 Task: Explore and compare electronic products on Flipkart, focusing on Apple iPads, Samsung phones, and smartwatches.
Action: Mouse moved to (194, 85)
Screenshot: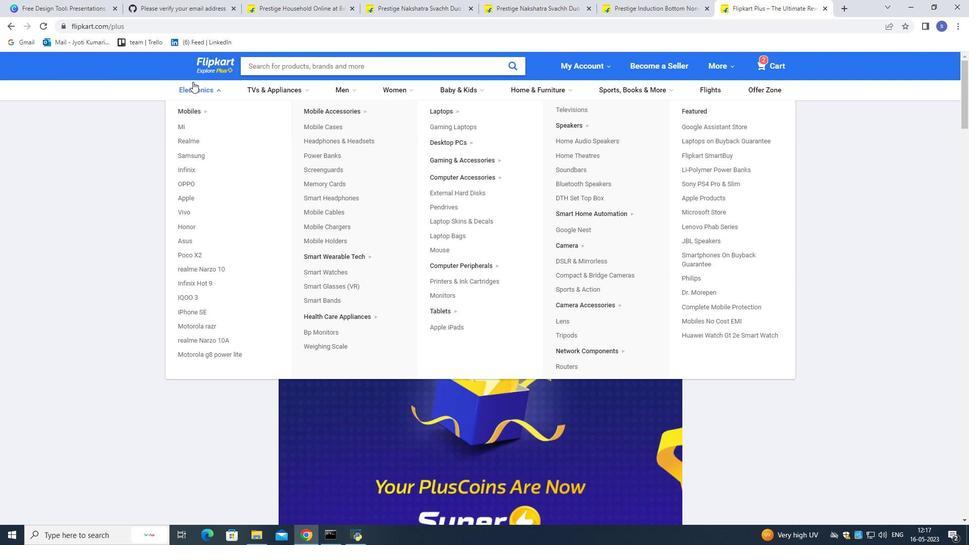 
Action: Mouse pressed left at (194, 85)
Screenshot: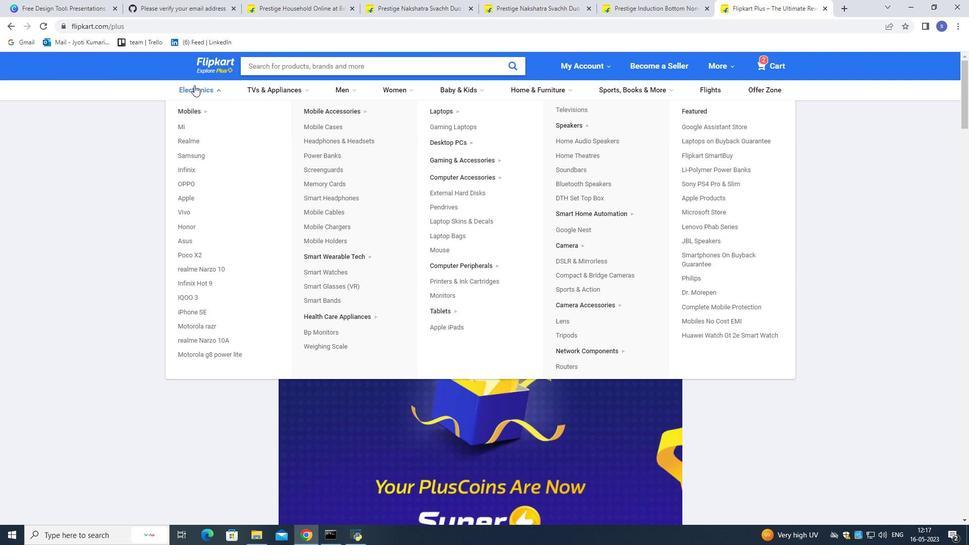 
Action: Mouse moved to (187, 196)
Screenshot: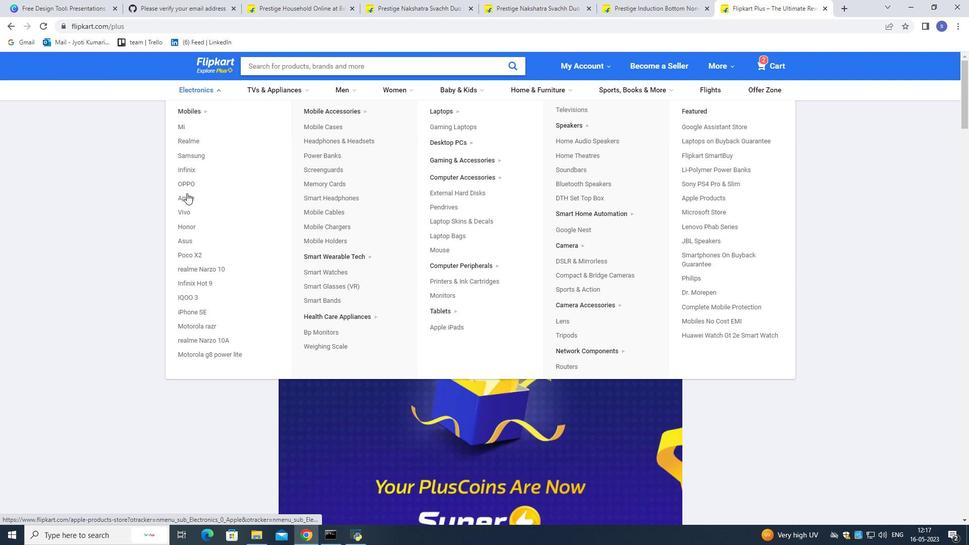 
Action: Mouse pressed left at (187, 196)
Screenshot: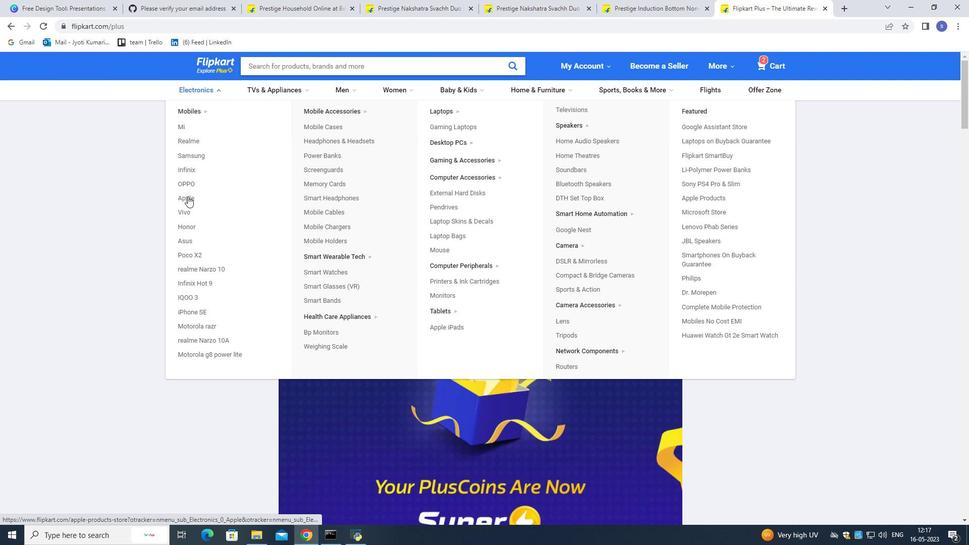 
Action: Mouse moved to (469, 337)
Screenshot: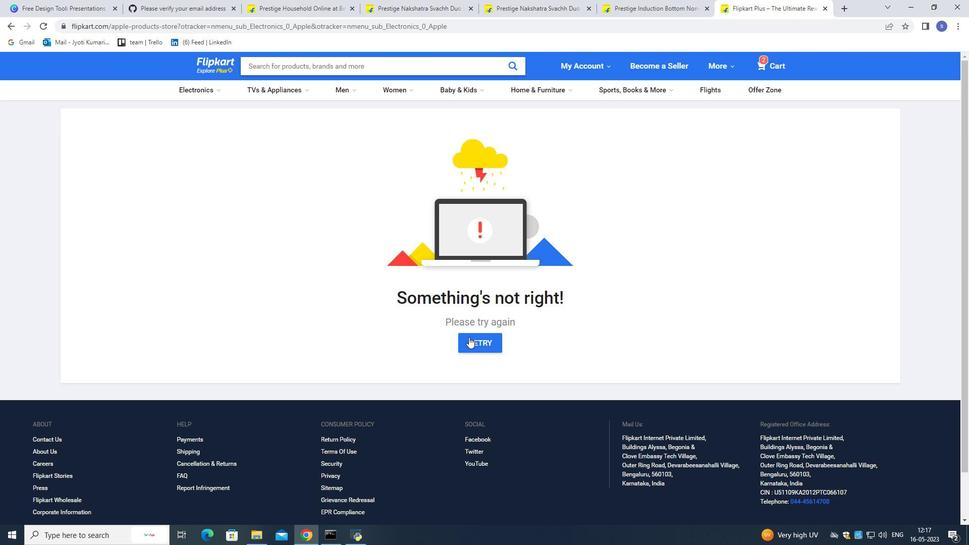 
Action: Mouse pressed left at (469, 337)
Screenshot: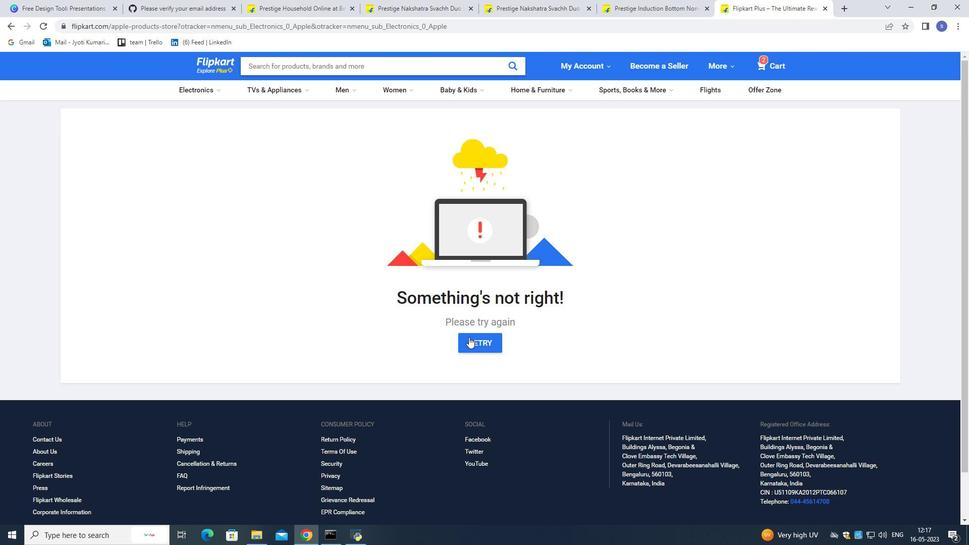 
Action: Mouse moved to (208, 84)
Screenshot: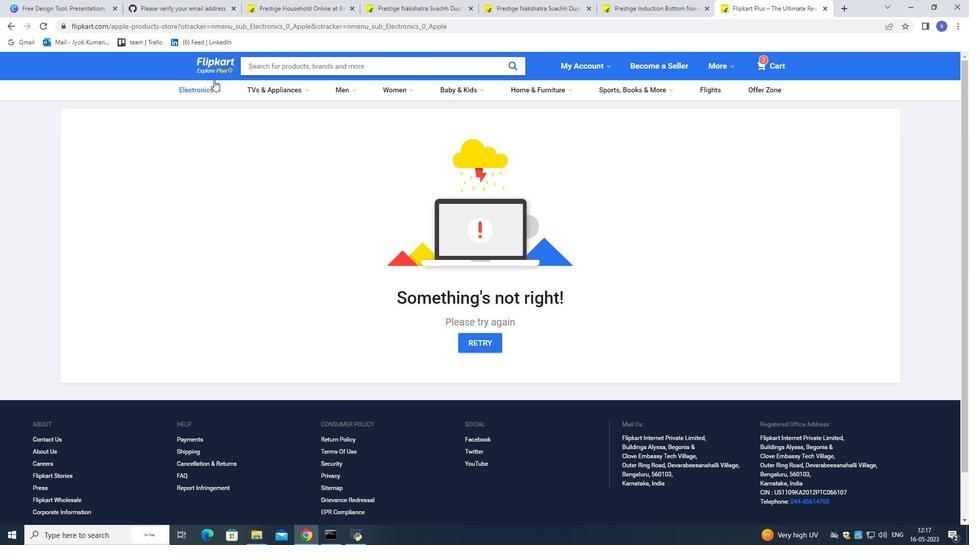 
Action: Mouse pressed left at (208, 84)
Screenshot: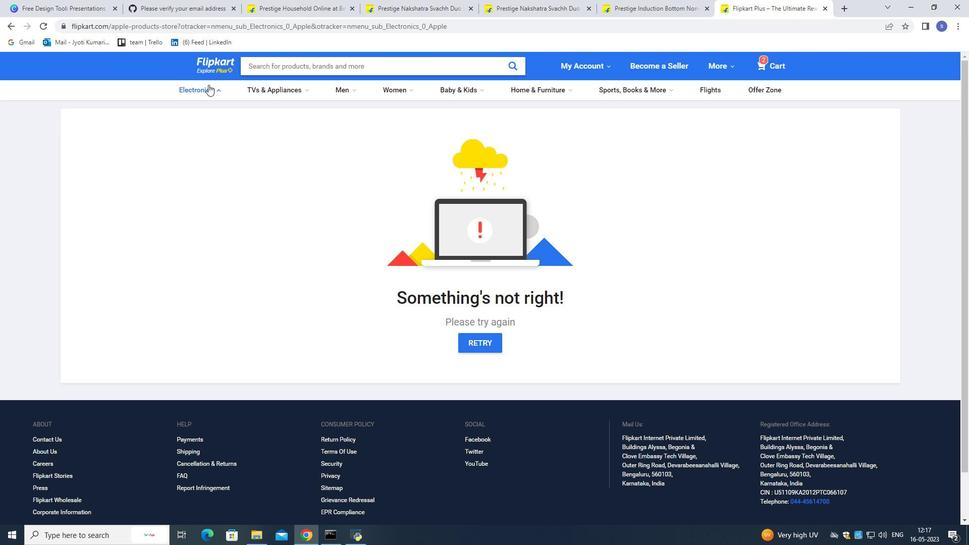 
Action: Mouse moved to (180, 127)
Screenshot: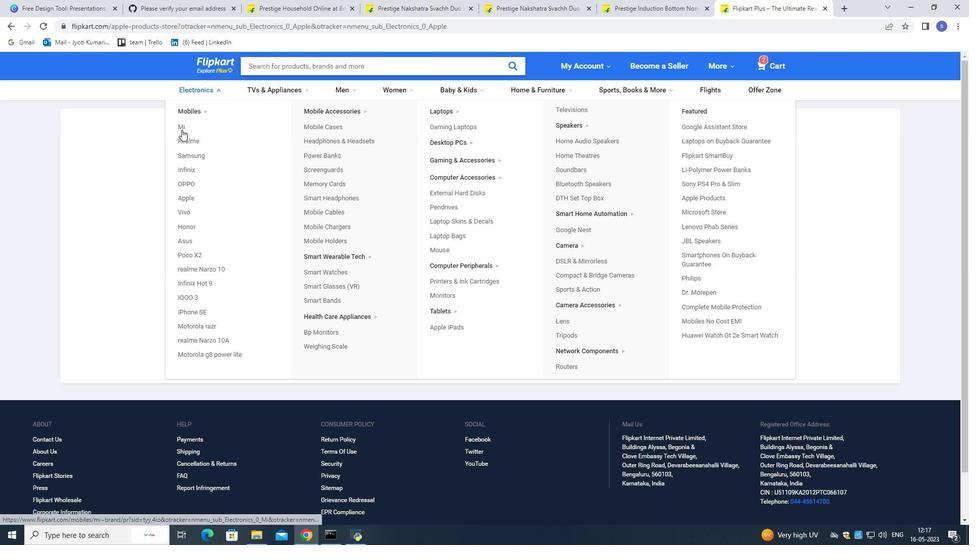 
Action: Mouse pressed left at (180, 127)
Screenshot: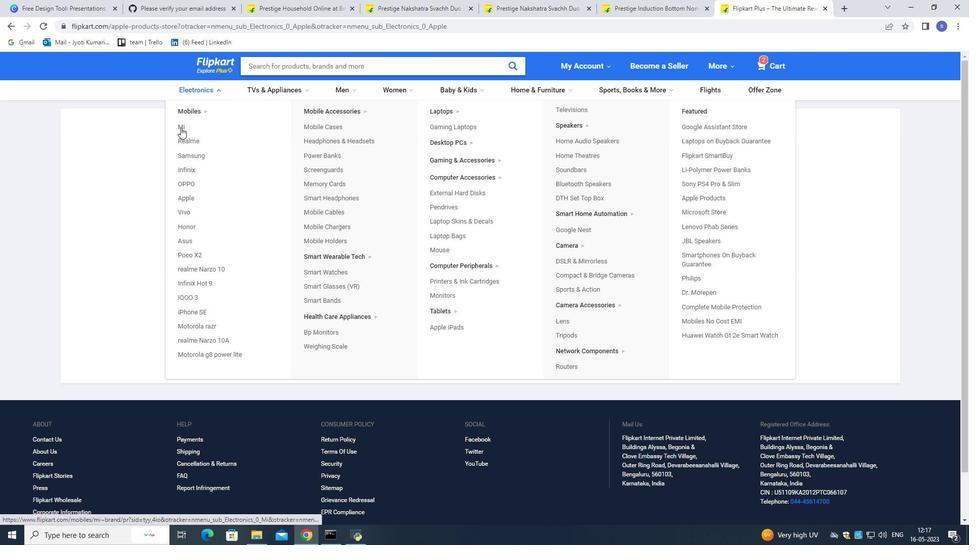 
Action: Mouse moved to (261, 225)
Screenshot: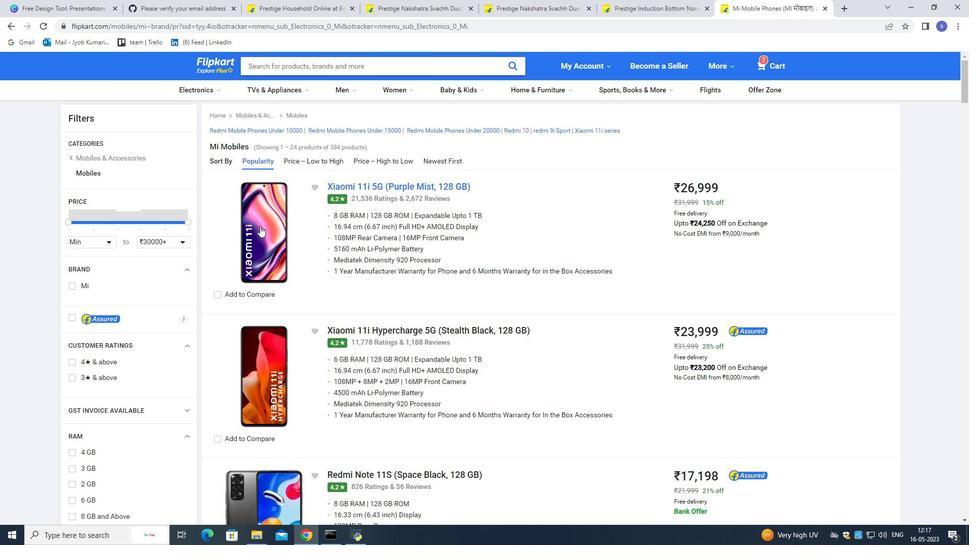 
Action: Mouse pressed left at (261, 225)
Screenshot: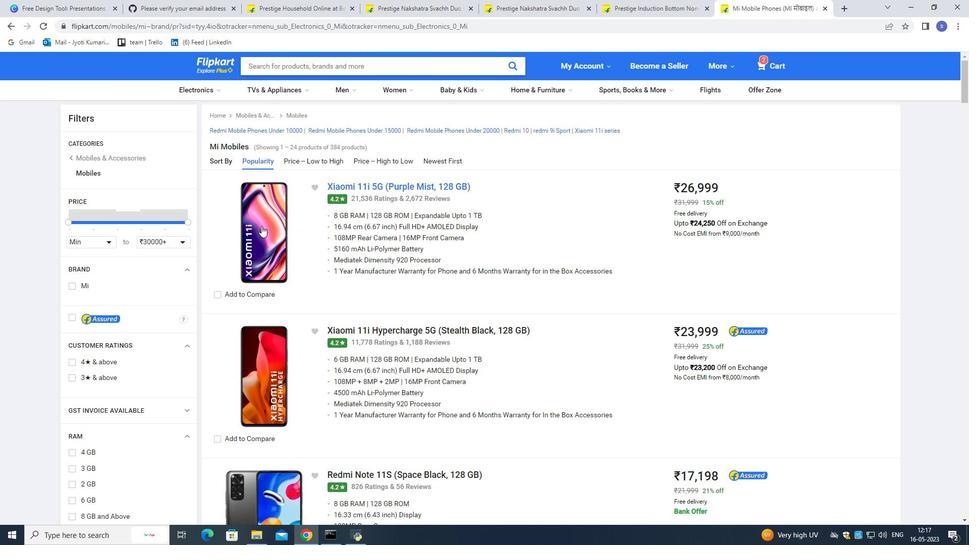 
Action: Mouse moved to (382, 126)
Screenshot: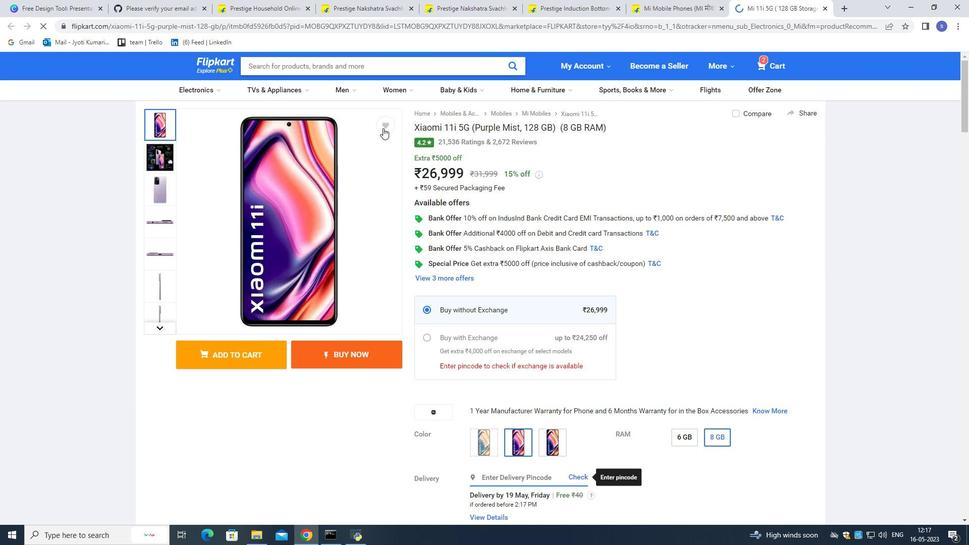 
Action: Mouse pressed left at (382, 126)
Screenshot: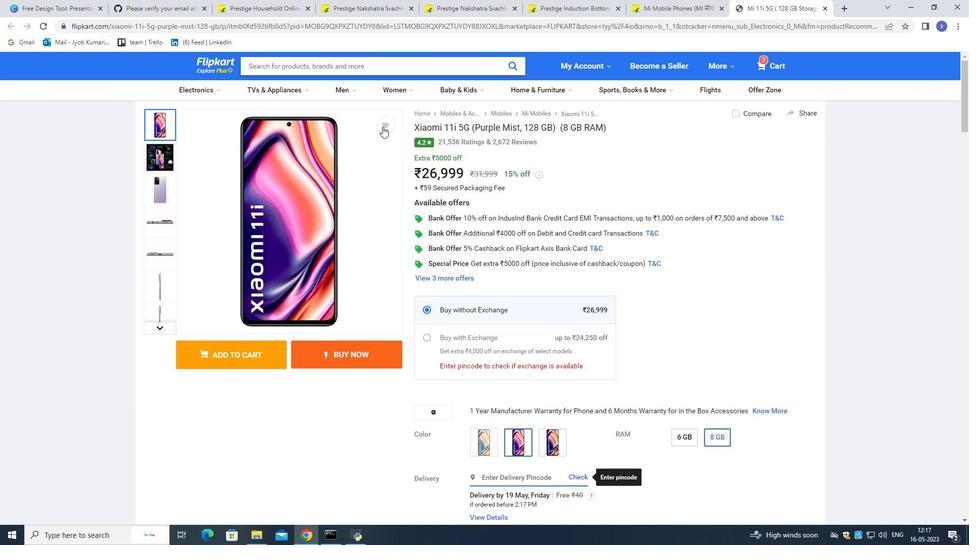 
Action: Mouse moved to (462, 339)
Screenshot: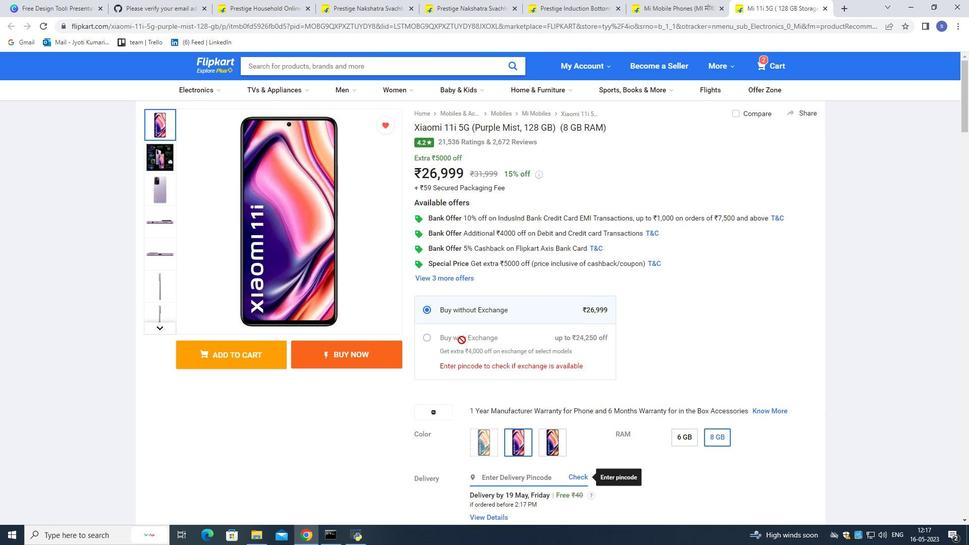 
Action: Mouse scrolled (462, 339) with delta (0, 0)
Screenshot: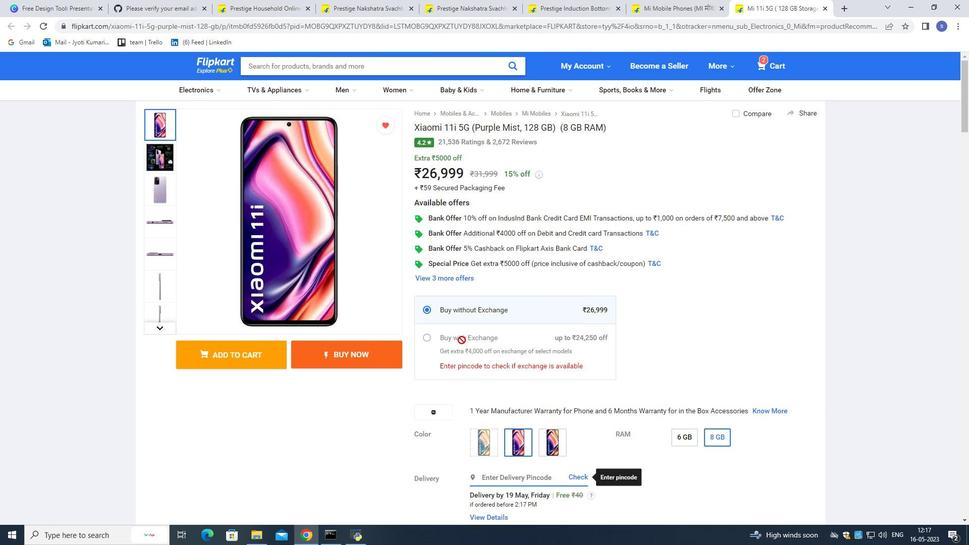 
Action: Mouse moved to (462, 339)
Screenshot: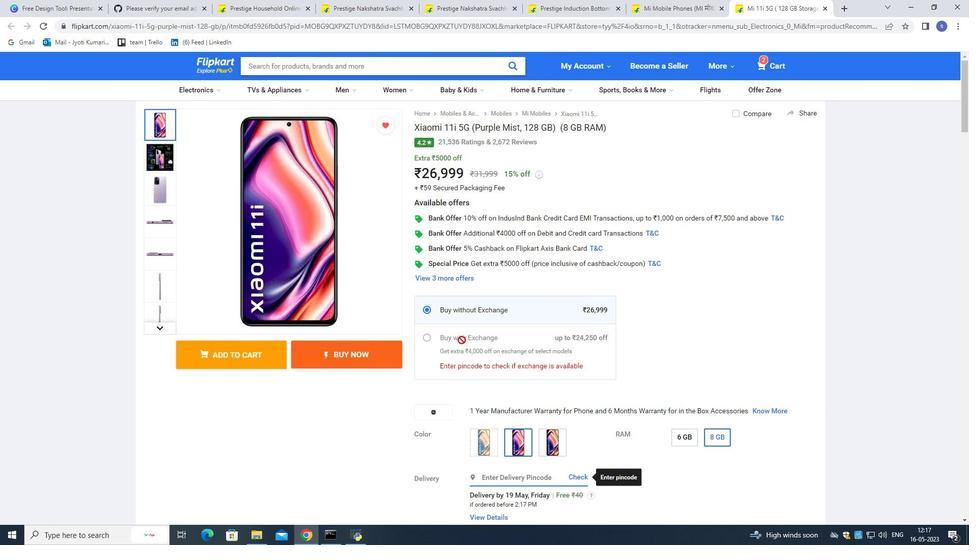 
Action: Mouse scrolled (462, 339) with delta (0, 0)
Screenshot: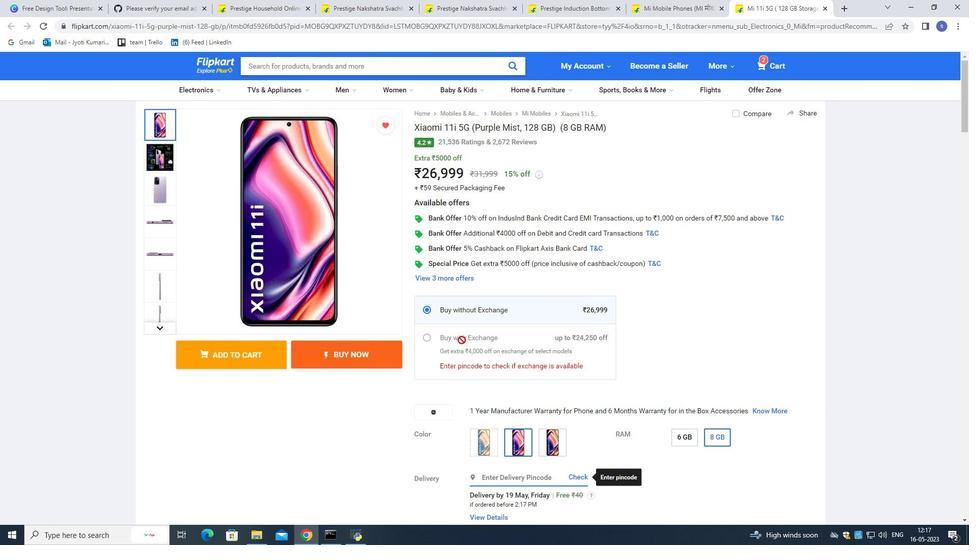 
Action: Mouse scrolled (462, 339) with delta (0, 0)
Screenshot: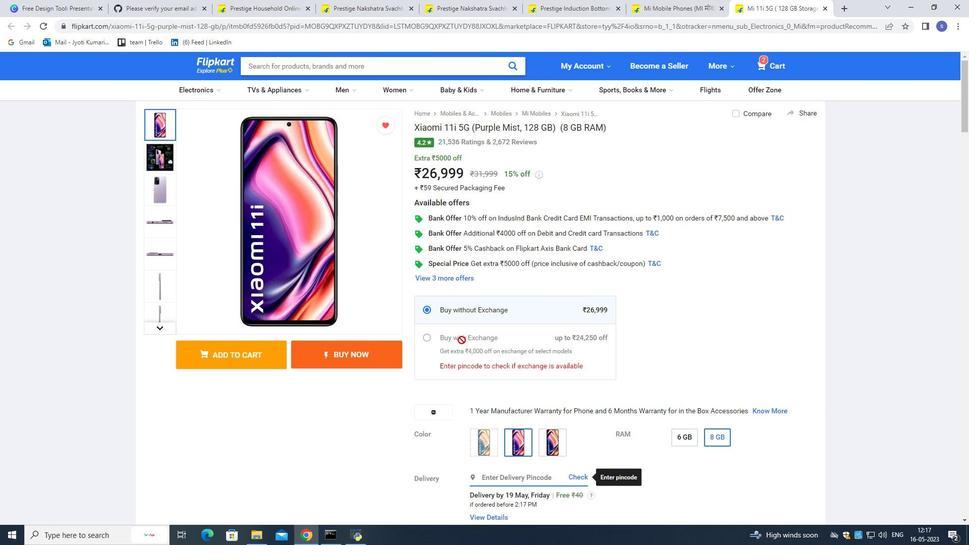 
Action: Mouse scrolled (462, 339) with delta (0, 0)
Screenshot: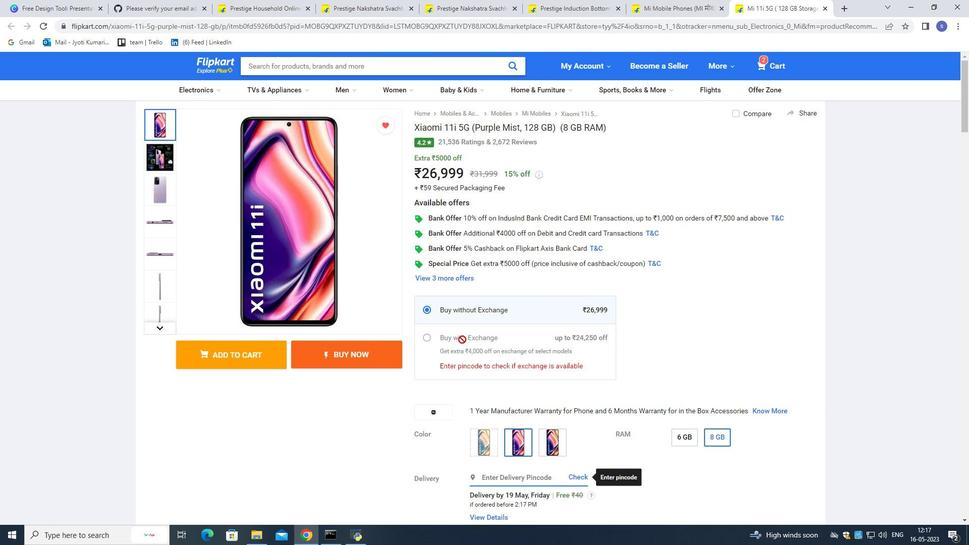 
Action: Mouse scrolled (462, 339) with delta (0, 0)
Screenshot: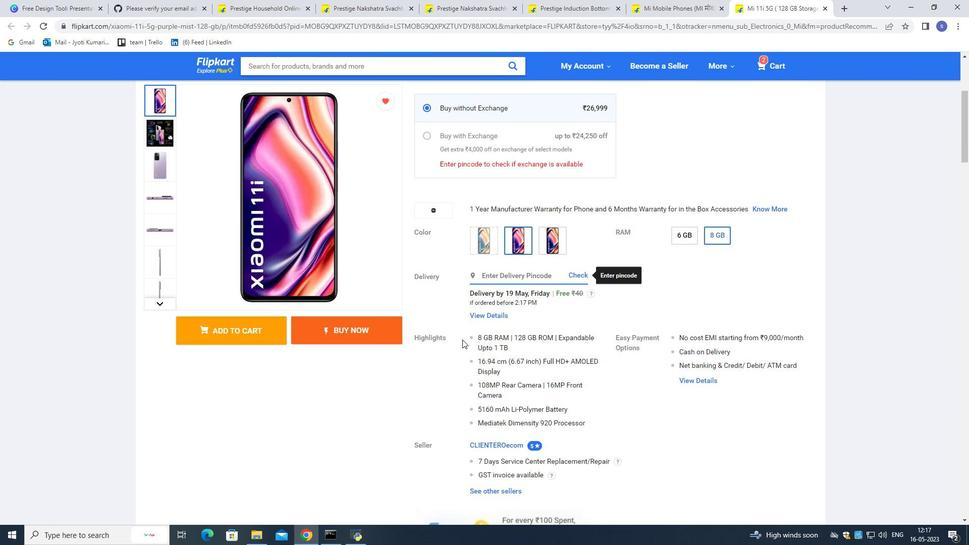 
Action: Mouse scrolled (462, 339) with delta (0, 0)
Screenshot: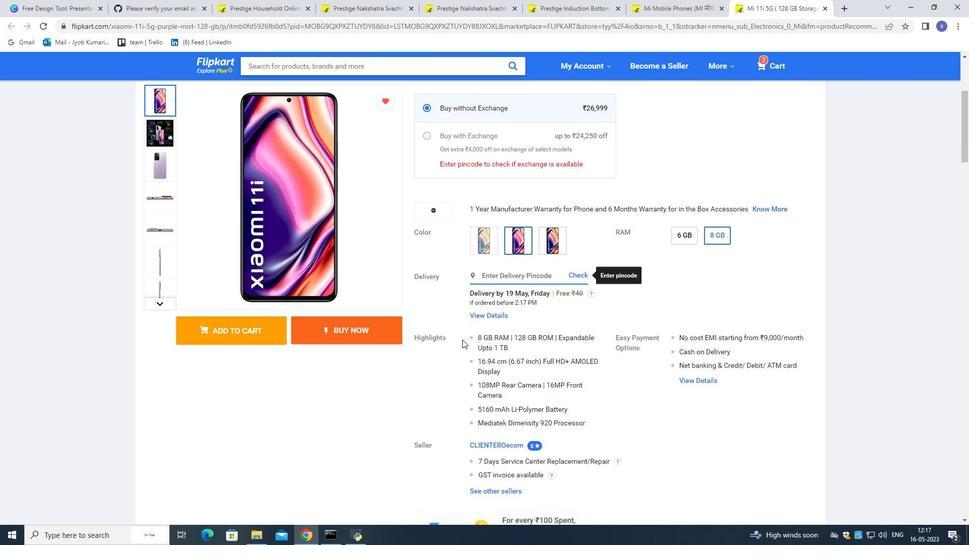 
Action: Mouse scrolled (462, 339) with delta (0, 0)
Screenshot: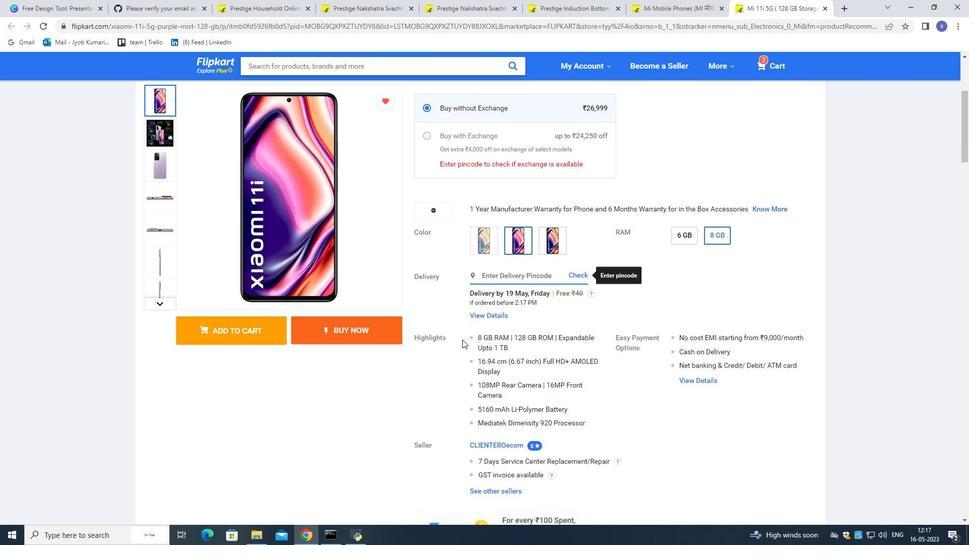 
Action: Mouse scrolled (462, 339) with delta (0, 0)
Screenshot: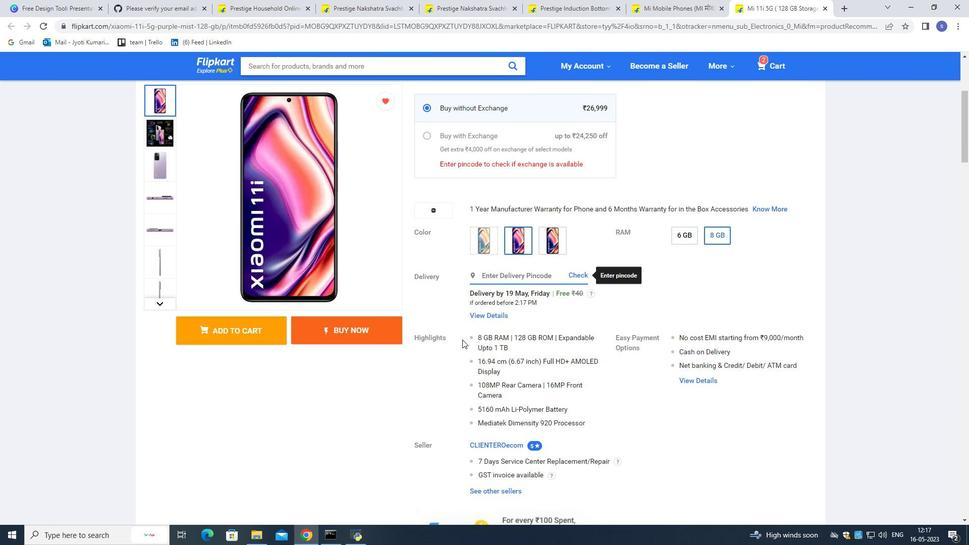 
Action: Mouse scrolled (462, 339) with delta (0, 0)
Screenshot: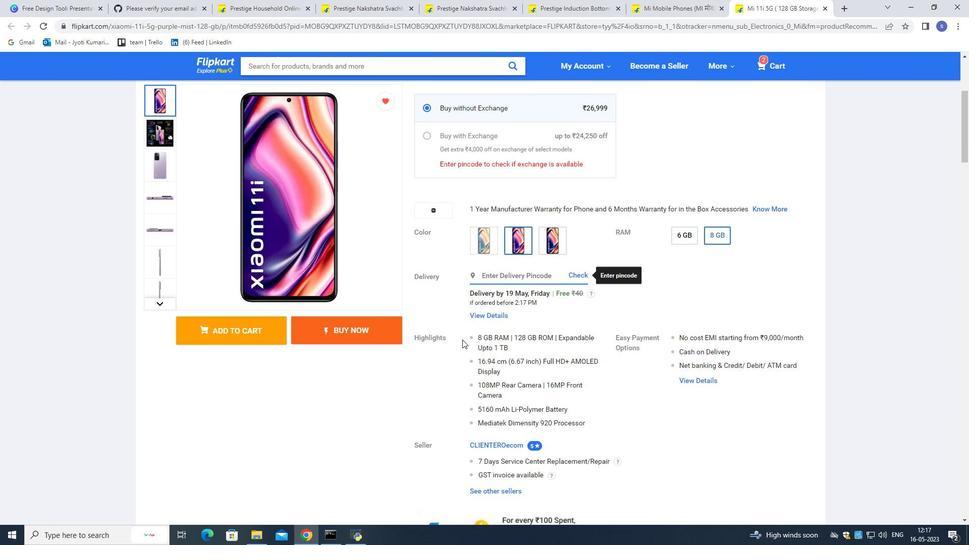 
Action: Mouse scrolled (462, 339) with delta (0, 0)
Screenshot: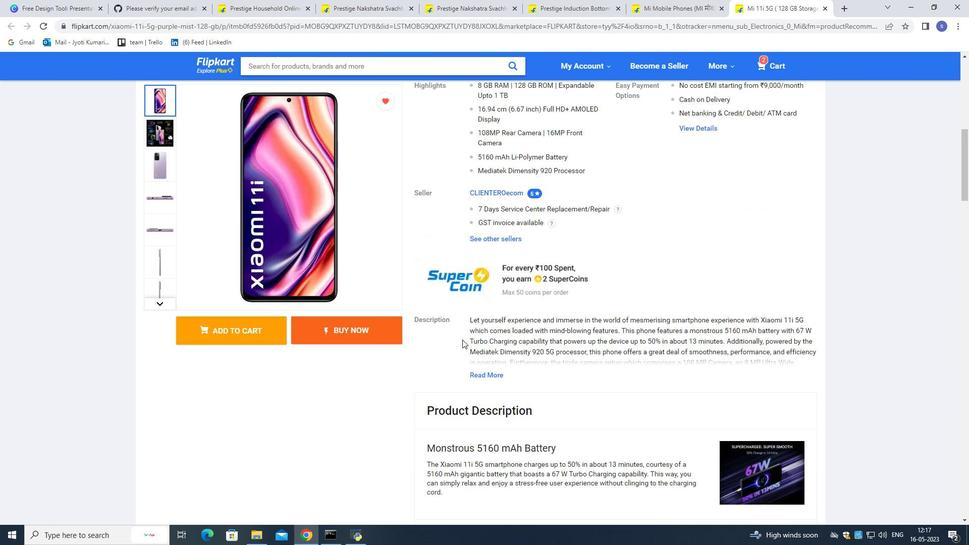 
Action: Mouse scrolled (462, 339) with delta (0, 0)
Screenshot: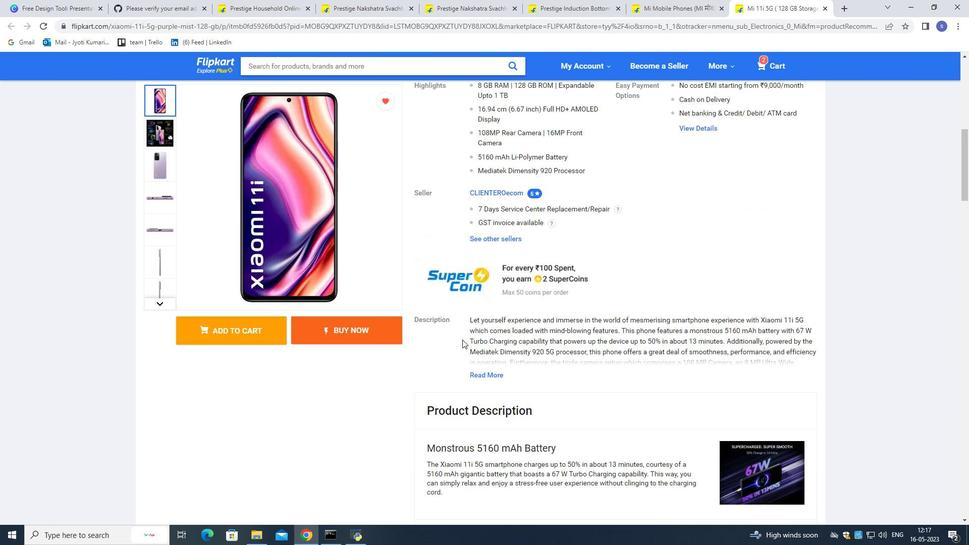 
Action: Mouse scrolled (462, 339) with delta (0, 0)
Screenshot: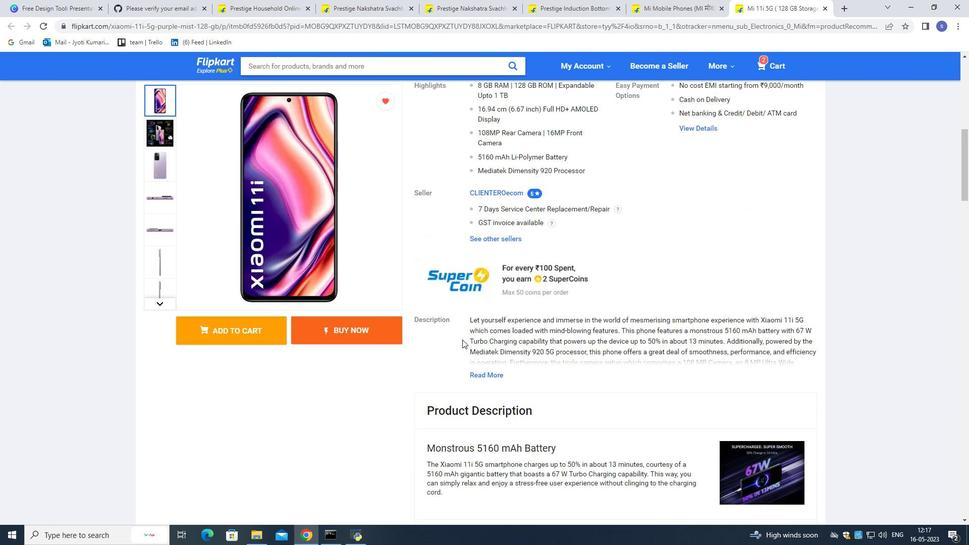 
Action: Mouse scrolled (462, 339) with delta (0, 0)
Screenshot: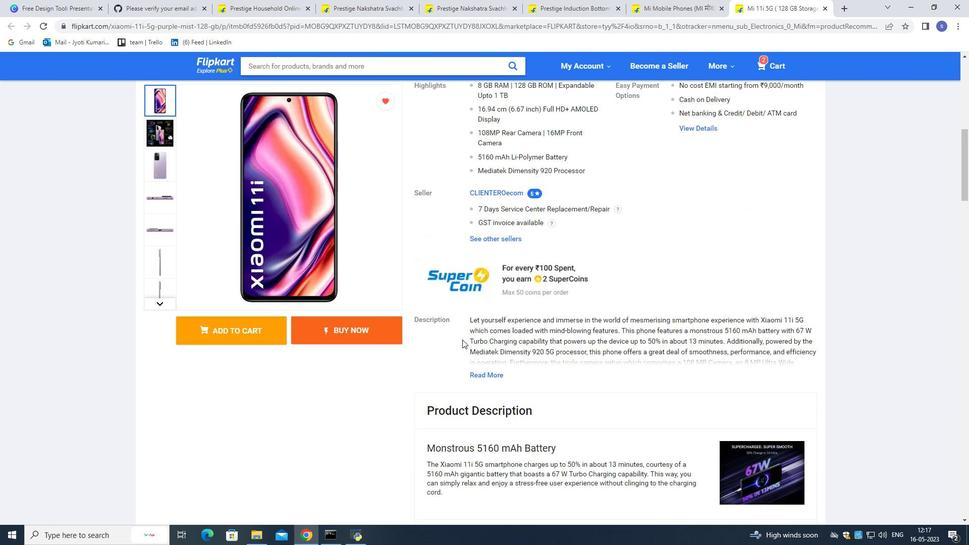 
Action: Mouse scrolled (462, 339) with delta (0, 0)
Screenshot: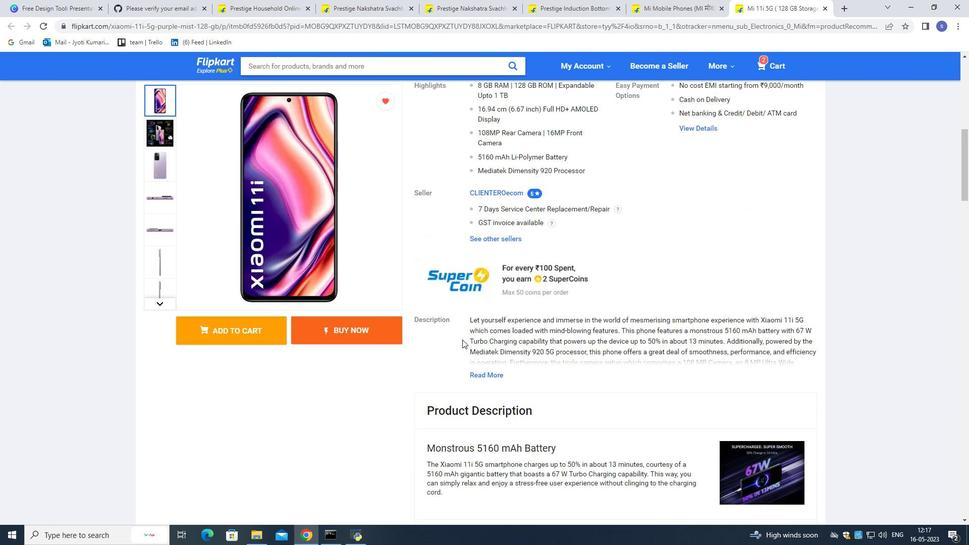 
Action: Mouse scrolled (462, 339) with delta (0, 0)
Screenshot: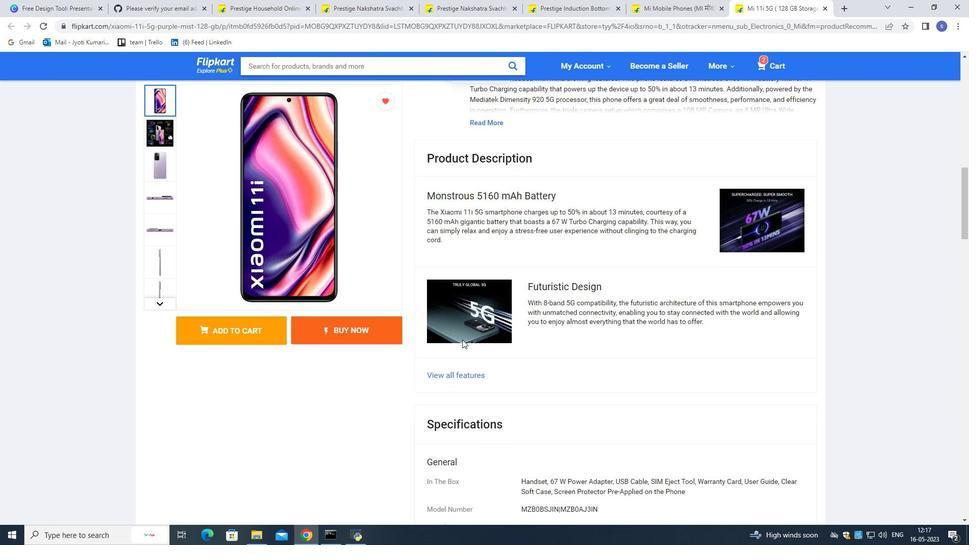 
Action: Mouse scrolled (462, 339) with delta (0, 0)
Screenshot: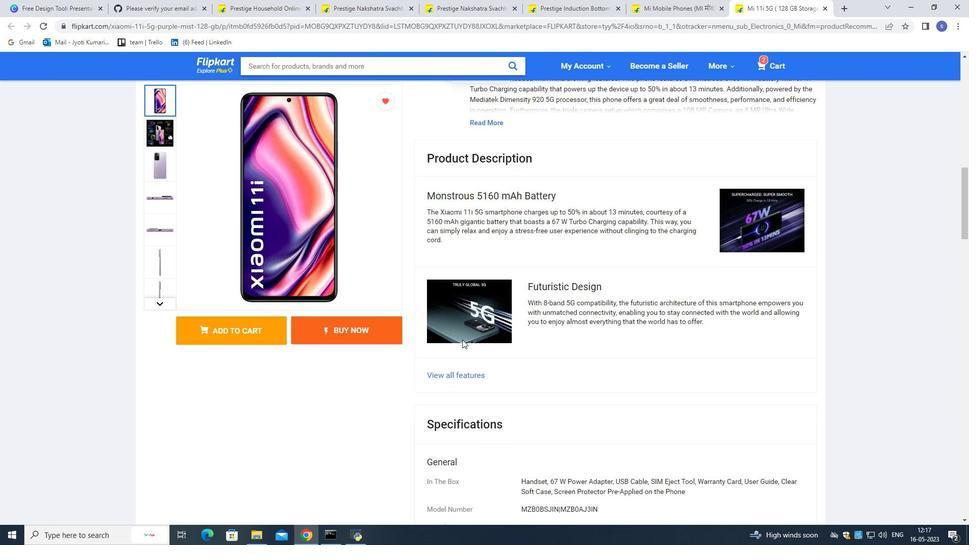 
Action: Mouse scrolled (462, 339) with delta (0, 0)
Screenshot: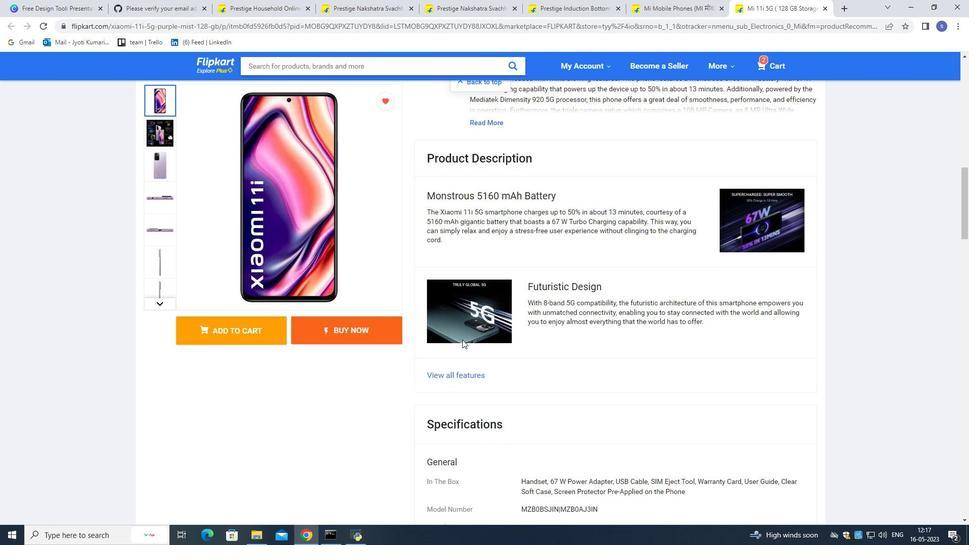 
Action: Mouse scrolled (462, 339) with delta (0, 0)
Screenshot: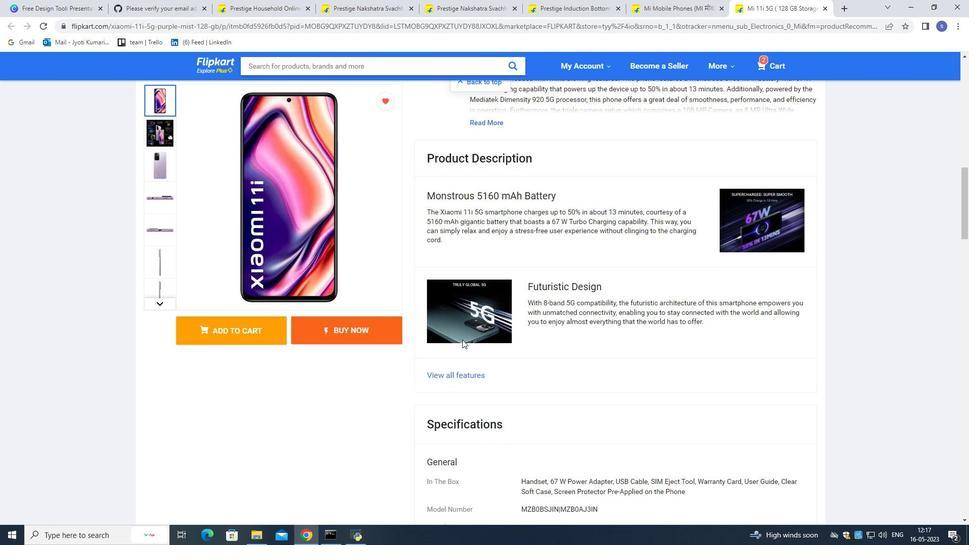 
Action: Mouse scrolled (462, 339) with delta (0, 0)
Screenshot: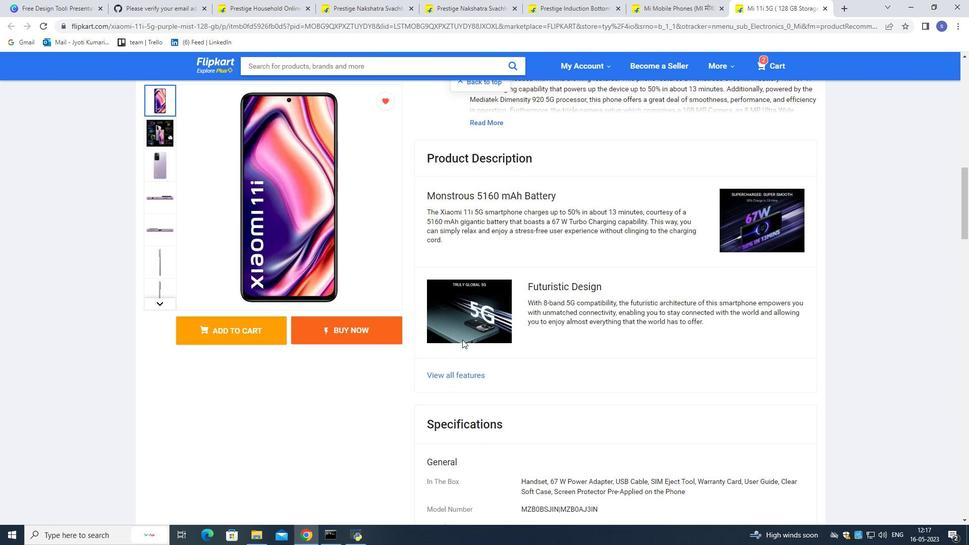 
Action: Mouse moved to (462, 339)
Screenshot: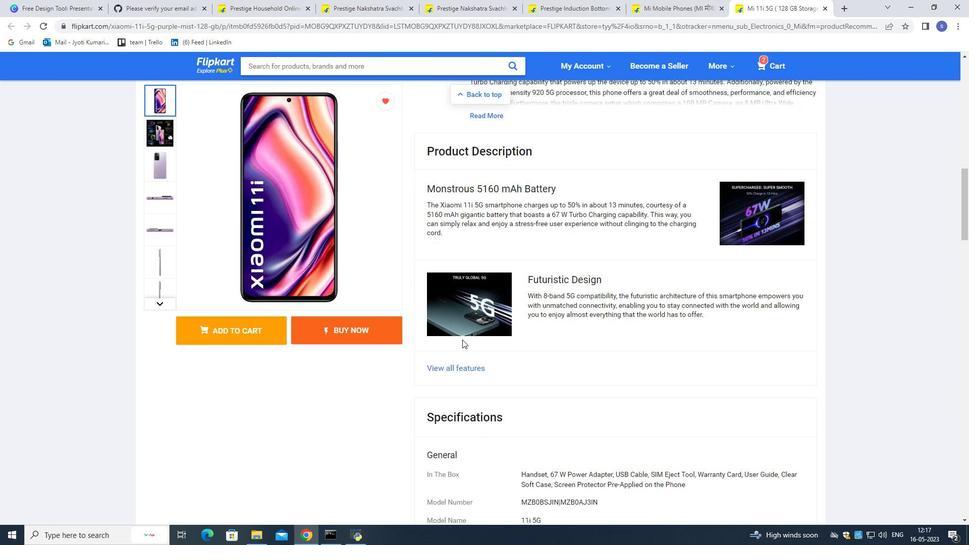 
Action: Mouse scrolled (462, 339) with delta (0, 0)
Screenshot: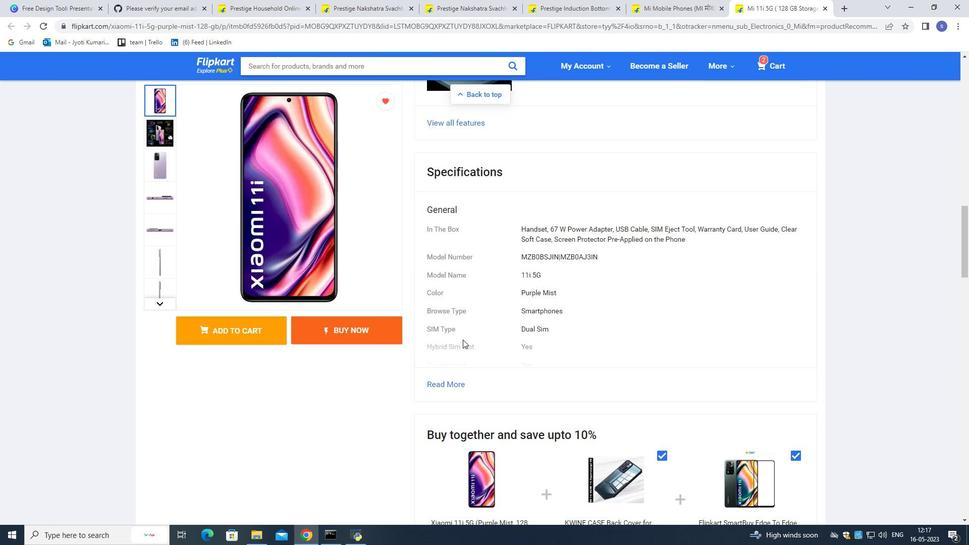 
Action: Mouse scrolled (462, 339) with delta (0, 0)
Screenshot: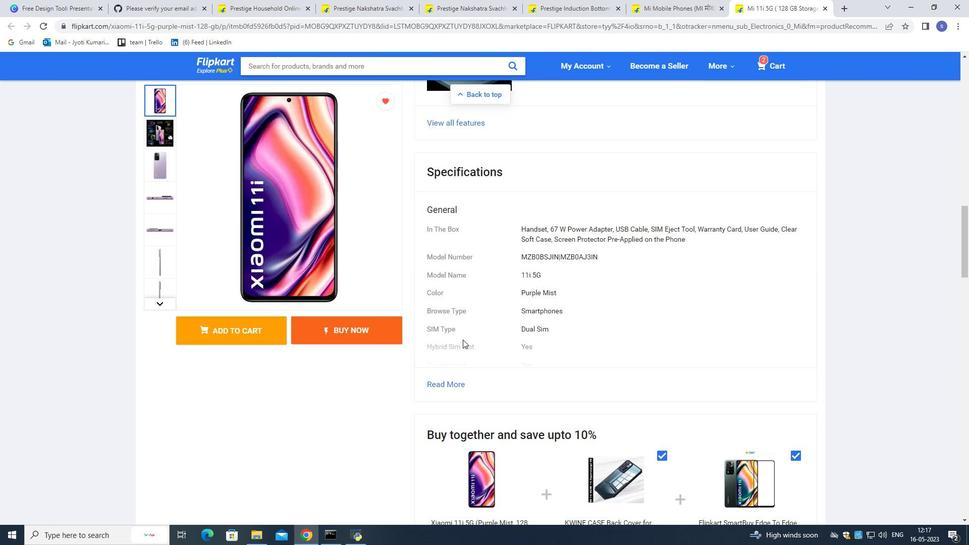 
Action: Mouse scrolled (462, 339) with delta (0, 0)
Screenshot: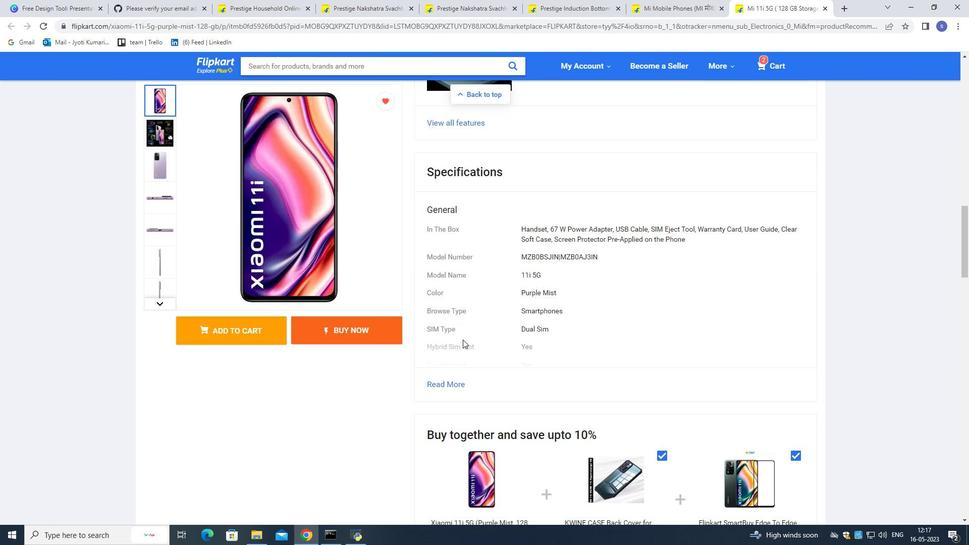 
Action: Mouse scrolled (462, 339) with delta (0, 0)
Screenshot: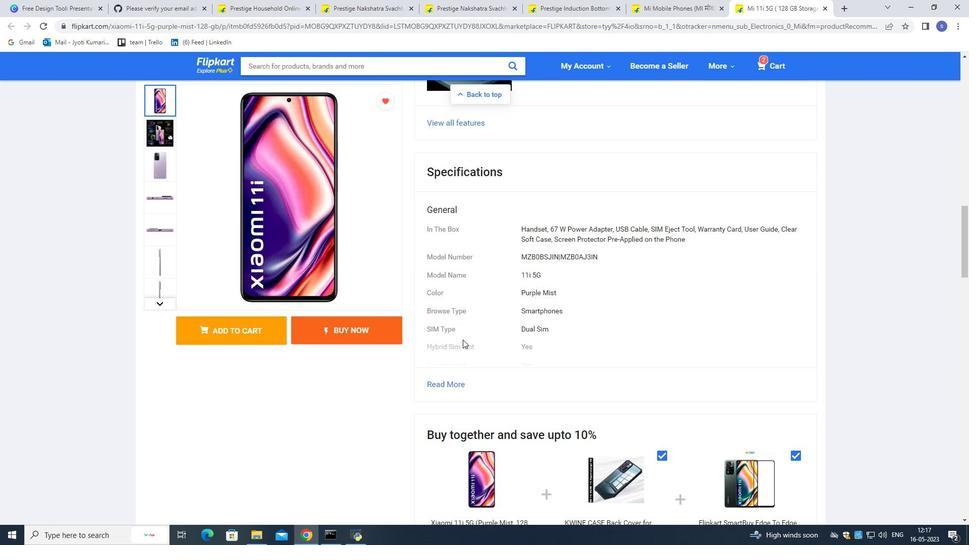 
Action: Mouse scrolled (462, 339) with delta (0, 0)
Screenshot: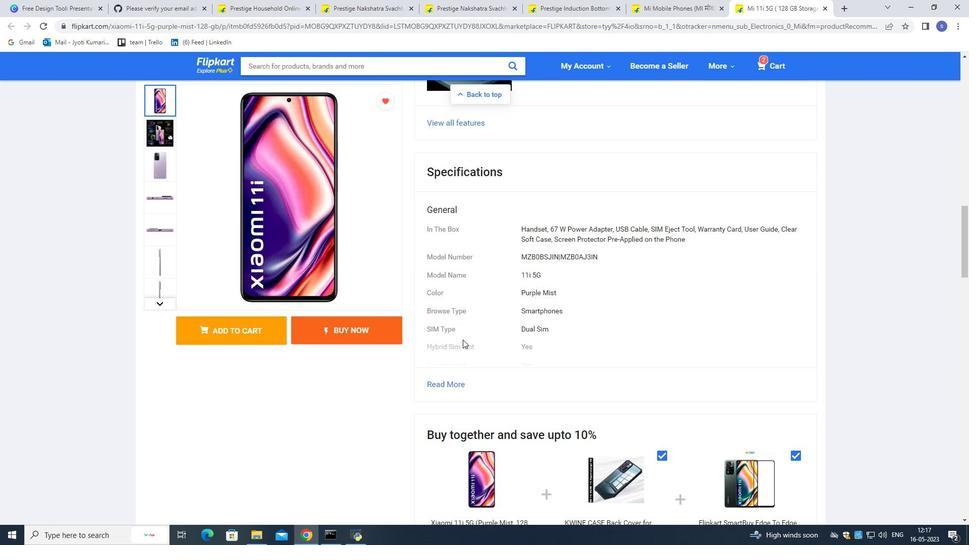 
Action: Mouse moved to (598, 285)
Screenshot: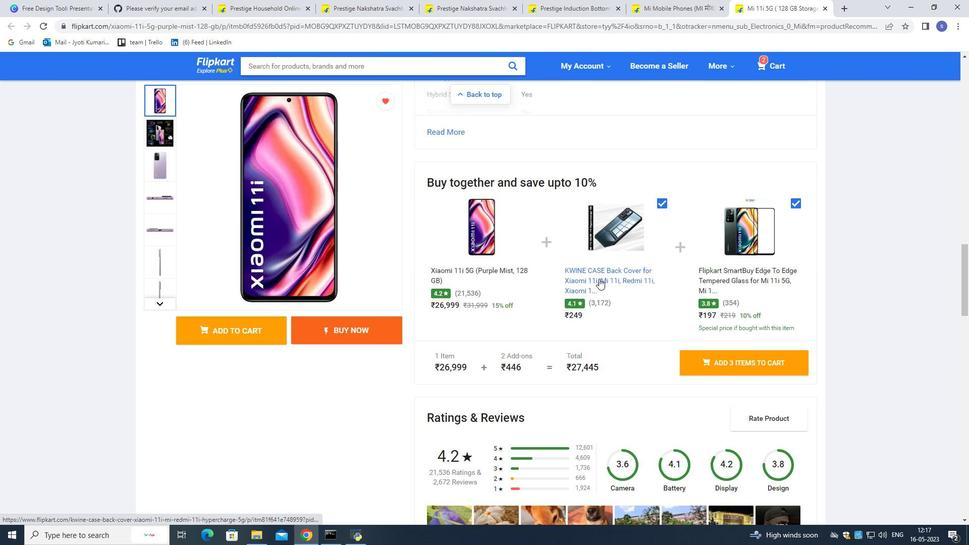 
Action: Mouse scrolled (598, 285) with delta (0, 0)
Screenshot: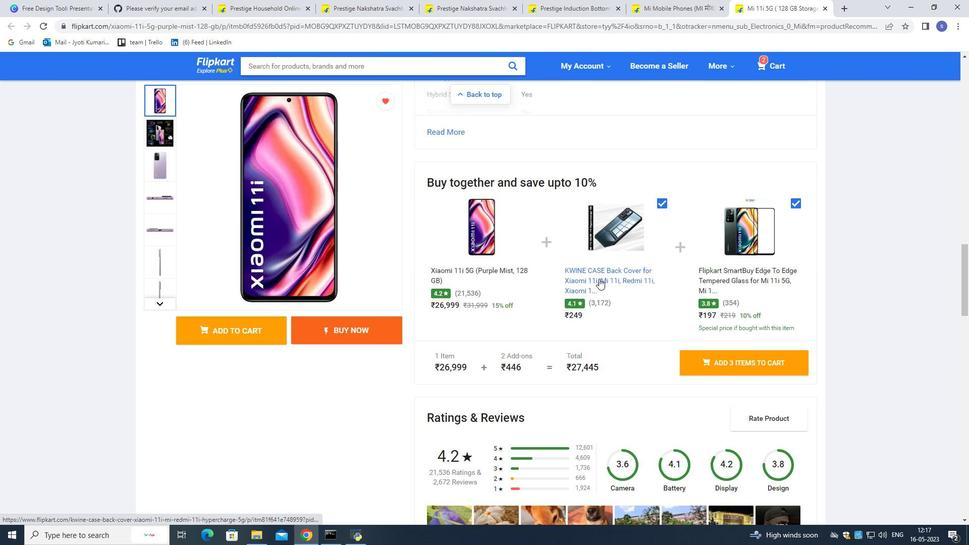 
Action: Mouse moved to (598, 287)
Screenshot: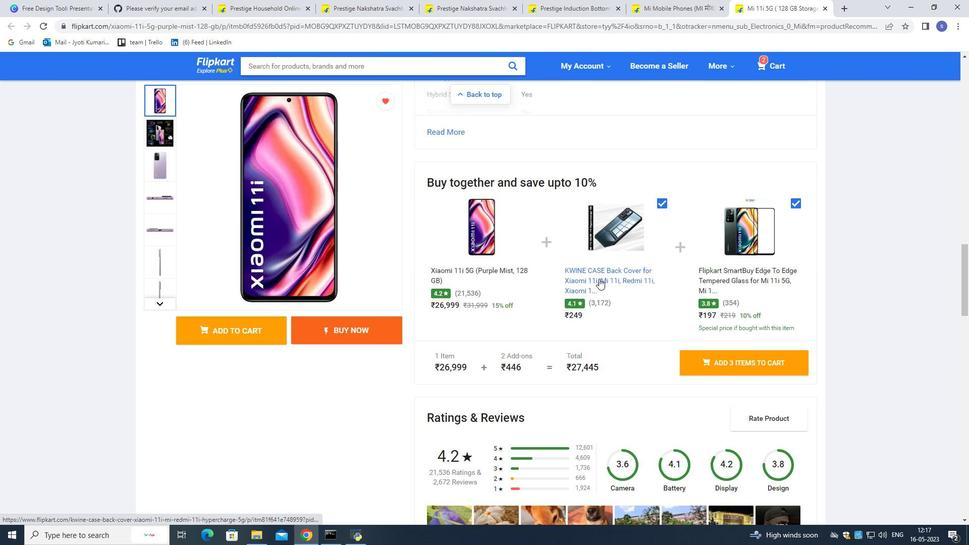 
Action: Mouse scrolled (598, 286) with delta (0, 0)
Screenshot: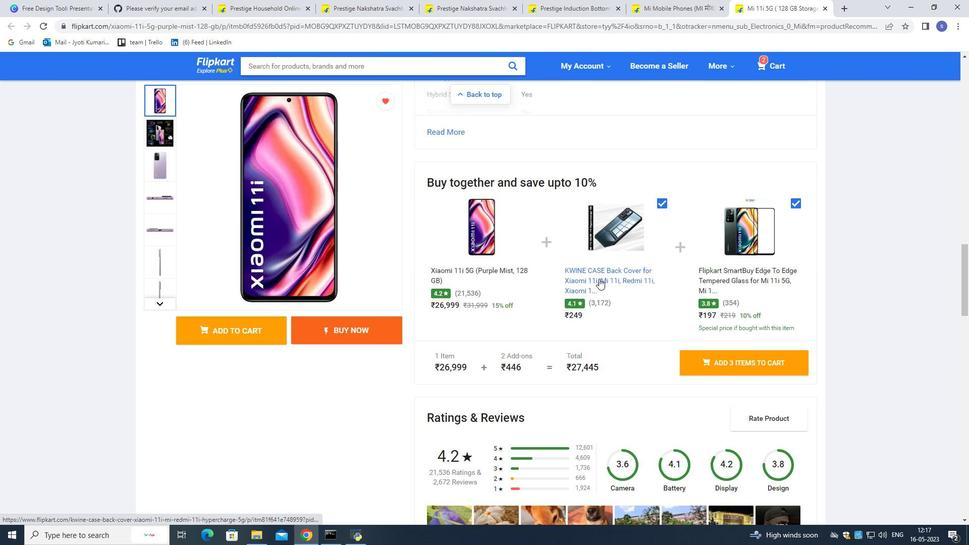 
Action: Mouse moved to (597, 288)
Screenshot: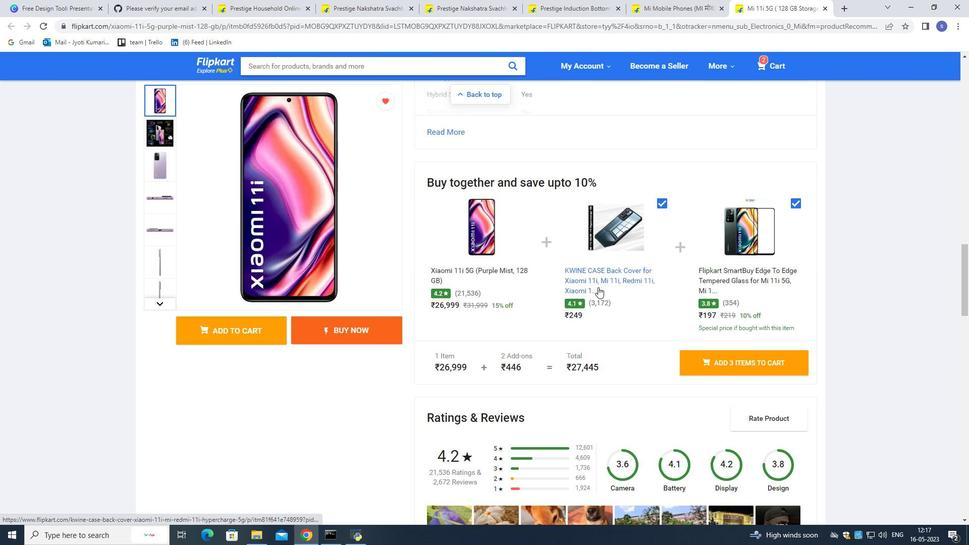 
Action: Mouse scrolled (597, 287) with delta (0, 0)
Screenshot: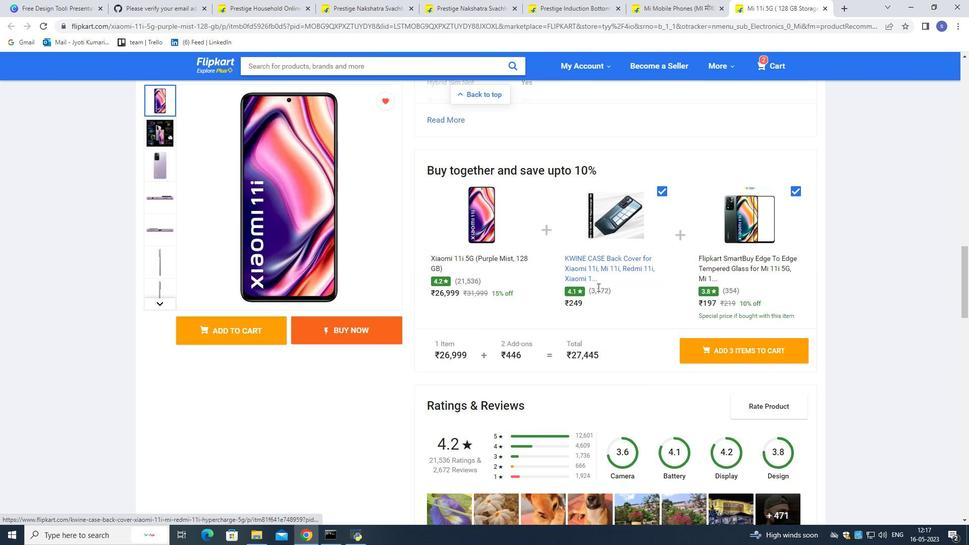 
Action: Mouse moved to (597, 288)
Screenshot: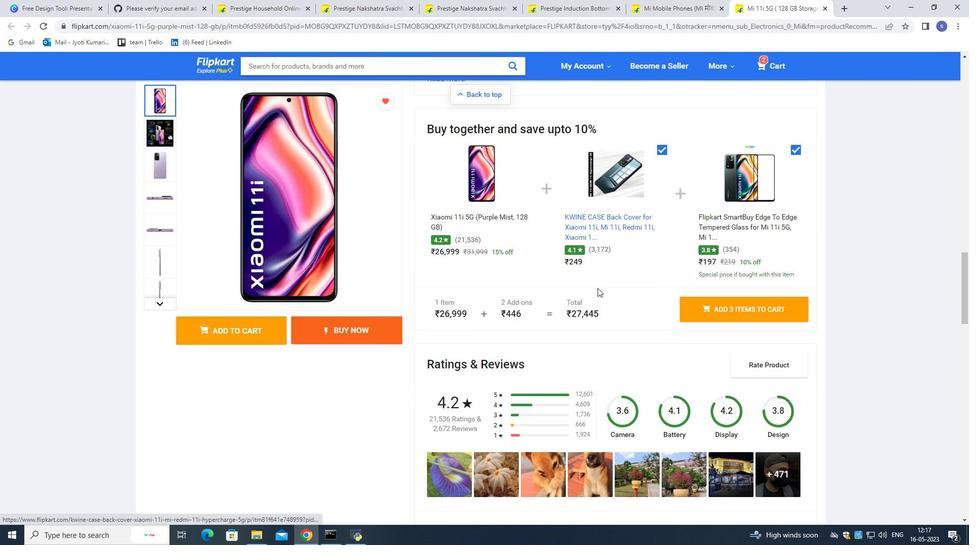 
Action: Mouse scrolled (597, 288) with delta (0, 0)
Screenshot: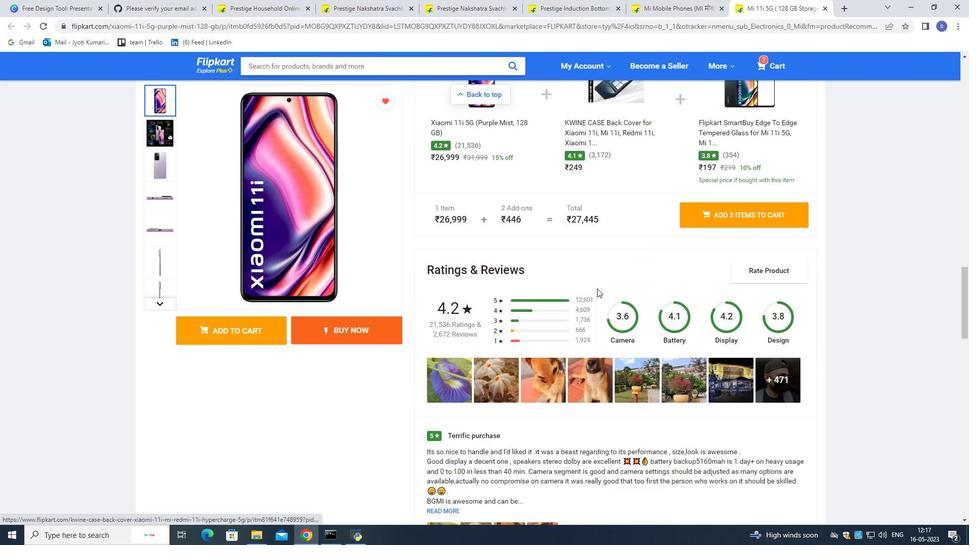 
Action: Mouse scrolled (597, 288) with delta (0, 0)
Screenshot: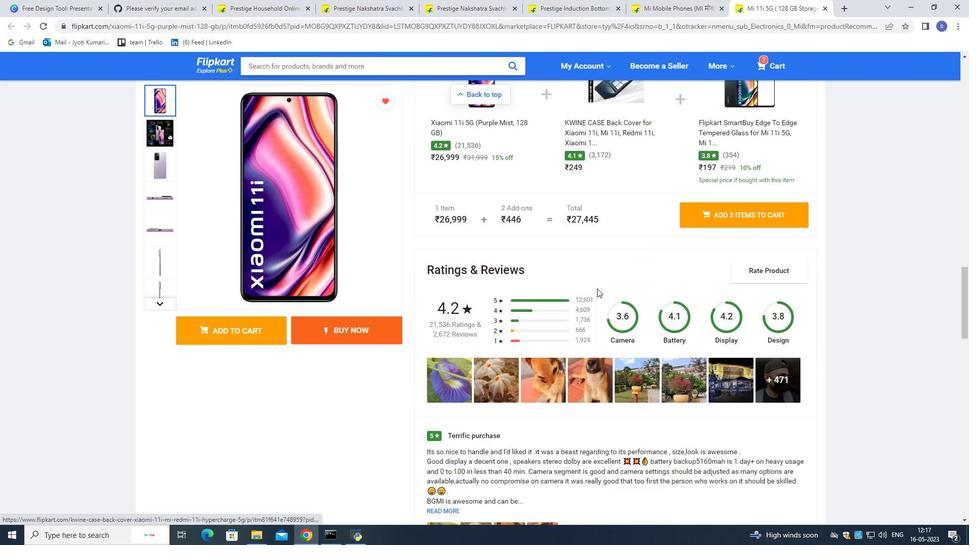 
Action: Mouse scrolled (597, 288) with delta (0, 0)
Screenshot: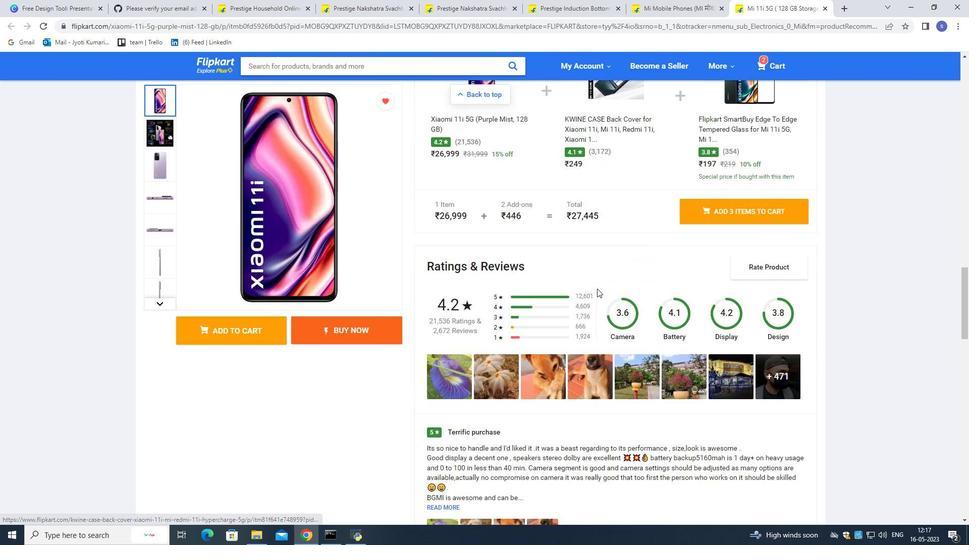 
Action: Mouse scrolled (597, 288) with delta (0, 0)
Screenshot: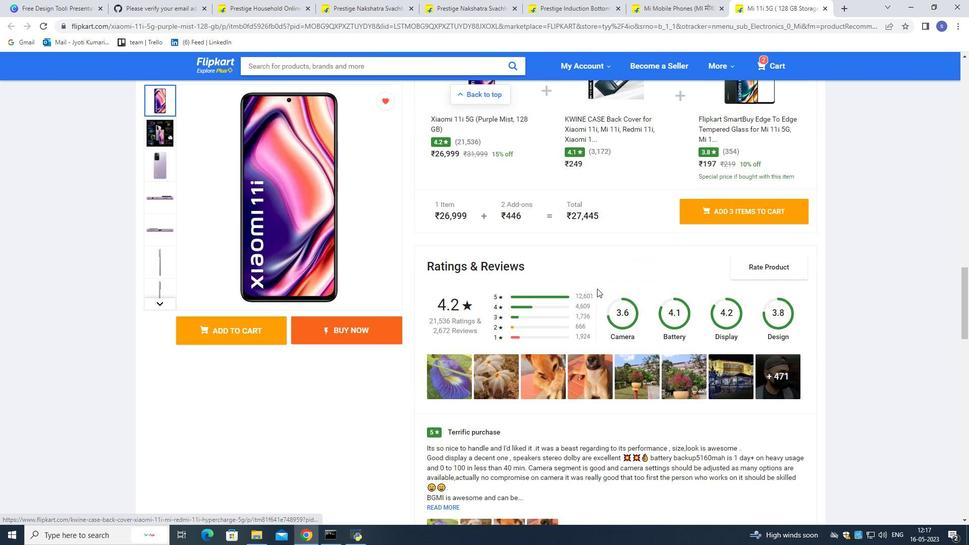 
Action: Mouse scrolled (597, 288) with delta (0, 0)
Screenshot: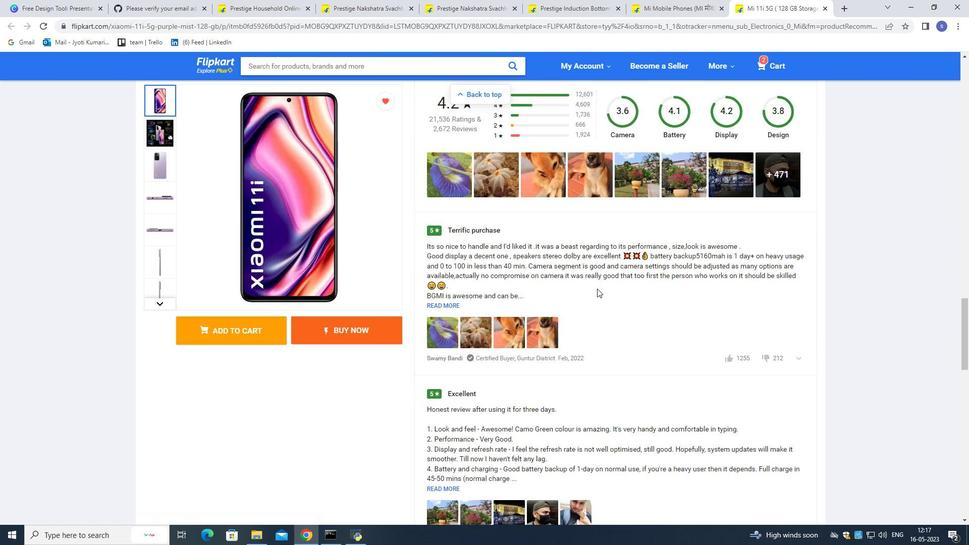 
Action: Mouse scrolled (597, 288) with delta (0, 0)
Screenshot: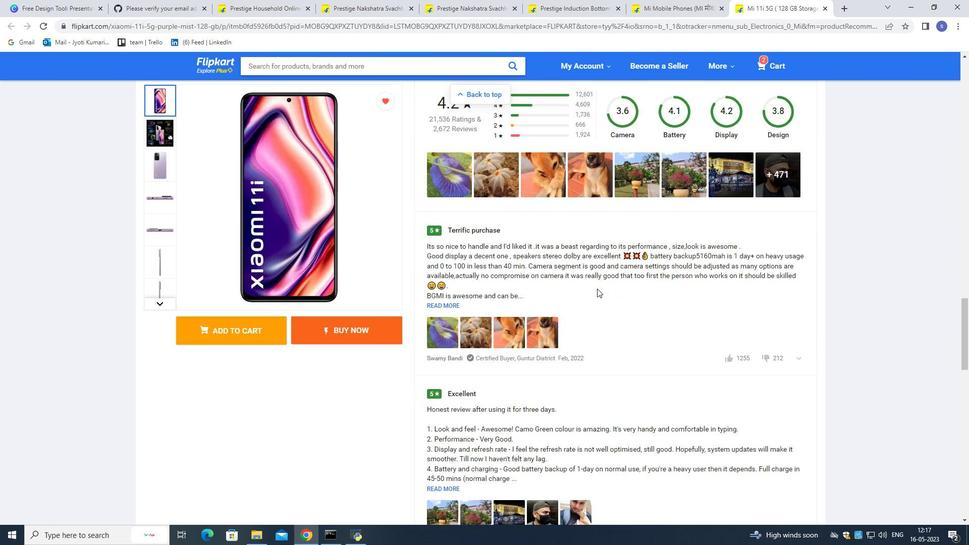 
Action: Mouse scrolled (597, 288) with delta (0, 0)
Screenshot: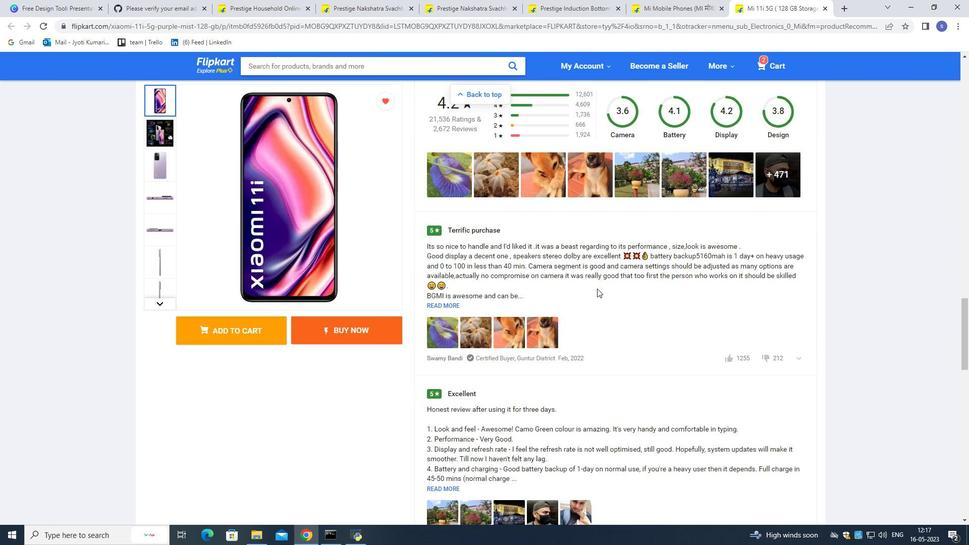 
Action: Mouse scrolled (597, 288) with delta (0, 0)
Screenshot: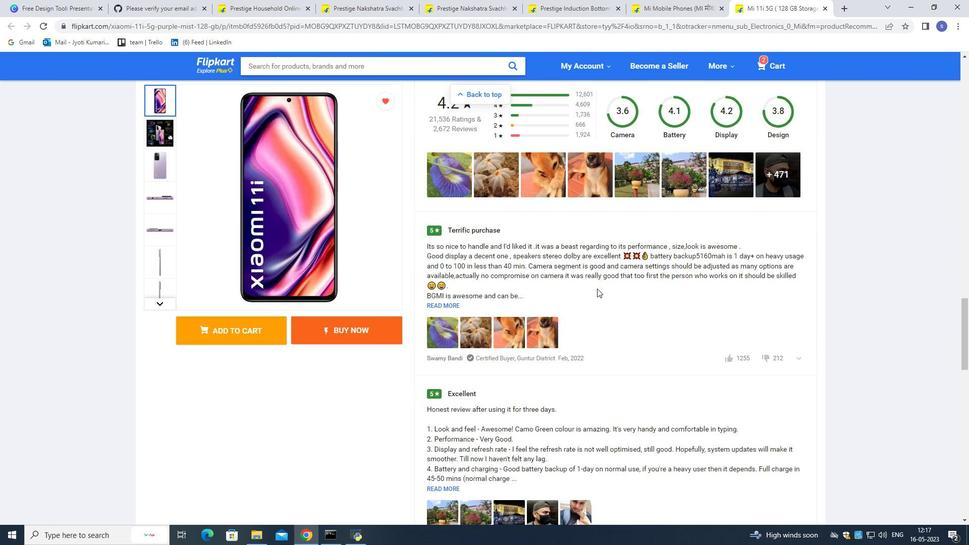 
Action: Mouse scrolled (597, 288) with delta (0, 0)
Screenshot: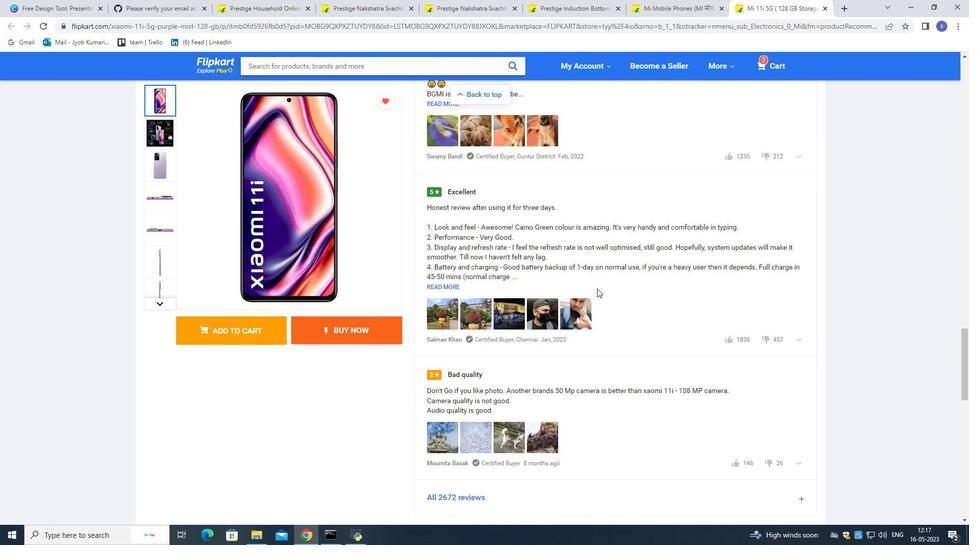 
Action: Mouse scrolled (597, 288) with delta (0, 0)
Screenshot: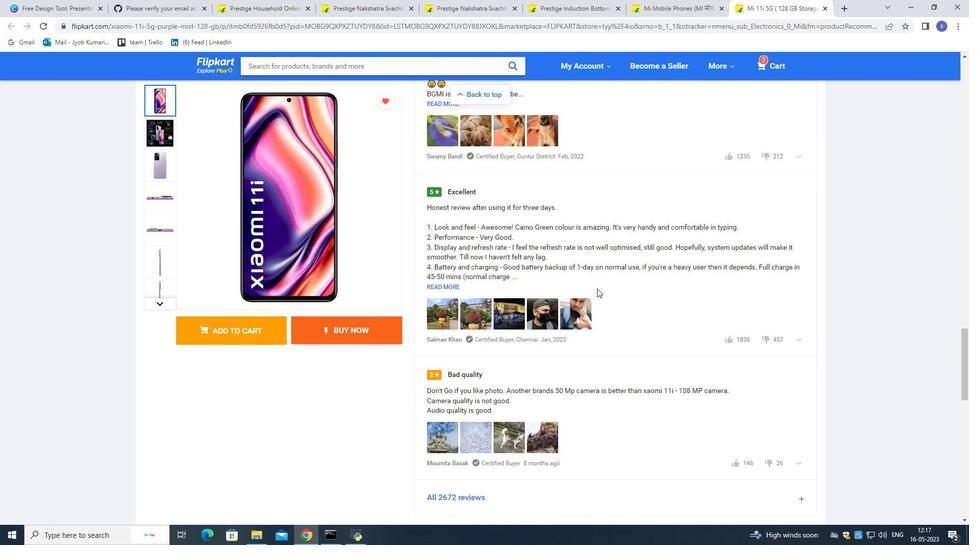 
Action: Mouse scrolled (597, 288) with delta (0, 0)
Screenshot: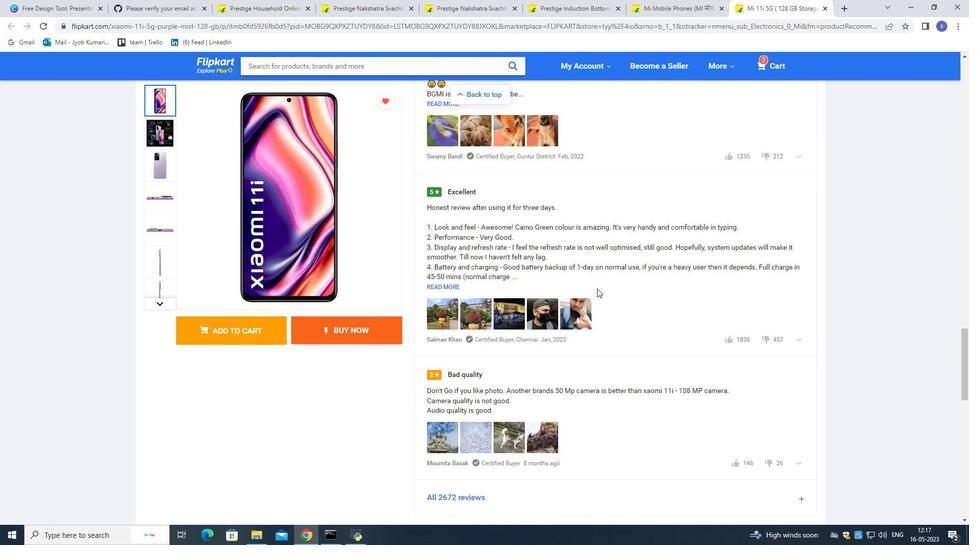 
Action: Mouse scrolled (597, 288) with delta (0, 0)
Screenshot: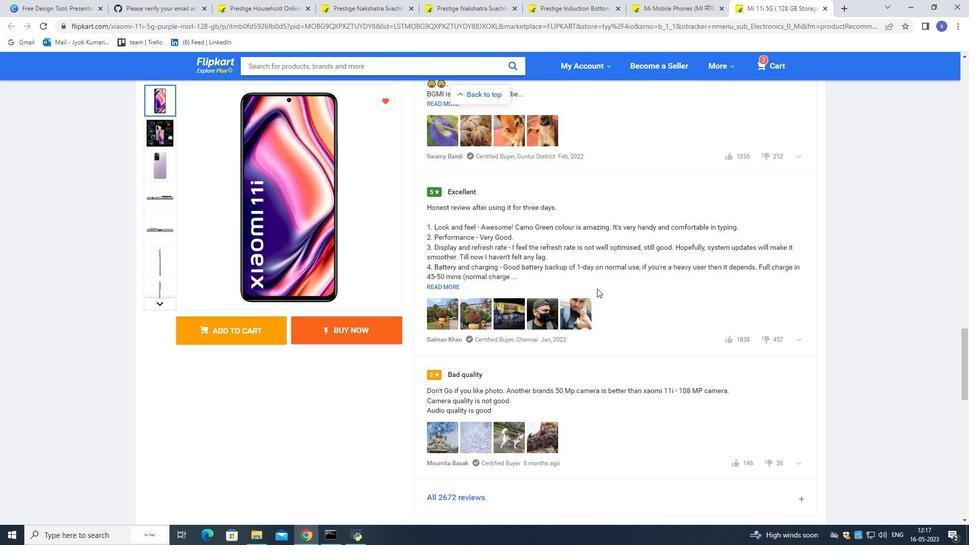 
Action: Mouse scrolled (597, 288) with delta (0, 0)
Screenshot: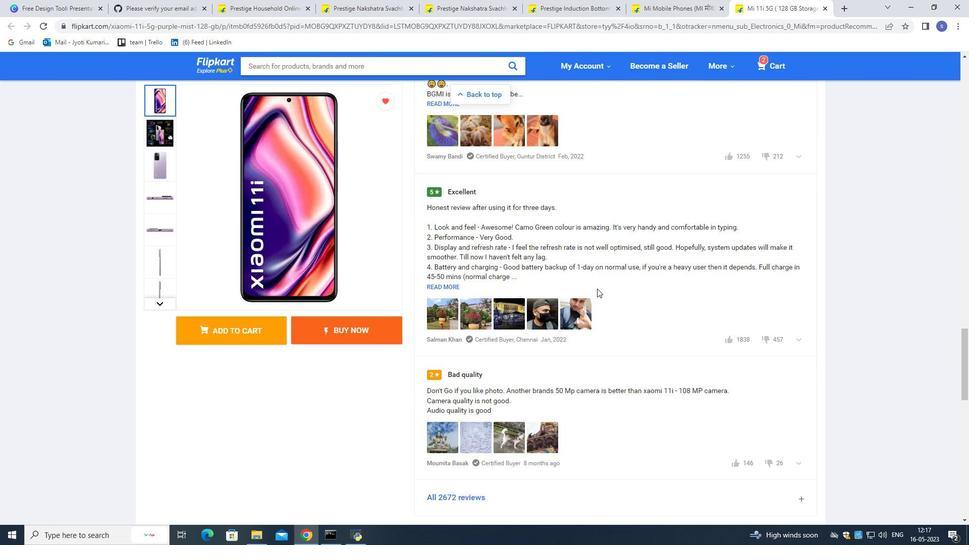 
Action: Mouse scrolled (597, 288) with delta (0, 0)
Screenshot: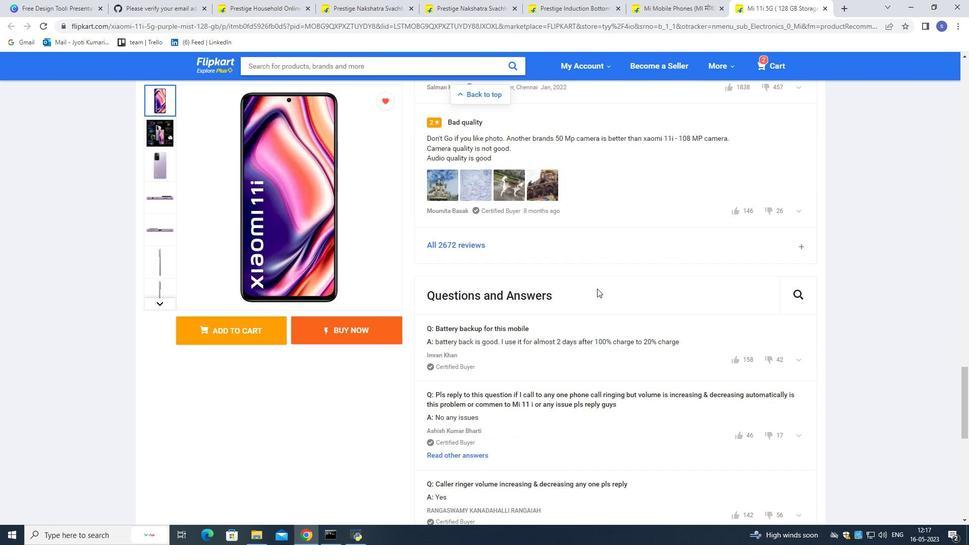 
Action: Mouse scrolled (597, 288) with delta (0, 0)
Screenshot: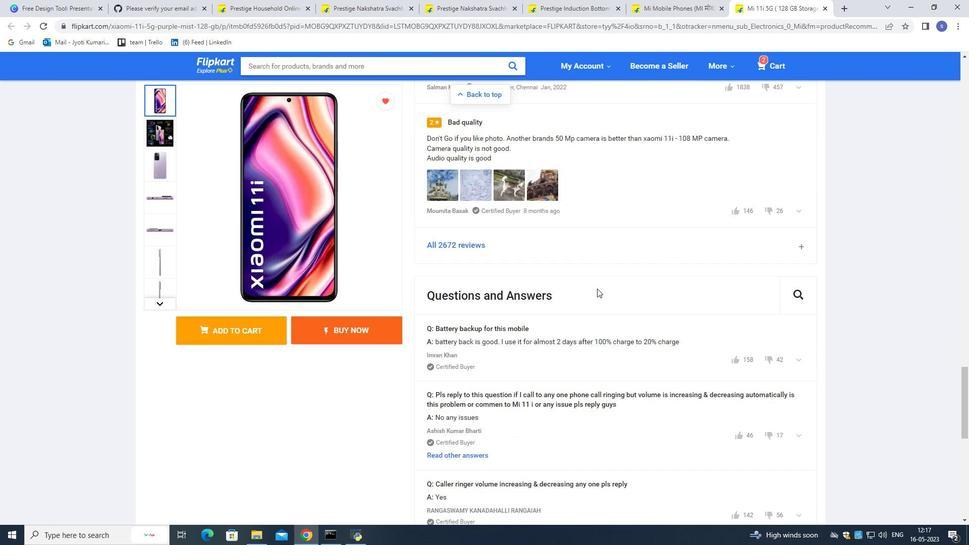 
Action: Mouse scrolled (597, 288) with delta (0, 0)
Screenshot: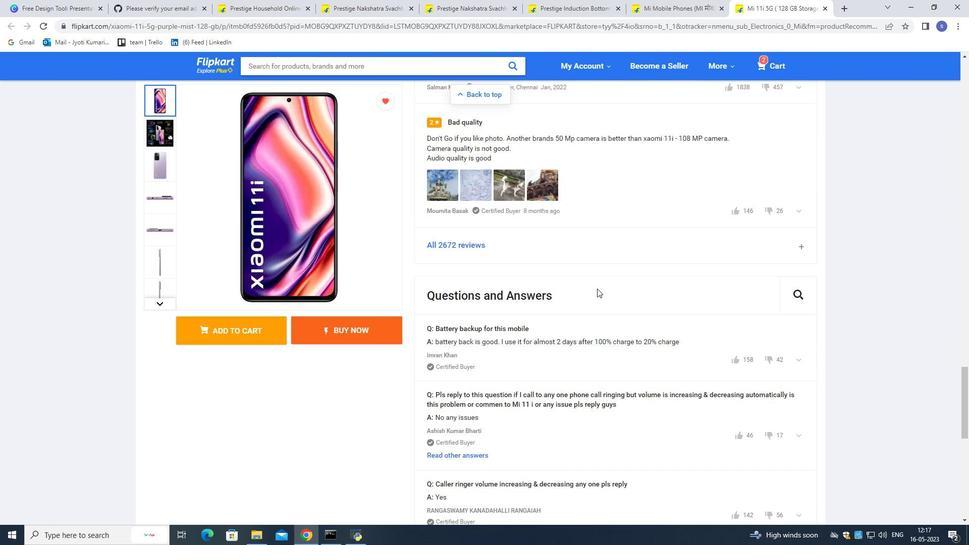 
Action: Mouse scrolled (597, 288) with delta (0, 0)
Screenshot: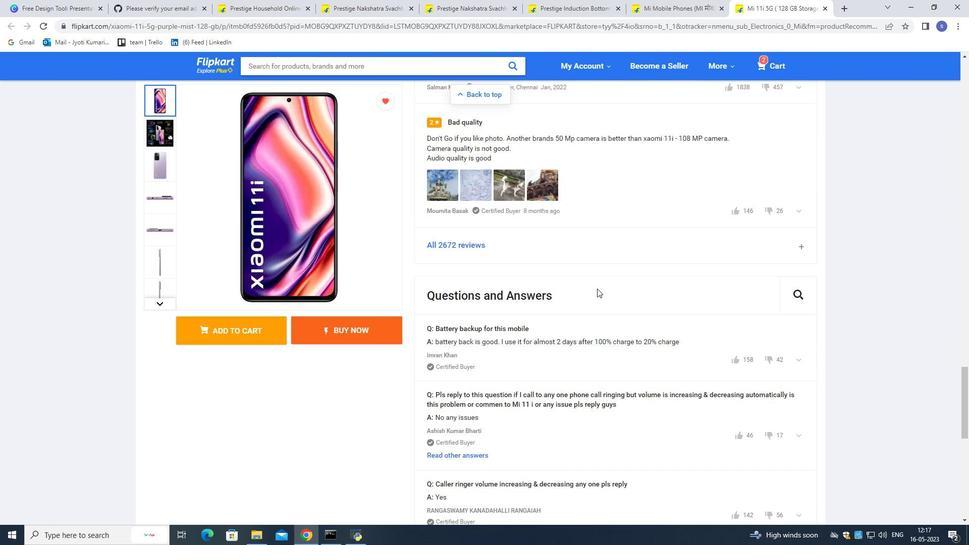 
Action: Mouse scrolled (597, 288) with delta (0, 0)
Screenshot: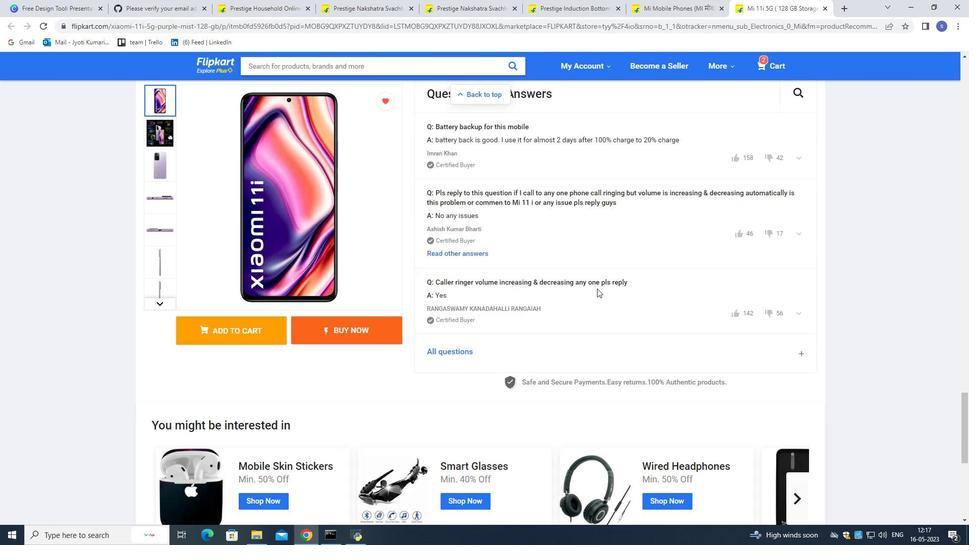 
Action: Mouse scrolled (597, 288) with delta (0, 0)
Screenshot: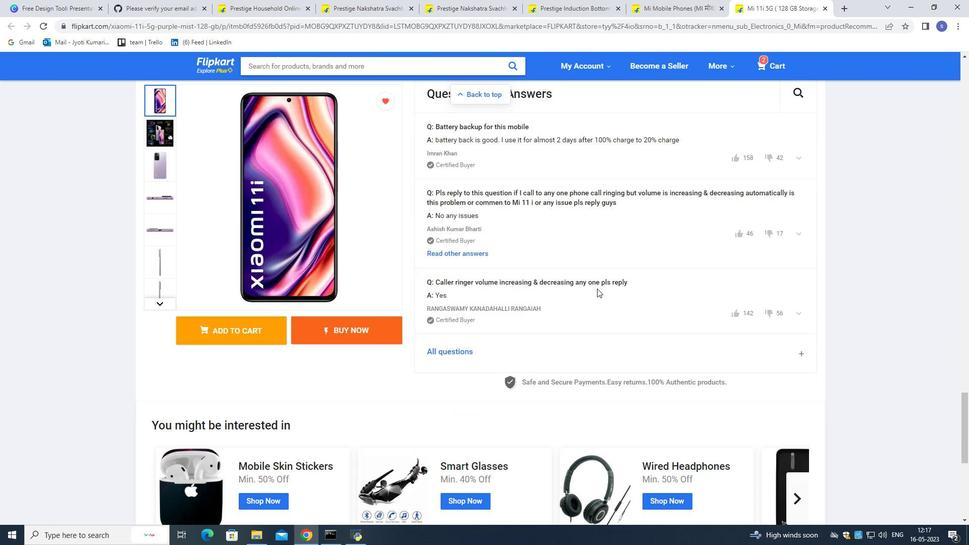 
Action: Mouse scrolled (597, 288) with delta (0, 0)
Screenshot: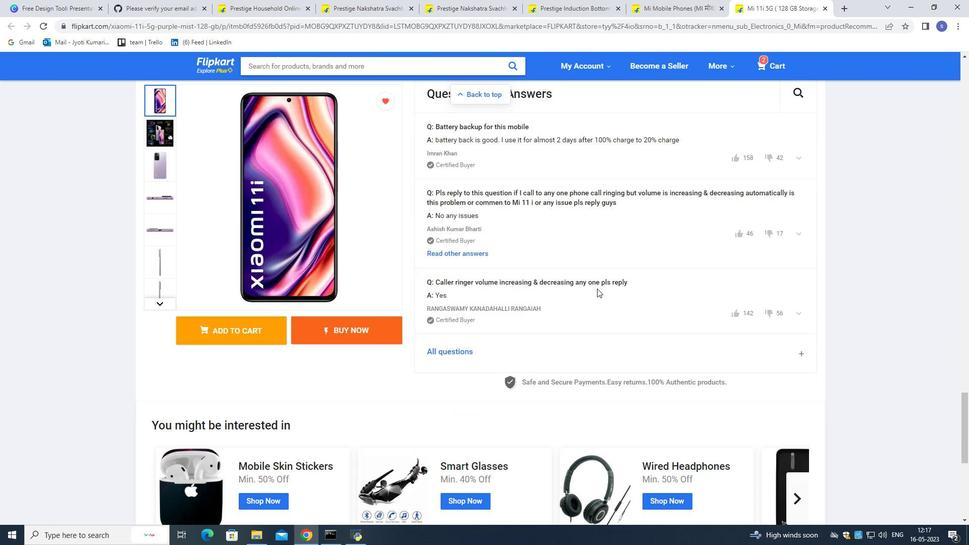 
Action: Mouse scrolled (597, 288) with delta (0, 0)
Screenshot: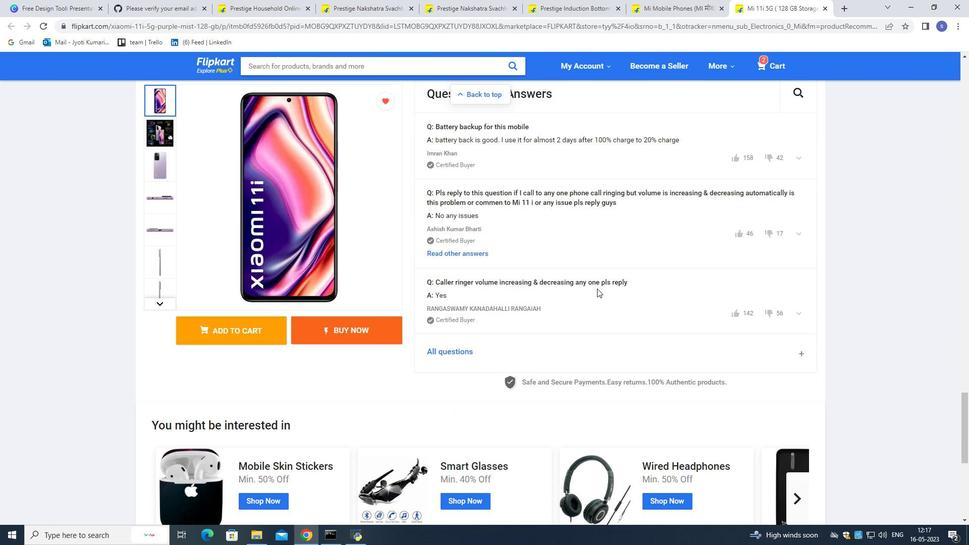 
Action: Mouse scrolled (597, 288) with delta (0, 0)
Screenshot: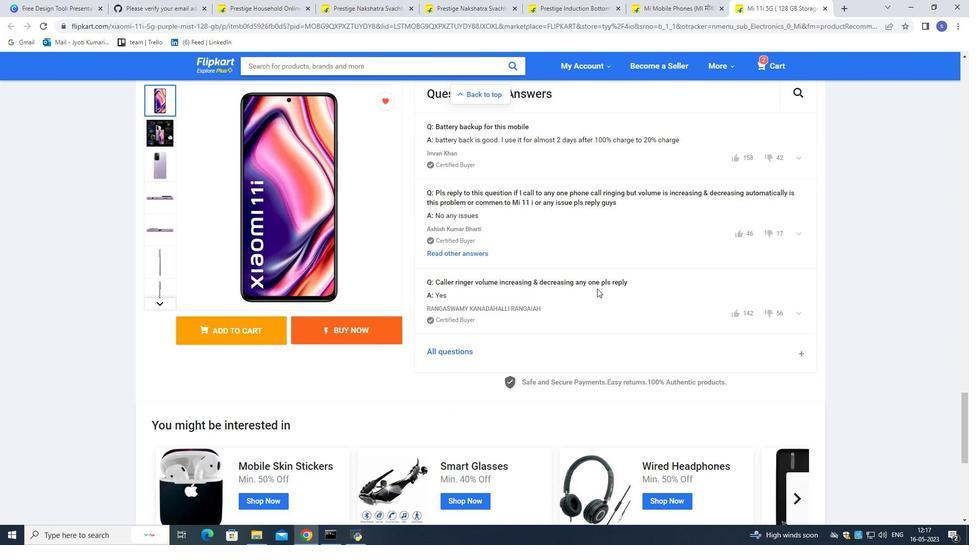 
Action: Mouse moved to (816, 426)
Screenshot: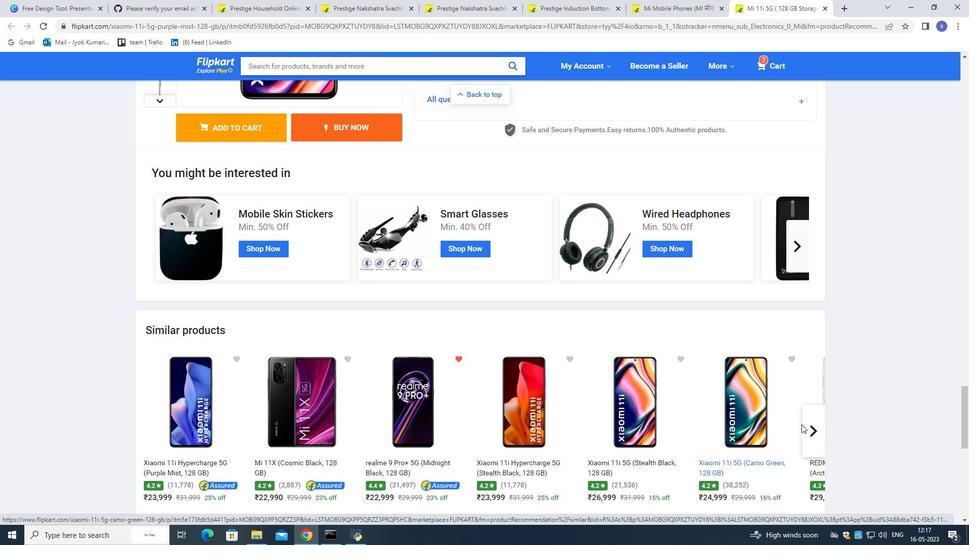 
Action: Mouse pressed left at (816, 426)
Screenshot: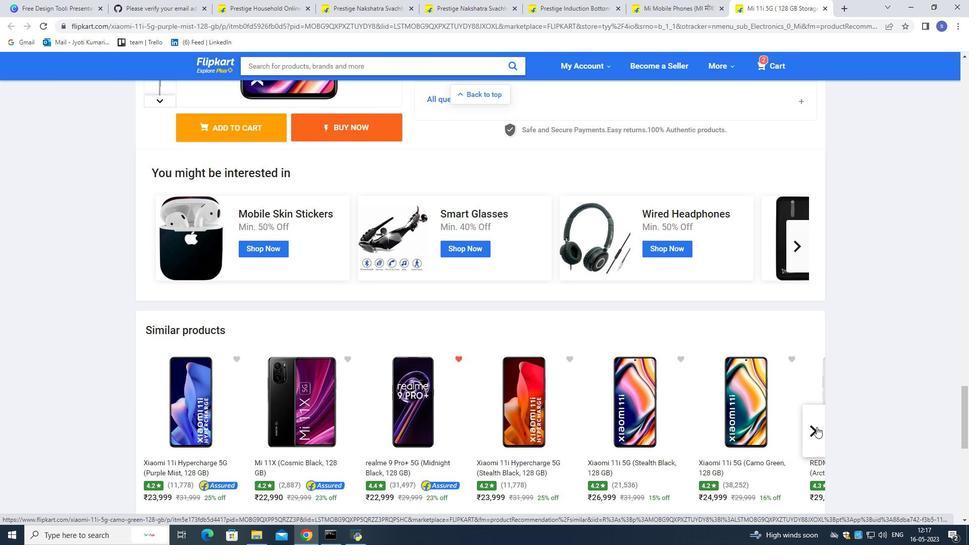 
Action: Mouse moved to (816, 429)
Screenshot: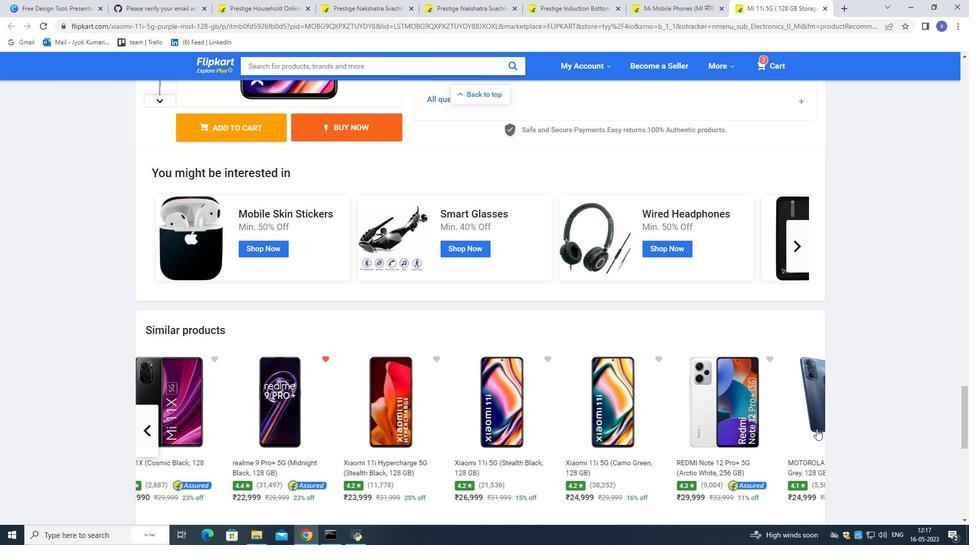 
Action: Mouse pressed left at (816, 429)
Screenshot: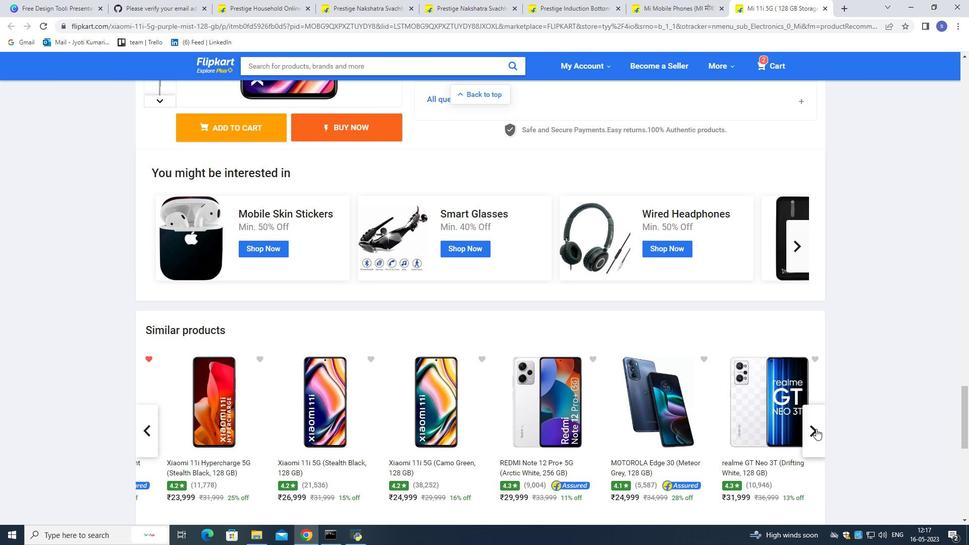 
Action: Mouse moved to (423, 392)
Screenshot: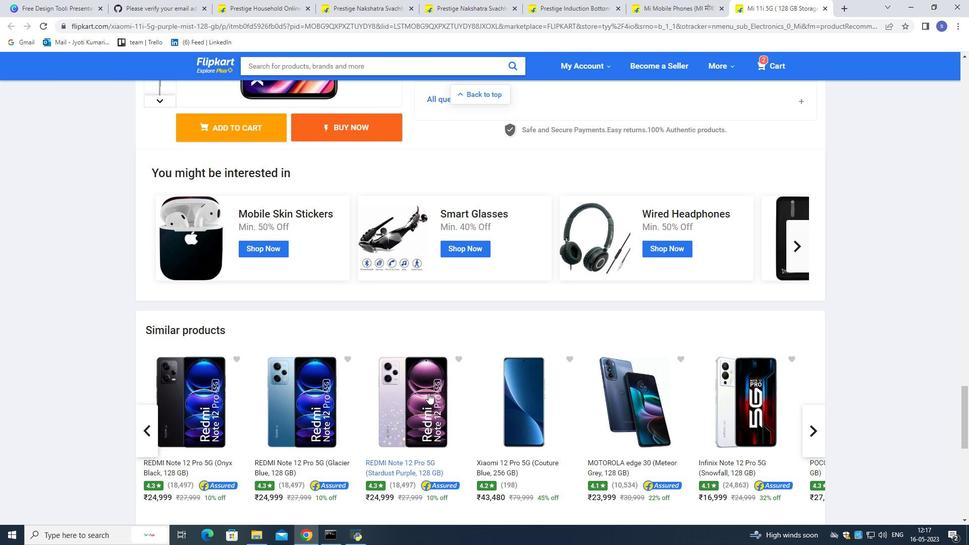 
Action: Mouse pressed left at (423, 392)
Screenshot: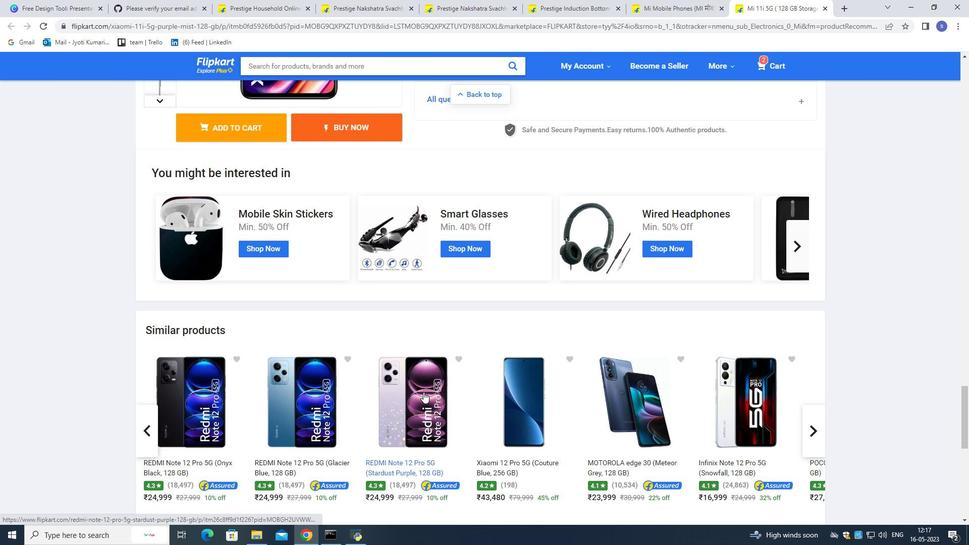 
Action: Mouse moved to (257, 355)
Screenshot: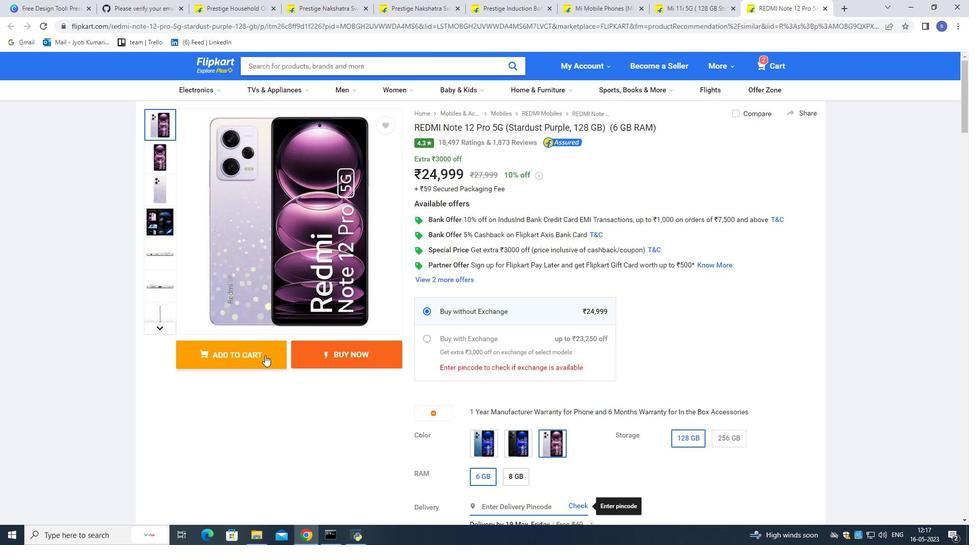 
Action: Mouse pressed left at (257, 355)
Screenshot: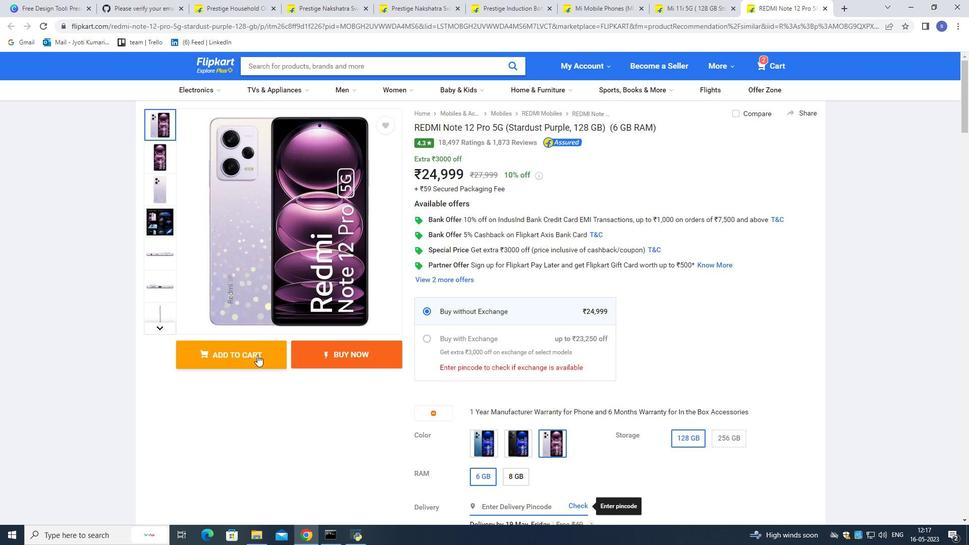 
Action: Mouse moved to (386, 126)
Screenshot: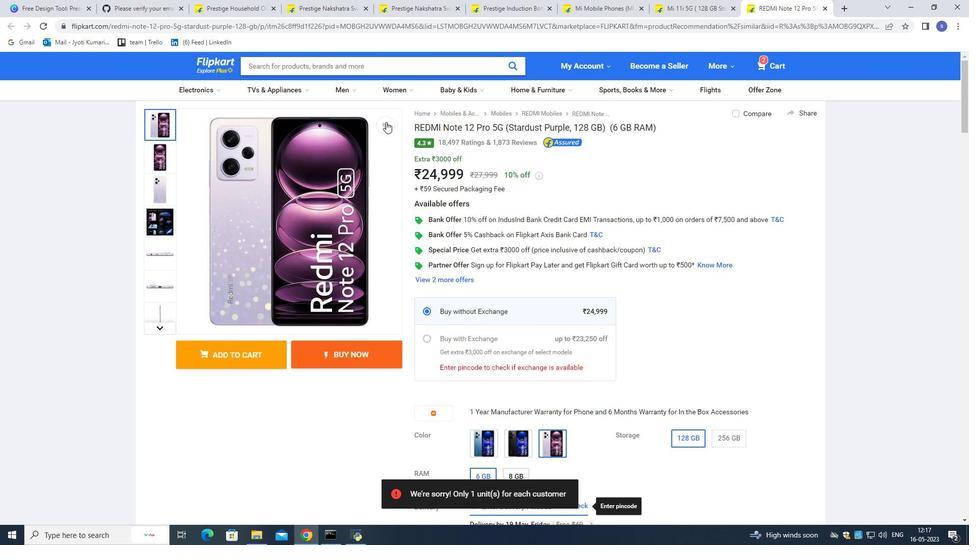 
Action: Mouse pressed left at (386, 126)
Screenshot: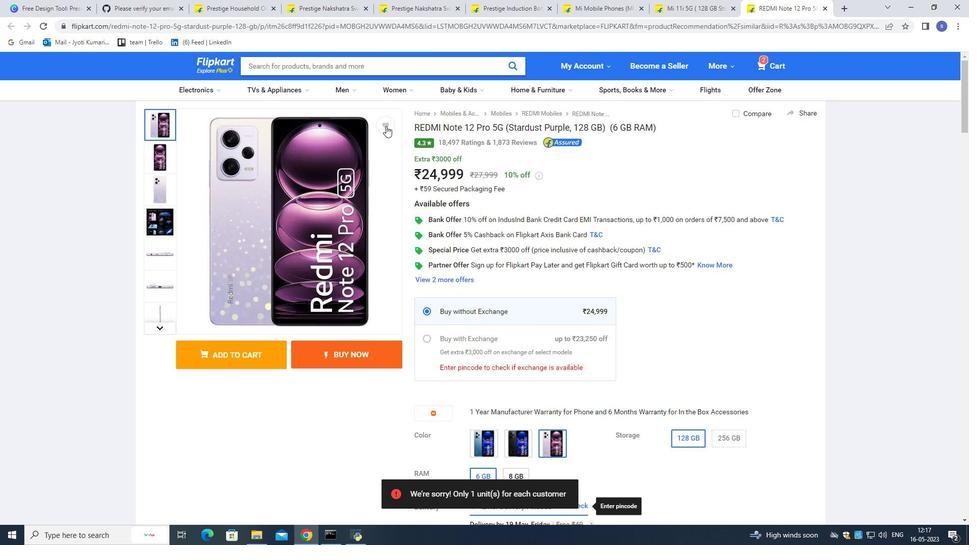 
Action: Mouse moved to (468, 250)
Screenshot: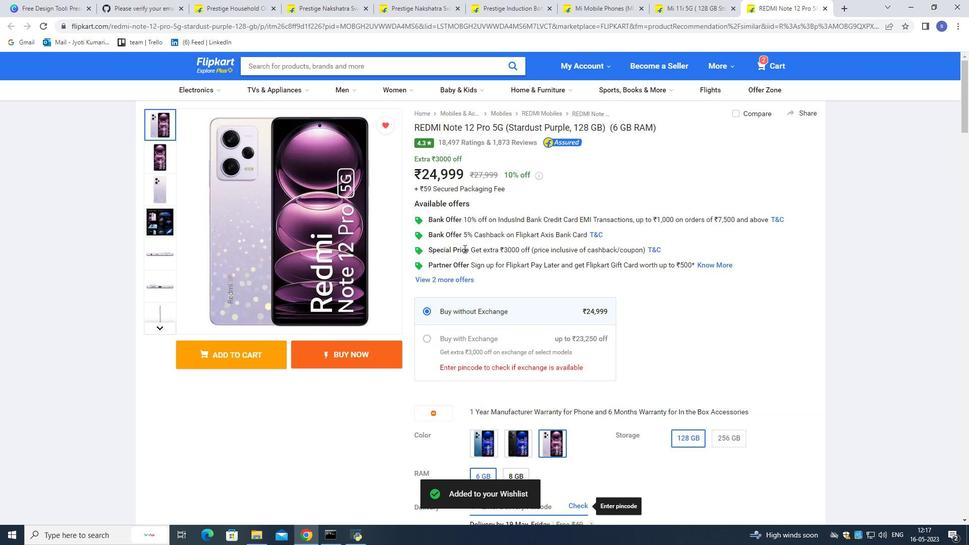 
Action: Mouse scrolled (468, 249) with delta (0, 0)
Screenshot: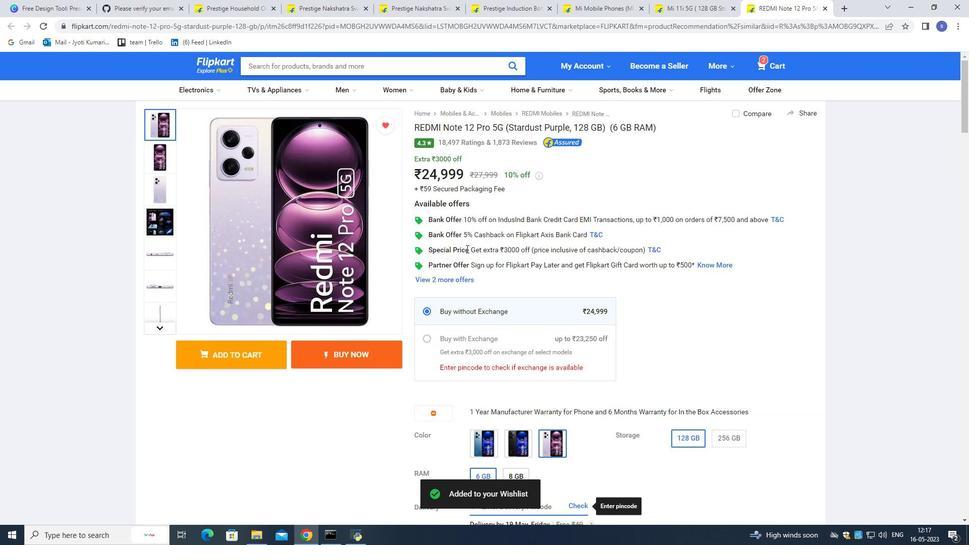 
Action: Mouse moved to (468, 251)
Screenshot: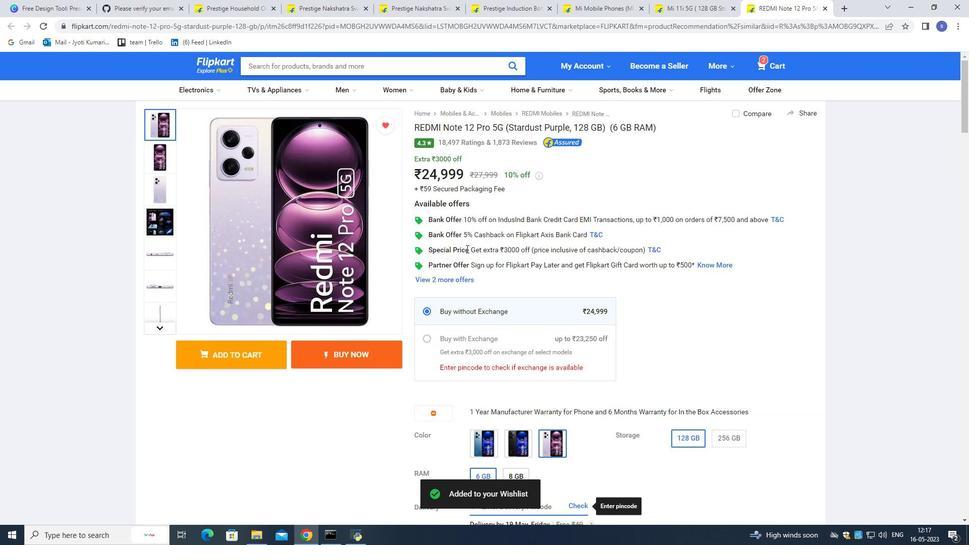 
Action: Mouse scrolled (468, 250) with delta (0, 0)
Screenshot: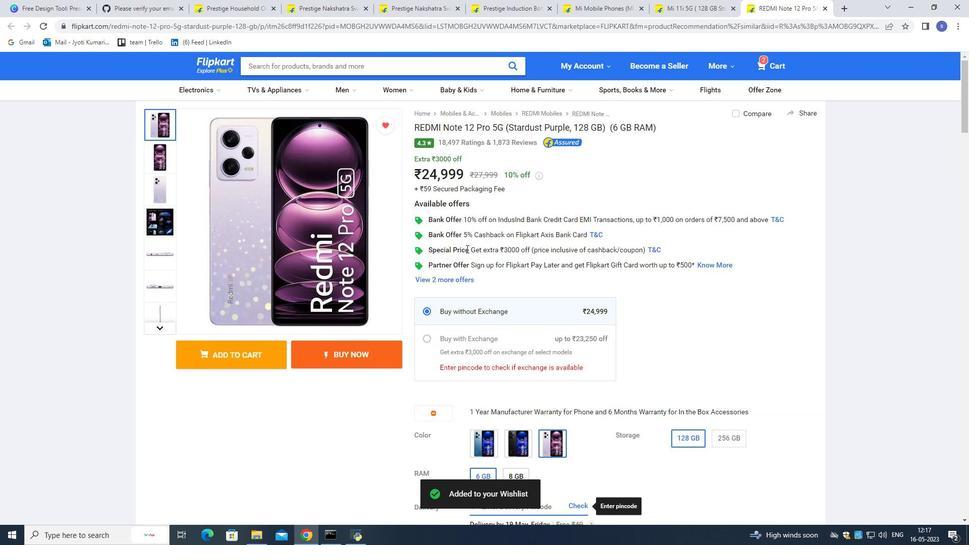 
Action: Mouse moved to (471, 255)
Screenshot: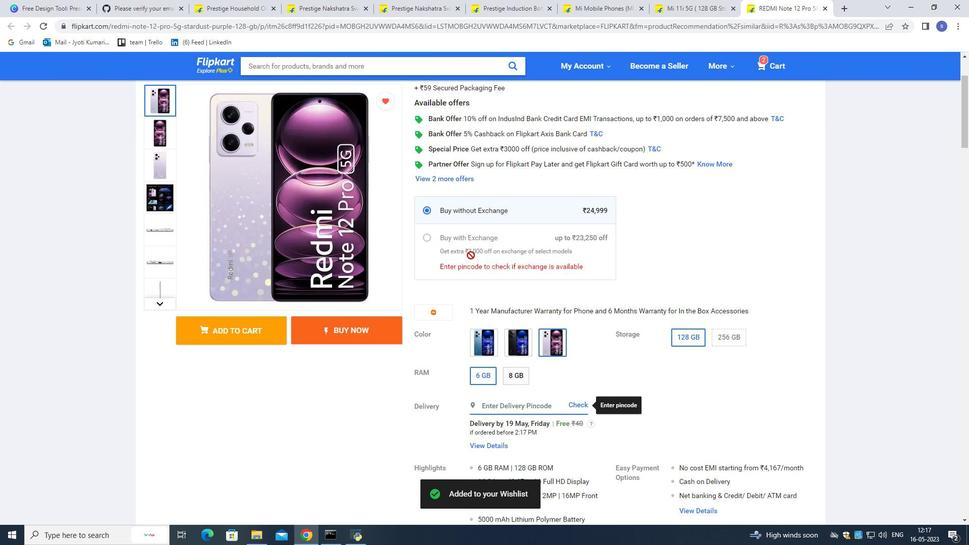 
Action: Mouse scrolled (471, 255) with delta (0, 0)
Screenshot: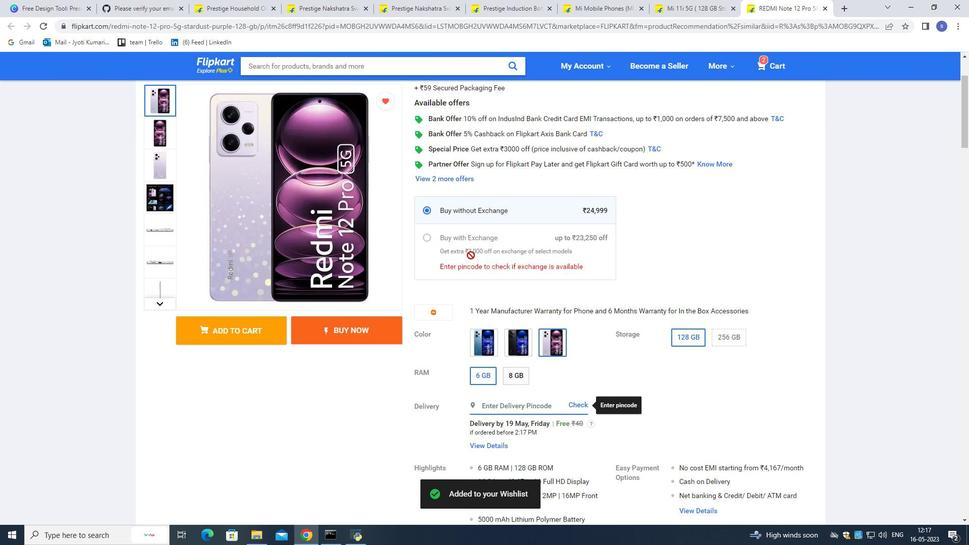 
Action: Mouse moved to (471, 255)
Screenshot: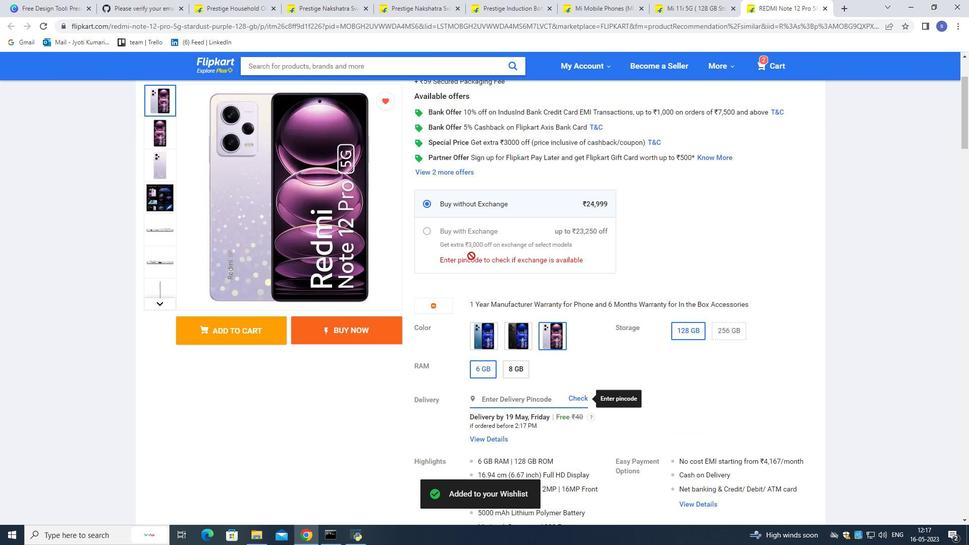 
Action: Mouse scrolled (471, 255) with delta (0, 0)
Screenshot: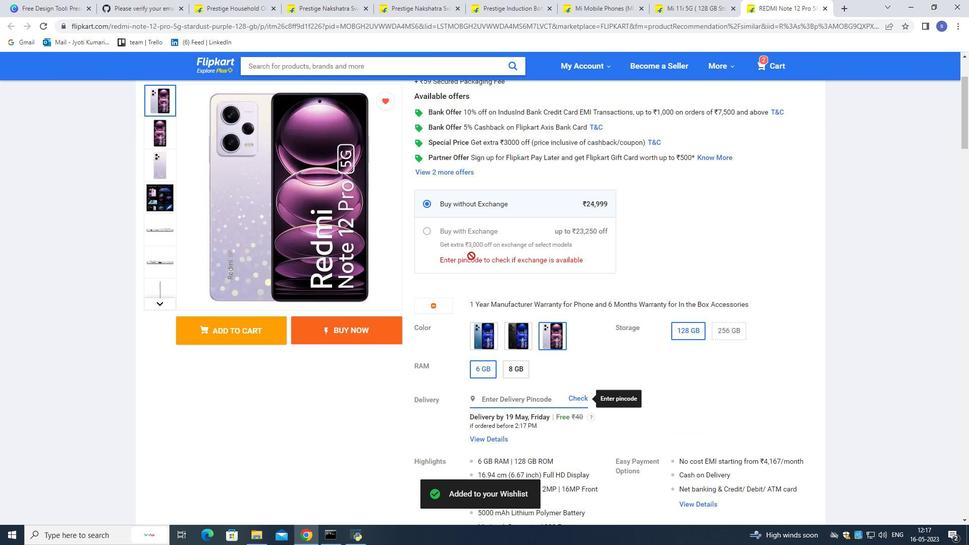 
Action: Mouse moved to (471, 256)
Screenshot: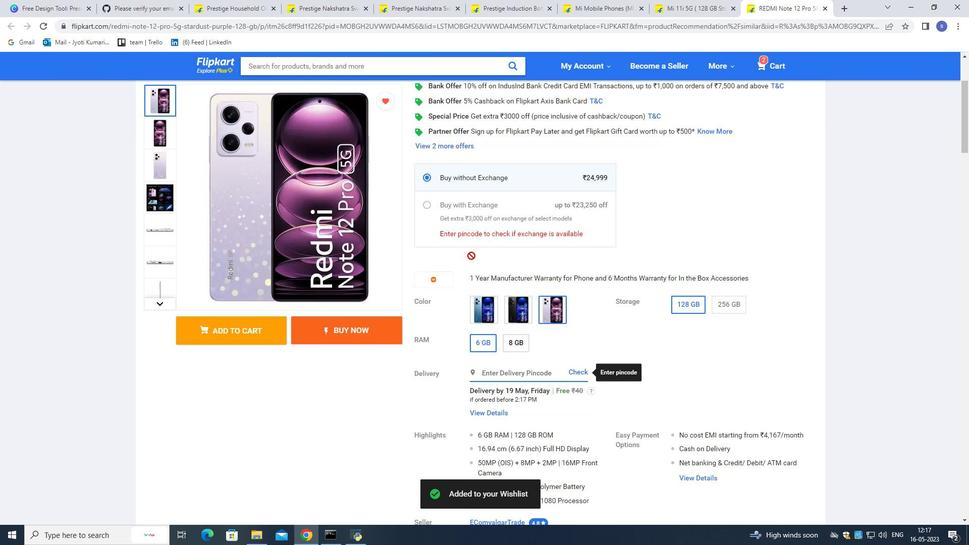 
Action: Mouse scrolled (471, 255) with delta (0, 0)
Screenshot: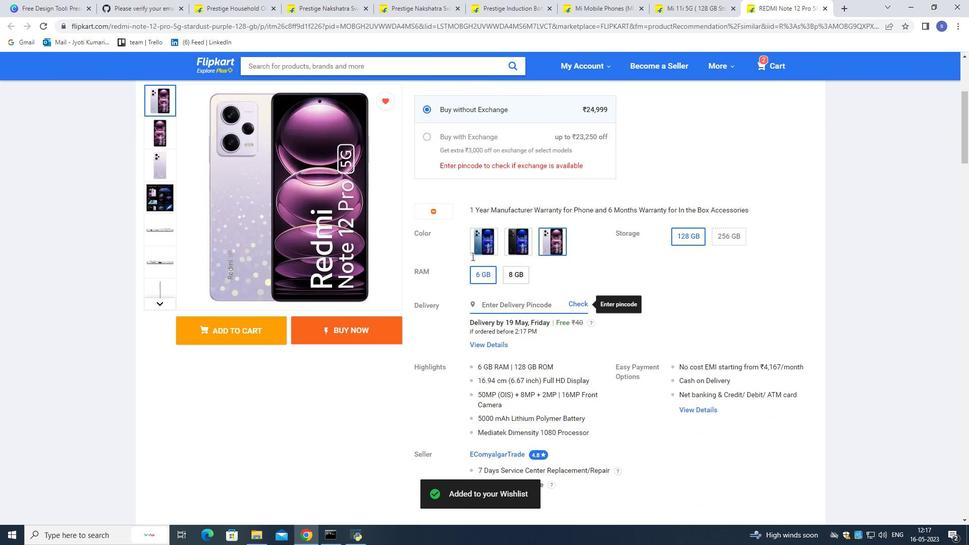 
Action: Mouse scrolled (471, 255) with delta (0, 0)
Screenshot: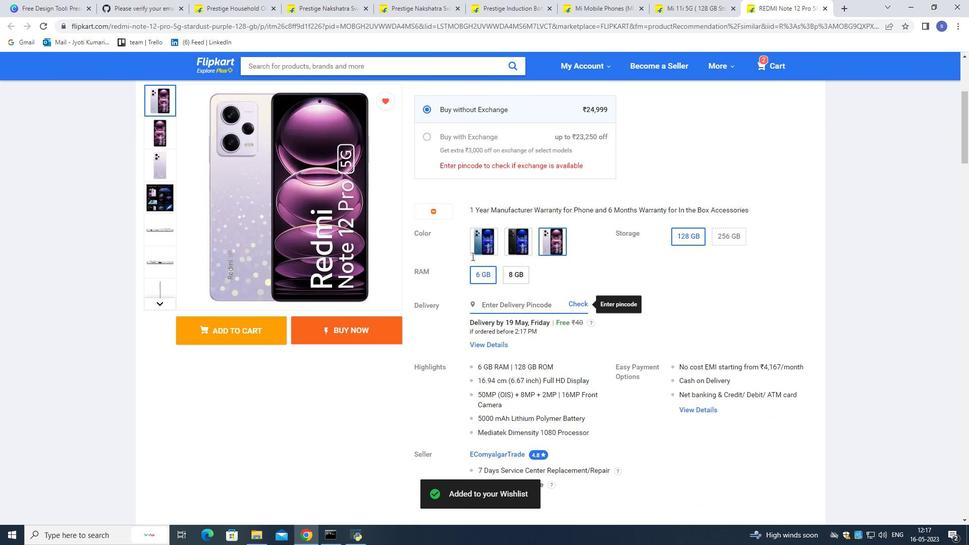 
Action: Mouse scrolled (471, 255) with delta (0, 0)
Screenshot: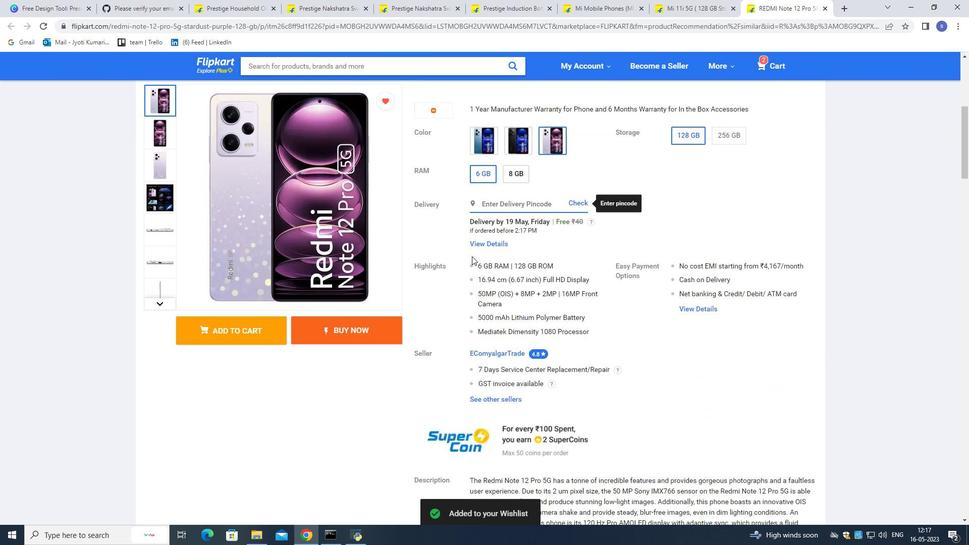 
Action: Mouse moved to (472, 256)
Screenshot: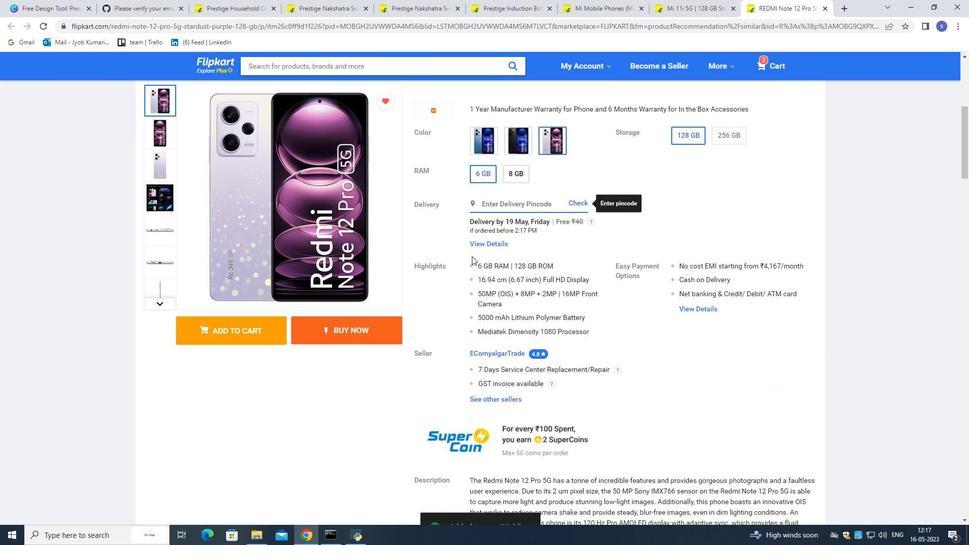 
Action: Mouse scrolled (472, 255) with delta (0, 0)
Screenshot: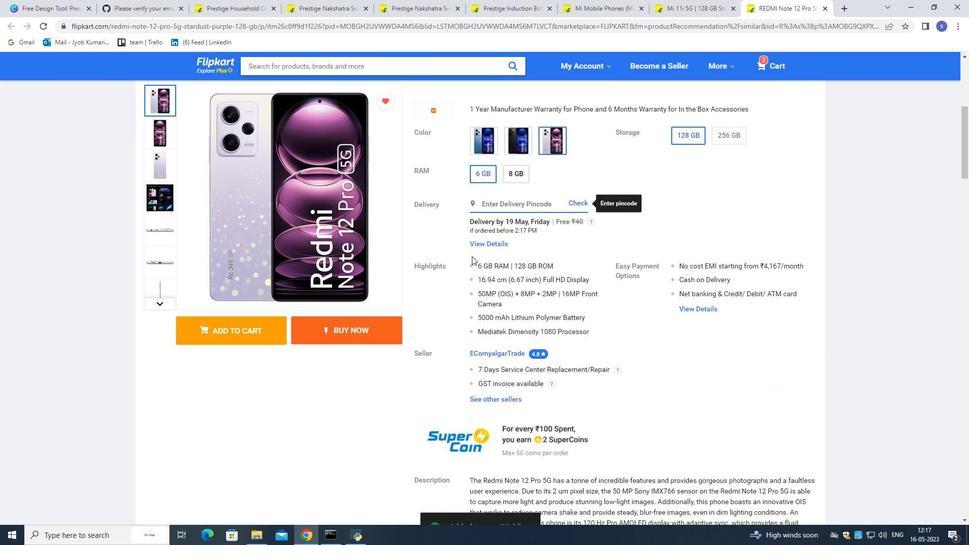 
Action: Mouse scrolled (472, 255) with delta (0, 0)
Screenshot: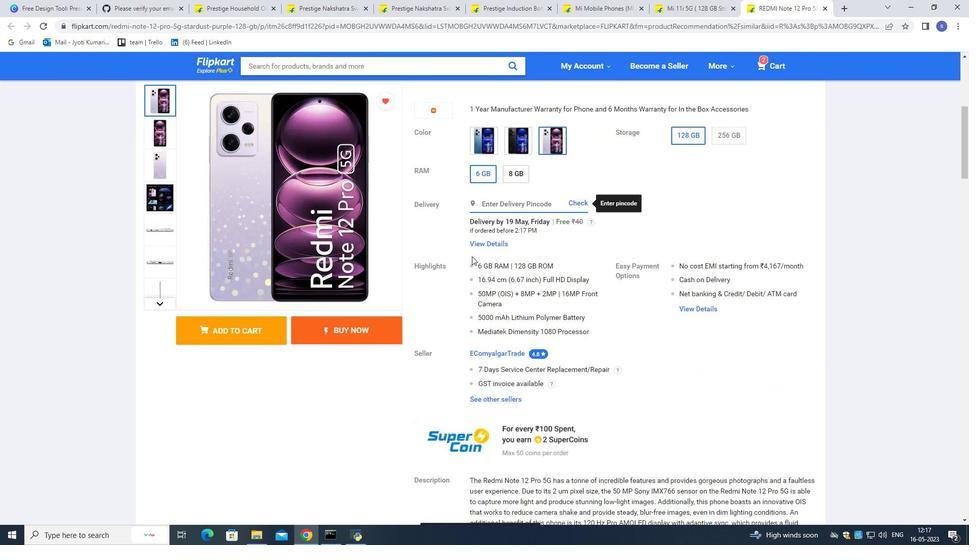 
Action: Mouse scrolled (472, 255) with delta (0, 0)
Screenshot: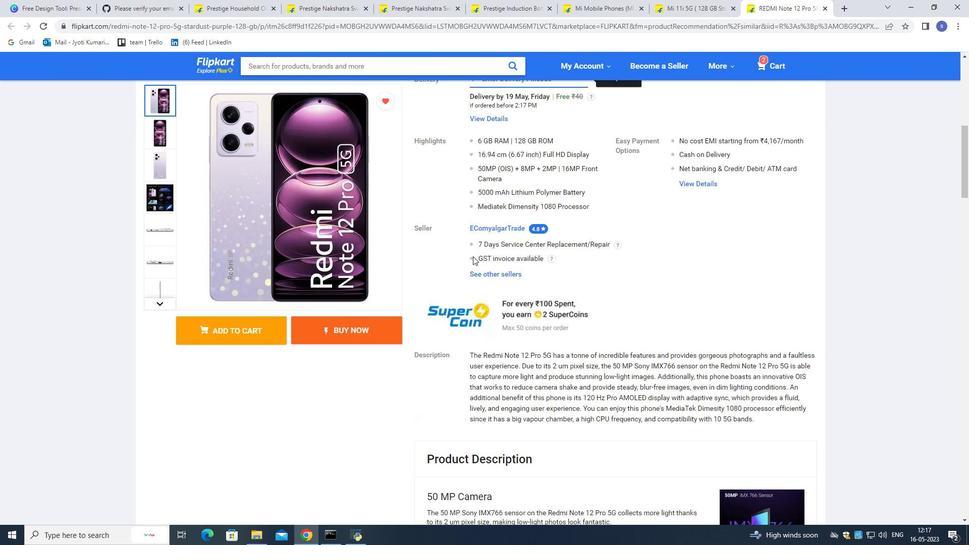 
Action: Mouse scrolled (472, 255) with delta (0, 0)
Screenshot: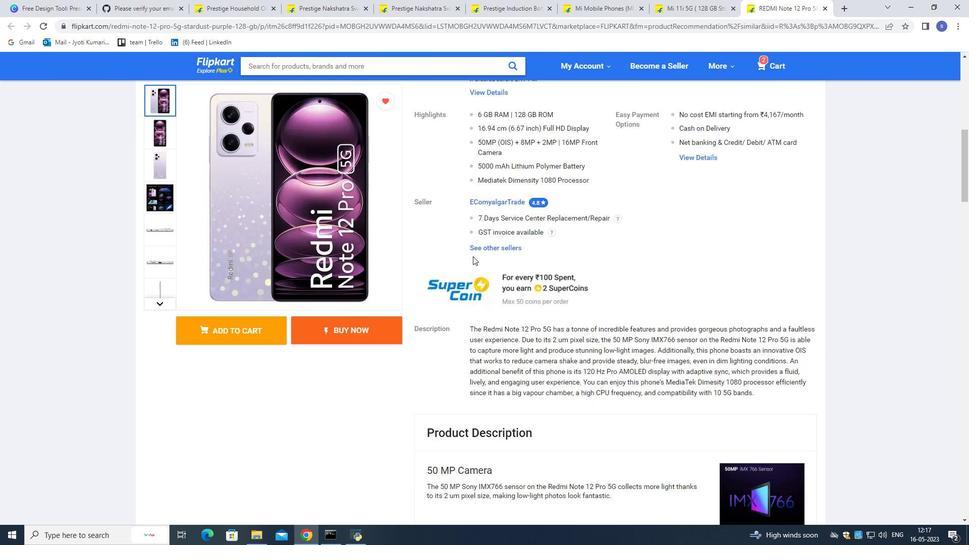 
Action: Mouse scrolled (472, 255) with delta (0, 0)
Screenshot: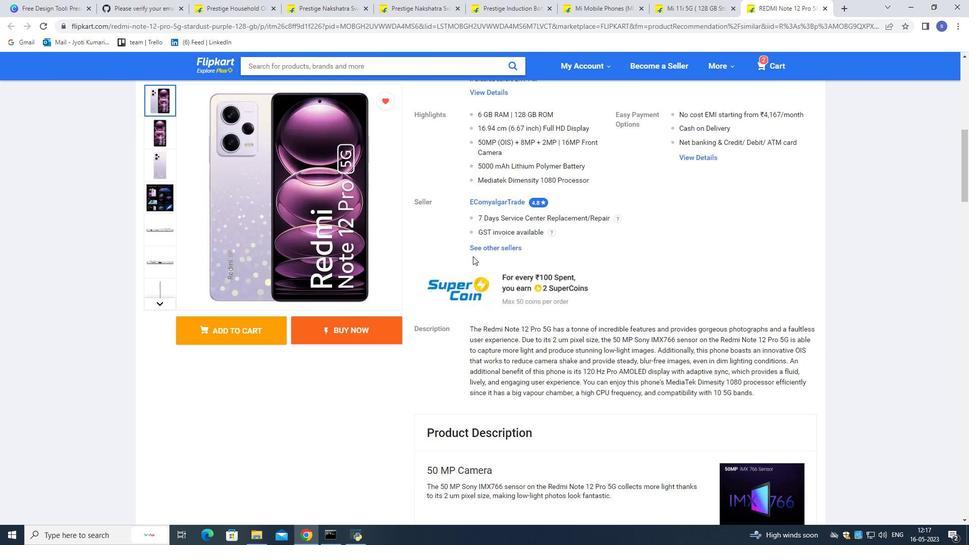 
Action: Mouse scrolled (472, 255) with delta (0, 0)
Screenshot: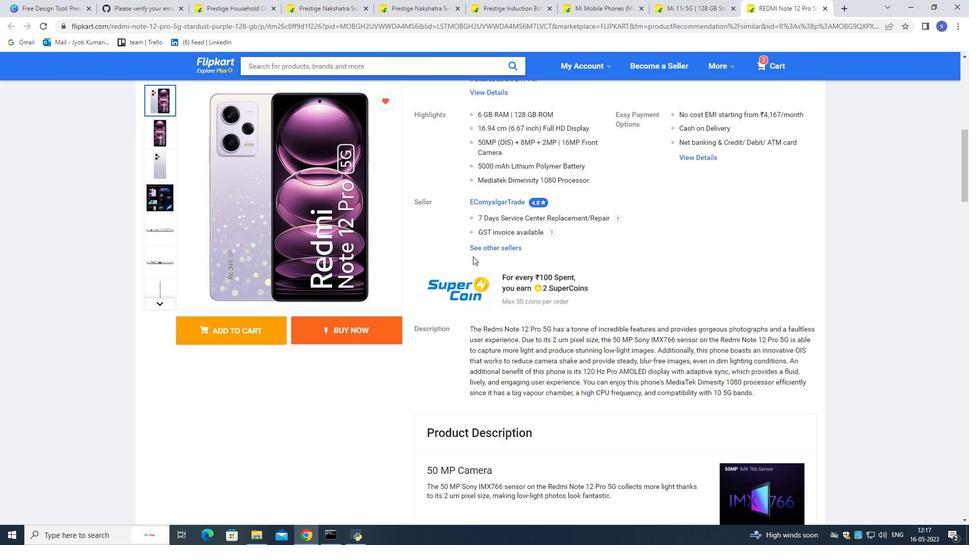 
Action: Mouse scrolled (472, 255) with delta (0, 0)
Screenshot: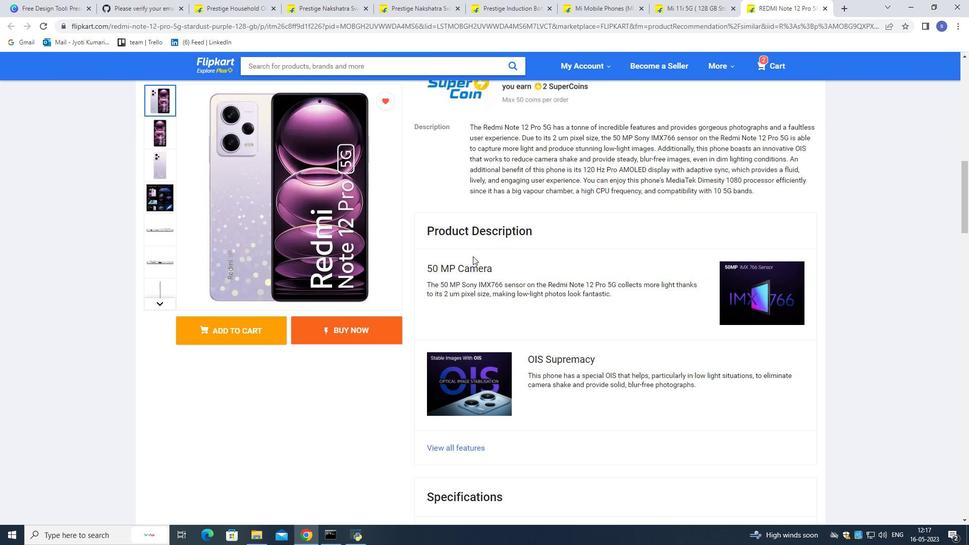 
Action: Mouse scrolled (472, 255) with delta (0, 0)
Screenshot: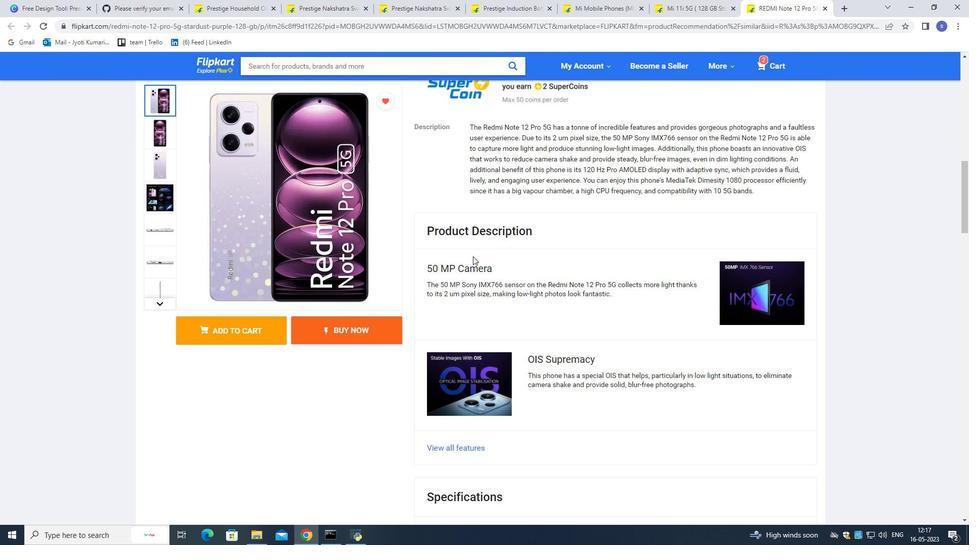 
Action: Mouse scrolled (472, 255) with delta (0, 0)
Screenshot: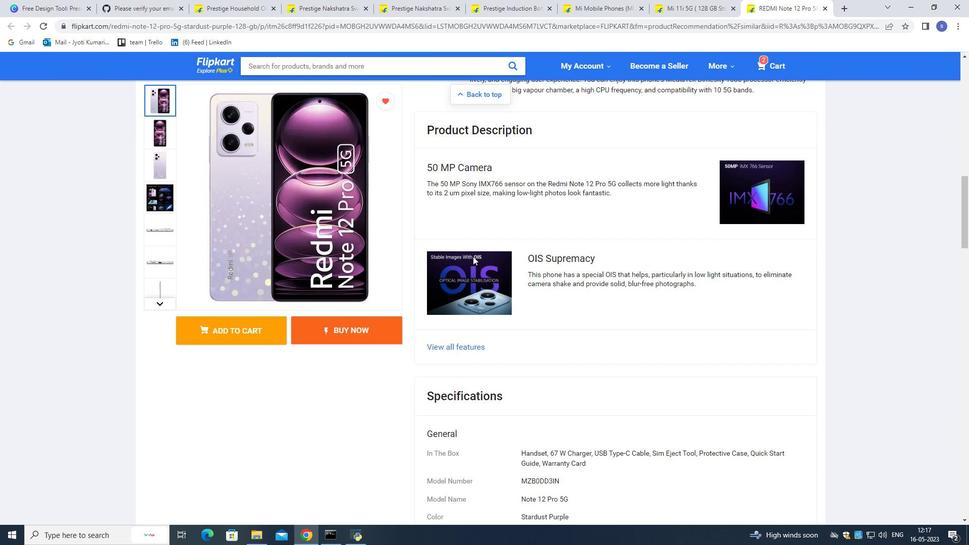 
Action: Mouse scrolled (472, 255) with delta (0, 0)
Screenshot: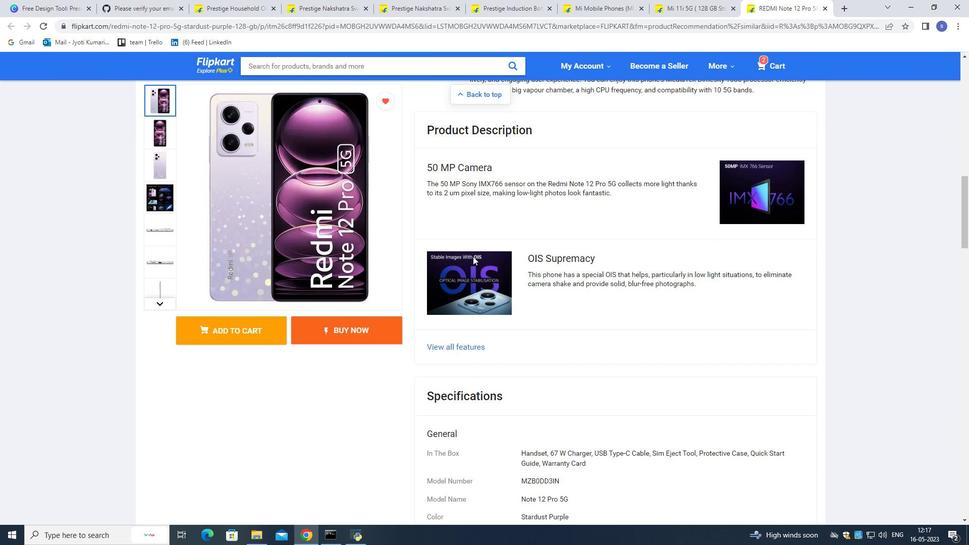 
Action: Mouse scrolled (472, 255) with delta (0, 0)
Screenshot: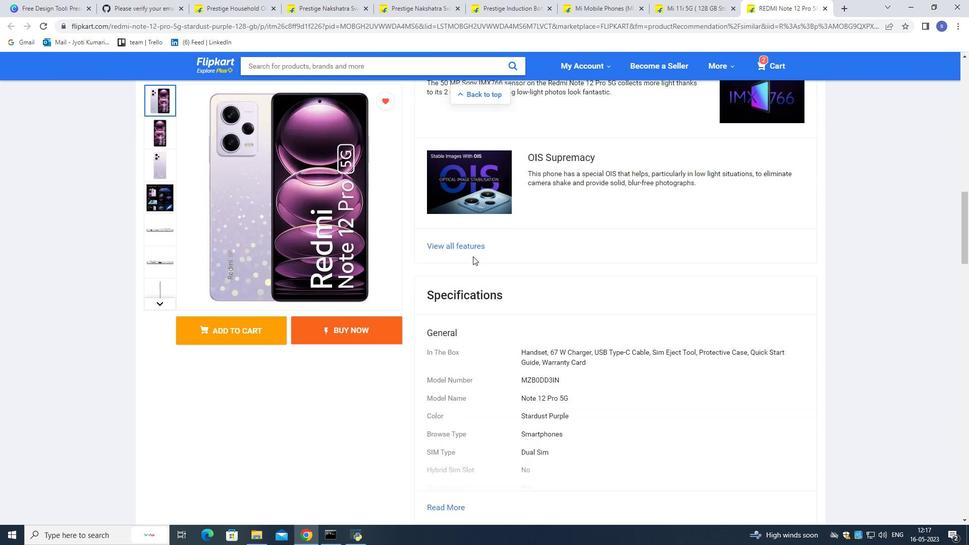 
Action: Mouse moved to (472, 256)
Screenshot: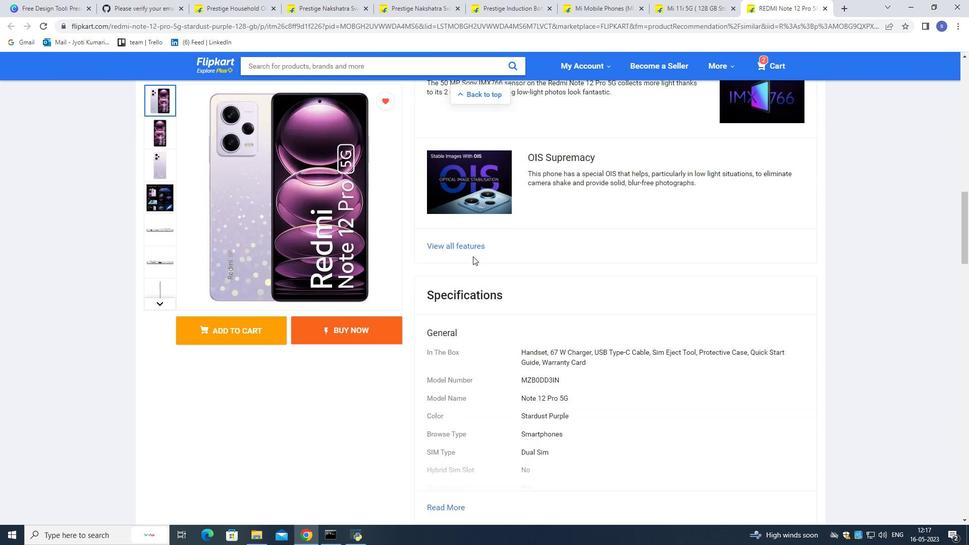 
Action: Mouse scrolled (472, 256) with delta (0, 0)
Screenshot: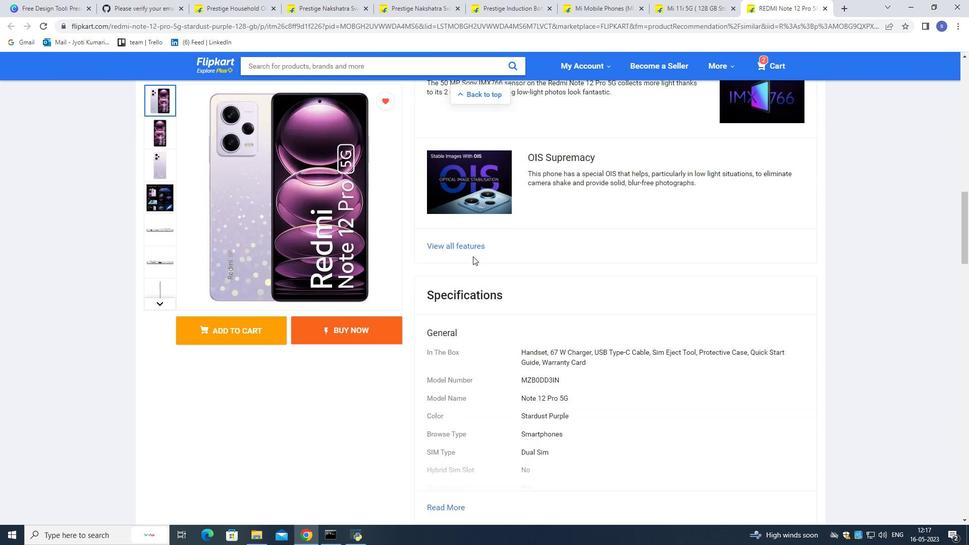 
Action: Mouse scrolled (472, 256) with delta (0, 0)
Screenshot: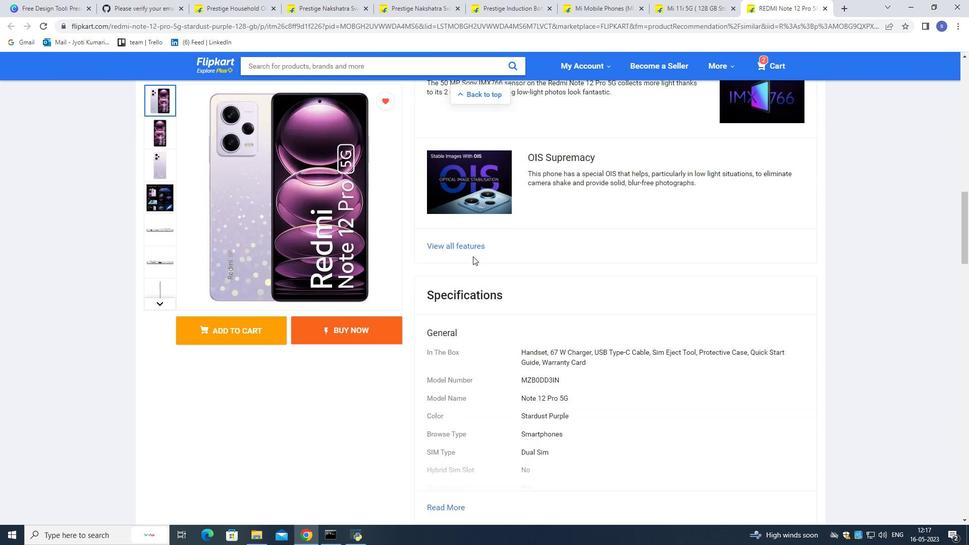 
Action: Mouse scrolled (472, 256) with delta (0, 0)
Screenshot: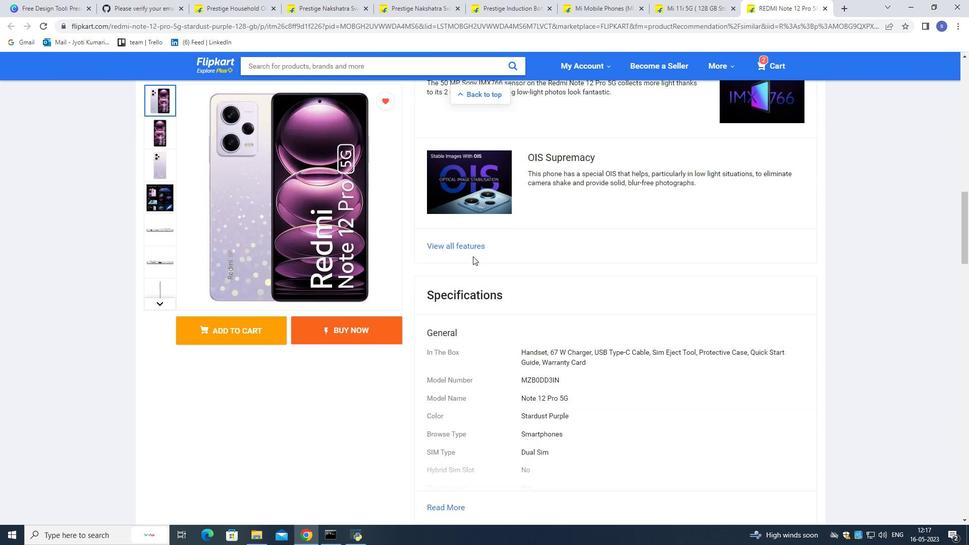 
Action: Mouse scrolled (472, 256) with delta (0, 0)
Screenshot: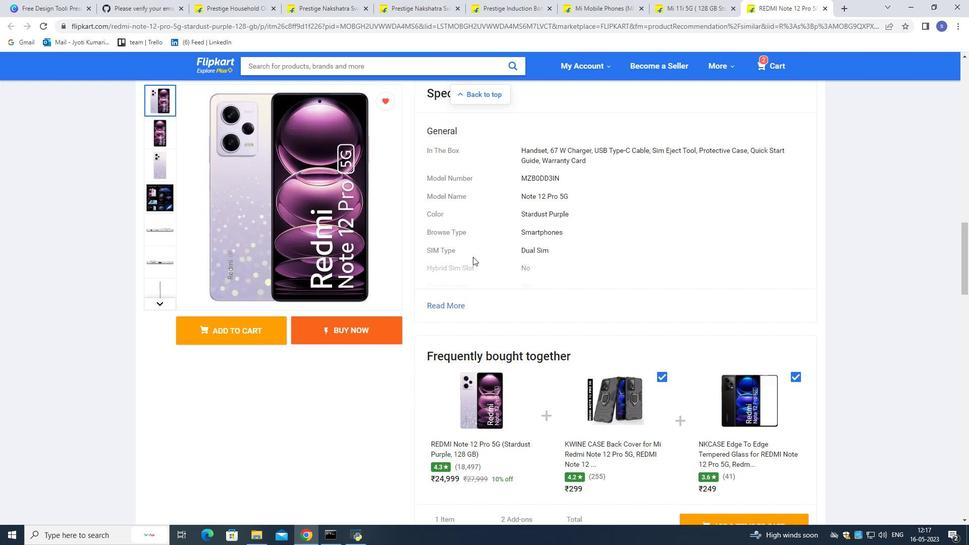 
Action: Mouse scrolled (472, 256) with delta (0, 0)
Screenshot: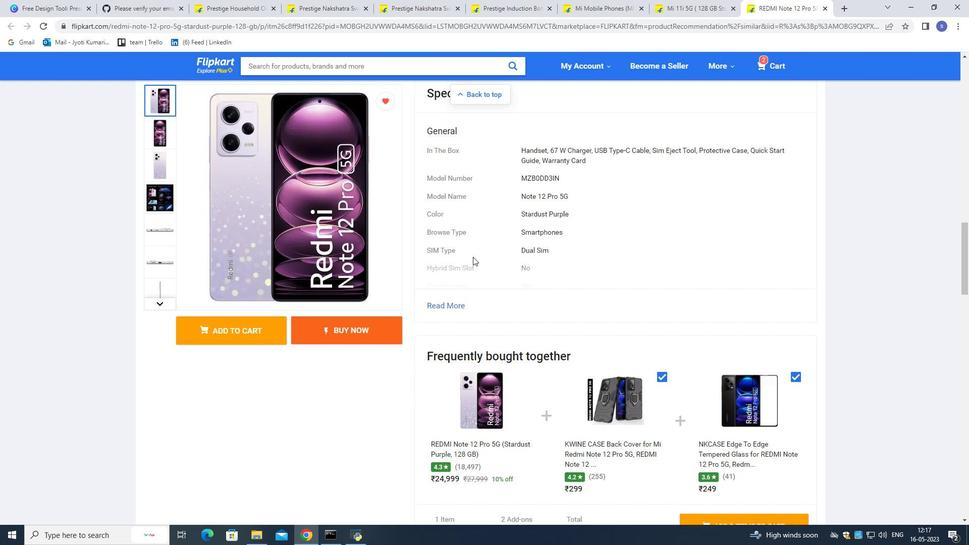 
Action: Mouse scrolled (472, 256) with delta (0, 0)
Screenshot: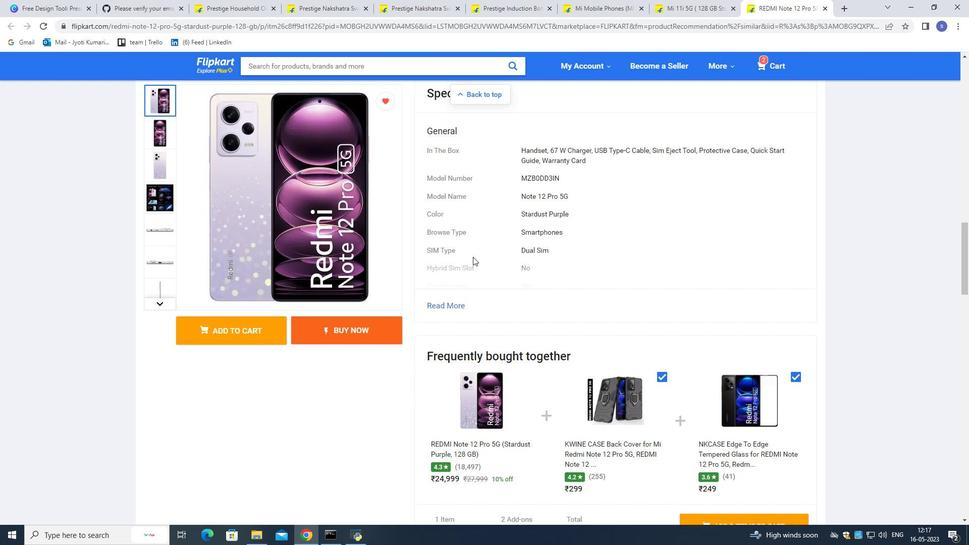 
Action: Mouse scrolled (472, 256) with delta (0, 0)
Screenshot: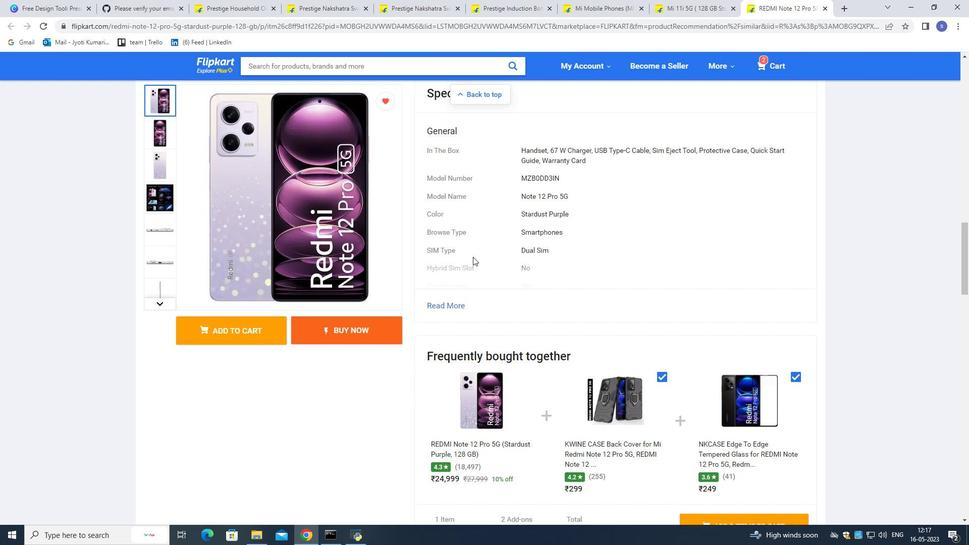 
Action: Mouse scrolled (472, 256) with delta (0, 0)
Screenshot: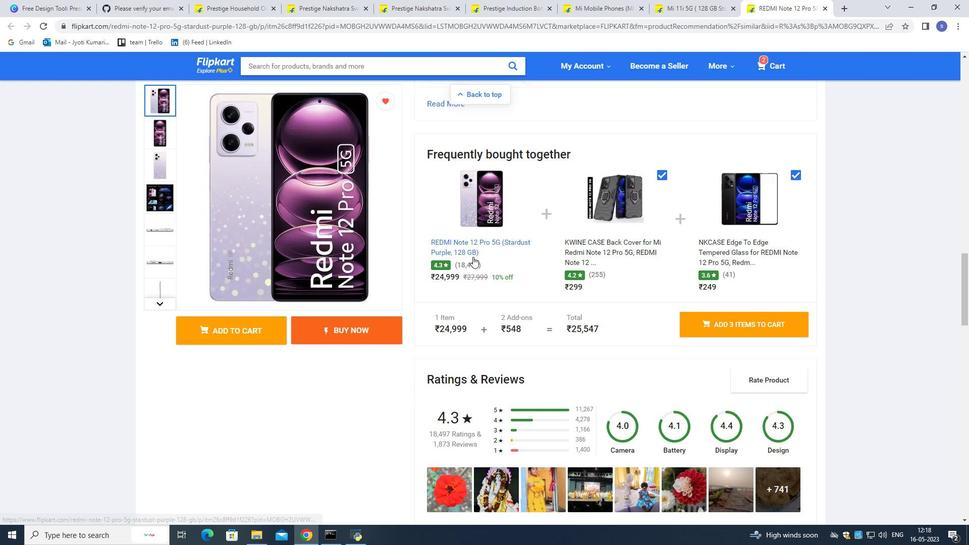 
Action: Mouse scrolled (472, 256) with delta (0, 0)
Screenshot: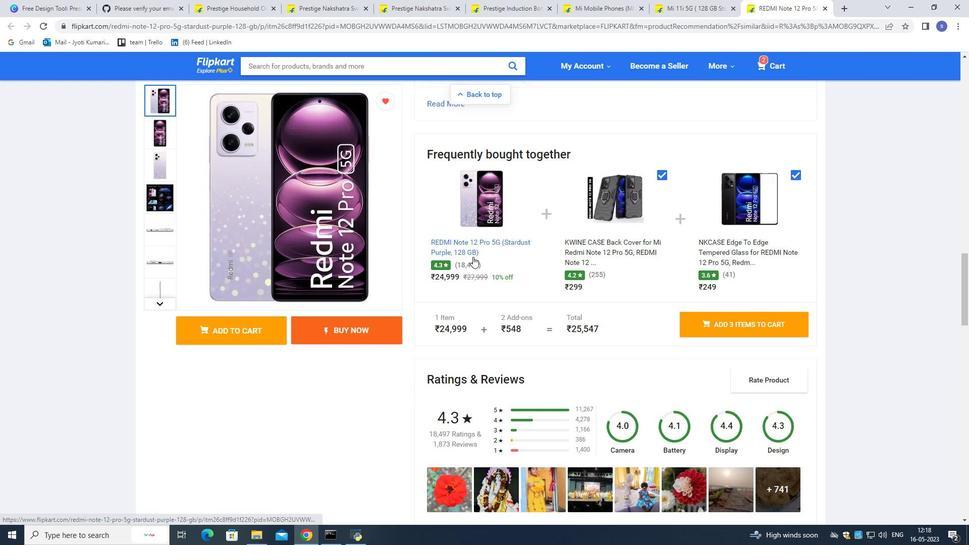 
Action: Mouse scrolled (472, 256) with delta (0, 0)
Screenshot: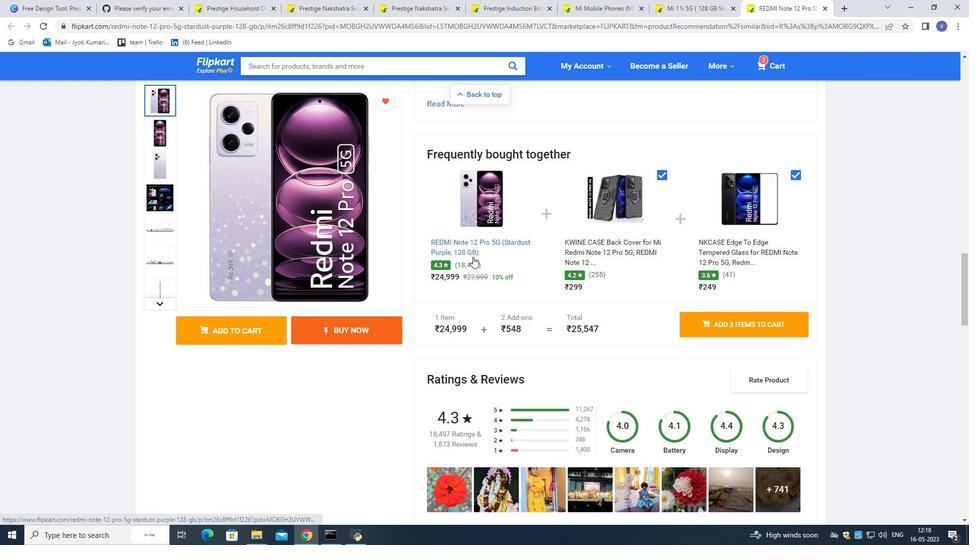 
Action: Mouse scrolled (472, 256) with delta (0, 0)
Screenshot: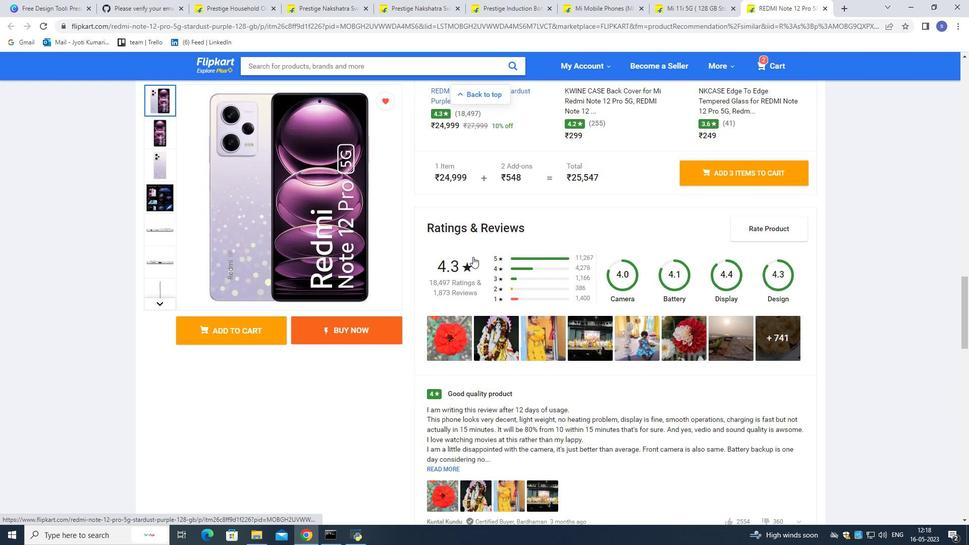 
Action: Mouse scrolled (472, 256) with delta (0, 0)
Screenshot: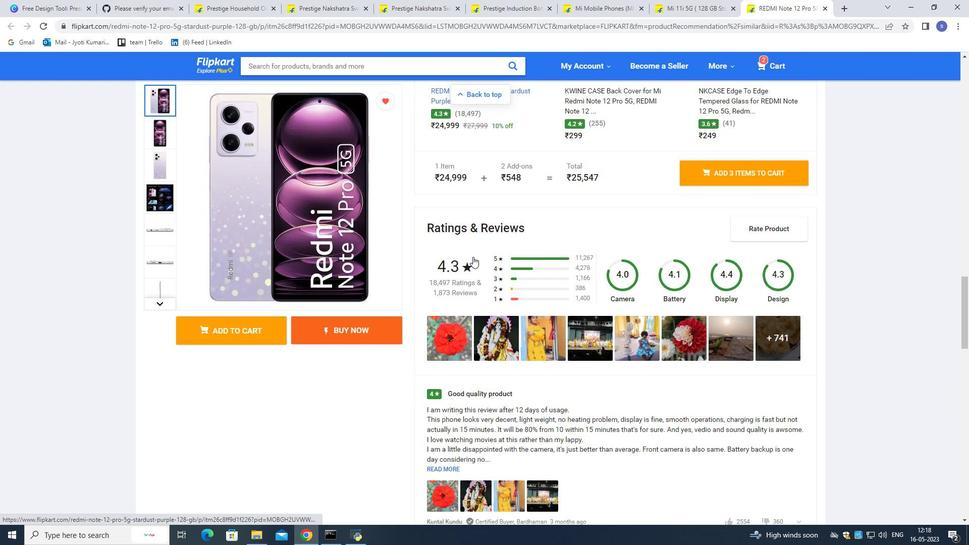 
Action: Mouse scrolled (472, 256) with delta (0, 0)
Screenshot: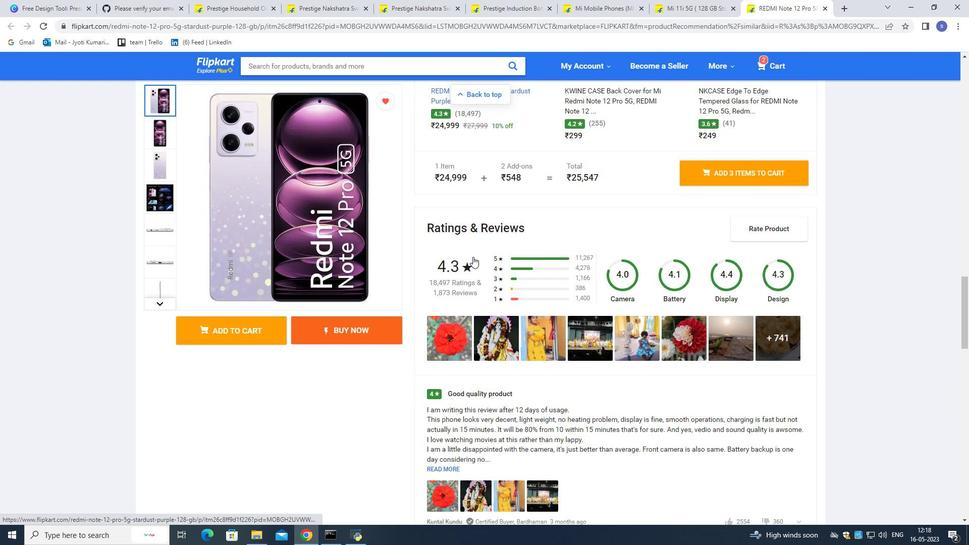 
Action: Mouse scrolled (472, 256) with delta (0, 0)
Screenshot: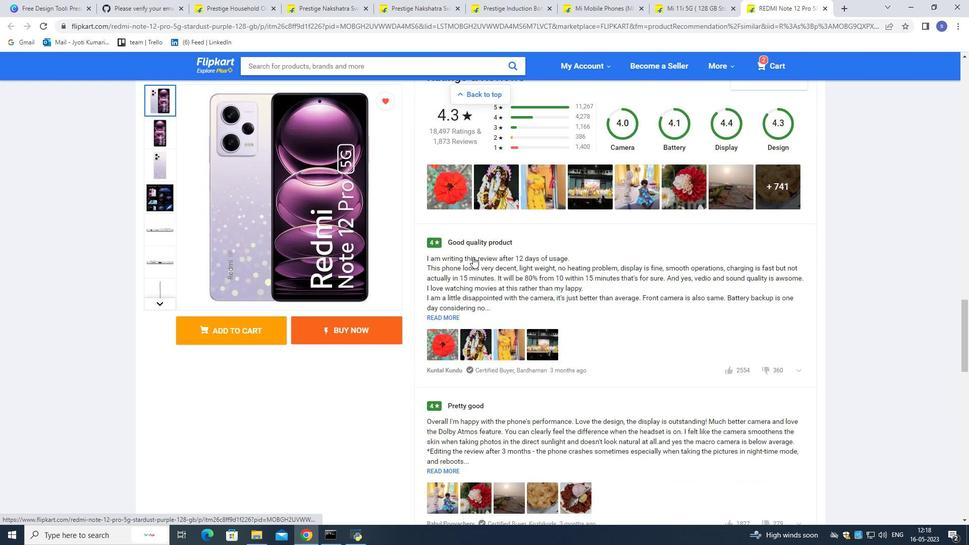 
Action: Mouse scrolled (472, 256) with delta (0, 0)
Screenshot: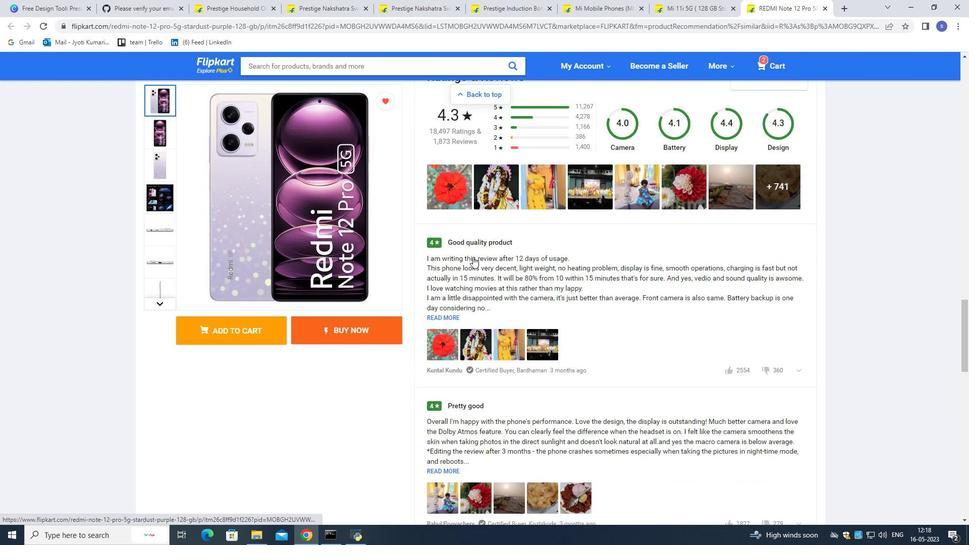 
Action: Mouse scrolled (472, 256) with delta (0, 0)
Screenshot: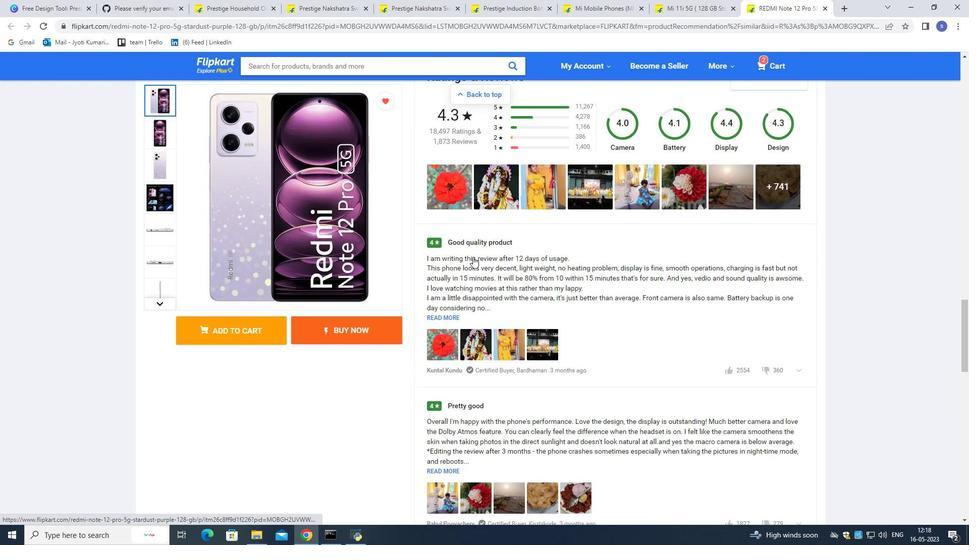 
Action: Mouse scrolled (472, 256) with delta (0, 0)
Screenshot: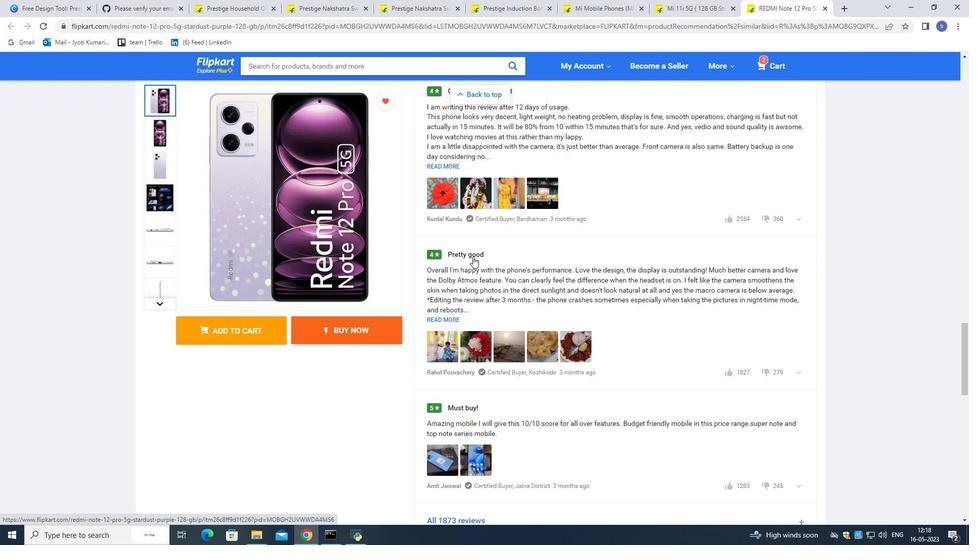 
Action: Mouse scrolled (472, 256) with delta (0, 0)
Screenshot: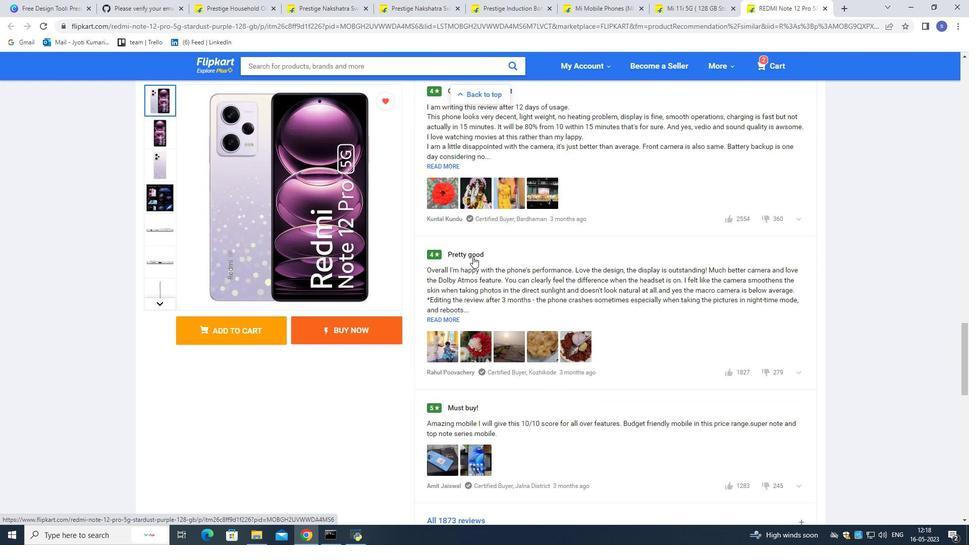 
Action: Mouse scrolled (472, 256) with delta (0, 0)
Screenshot: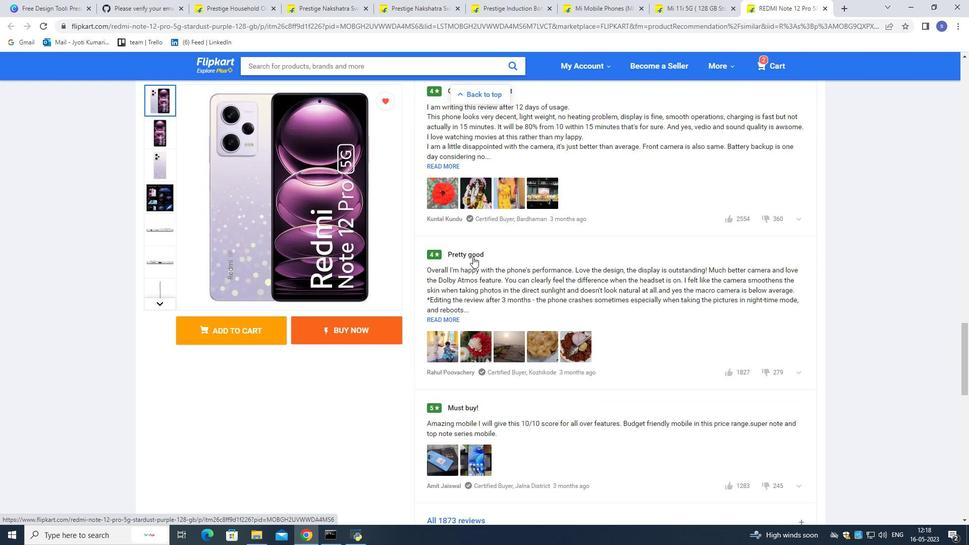 
Action: Mouse scrolled (472, 256) with delta (0, 0)
Screenshot: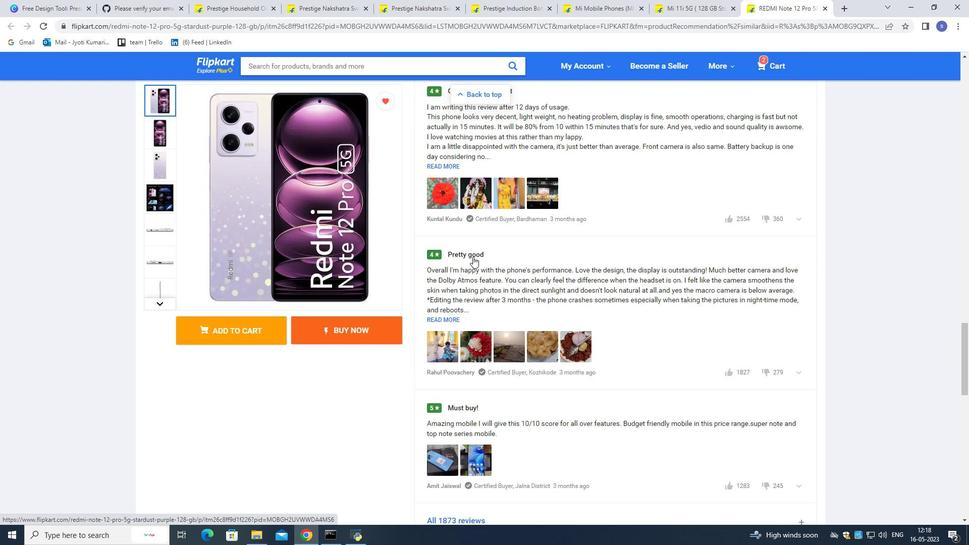 
Action: Mouse scrolled (472, 256) with delta (0, 0)
Screenshot: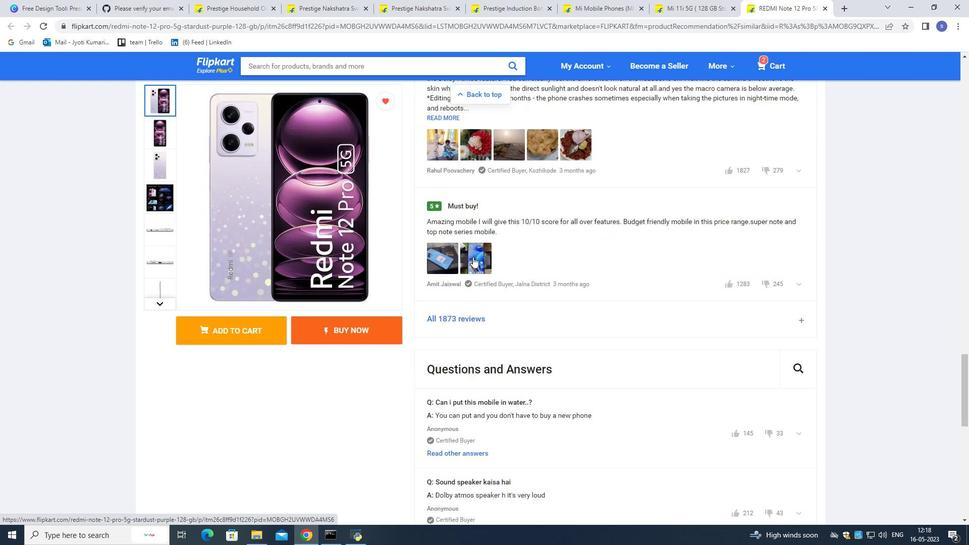 
Action: Mouse scrolled (472, 256) with delta (0, 0)
Screenshot: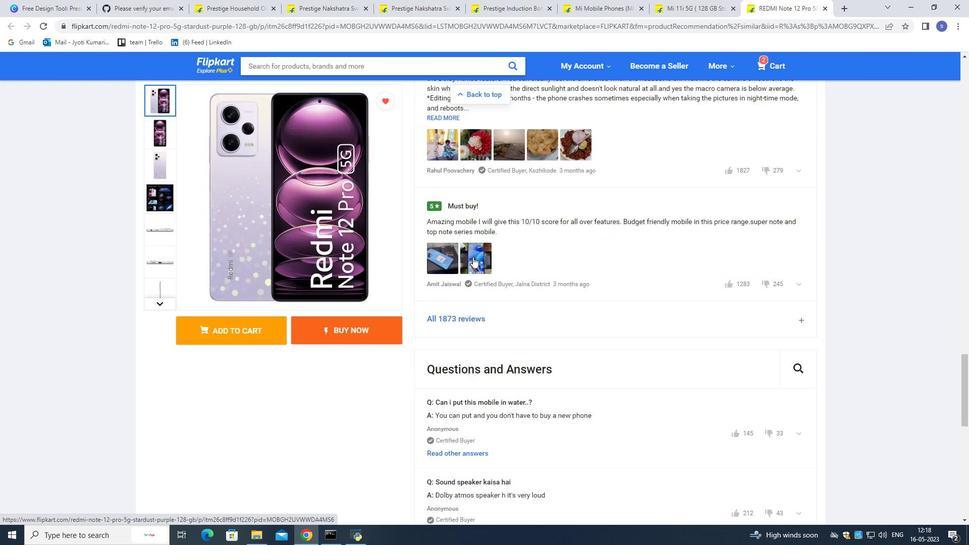 
Action: Mouse scrolled (472, 256) with delta (0, 0)
Screenshot: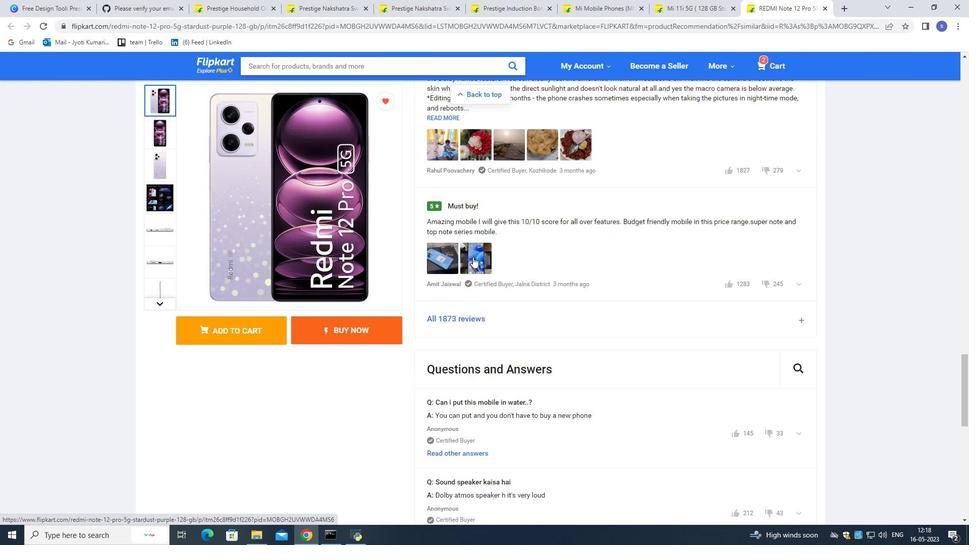 
Action: Mouse scrolled (472, 256) with delta (0, 0)
Screenshot: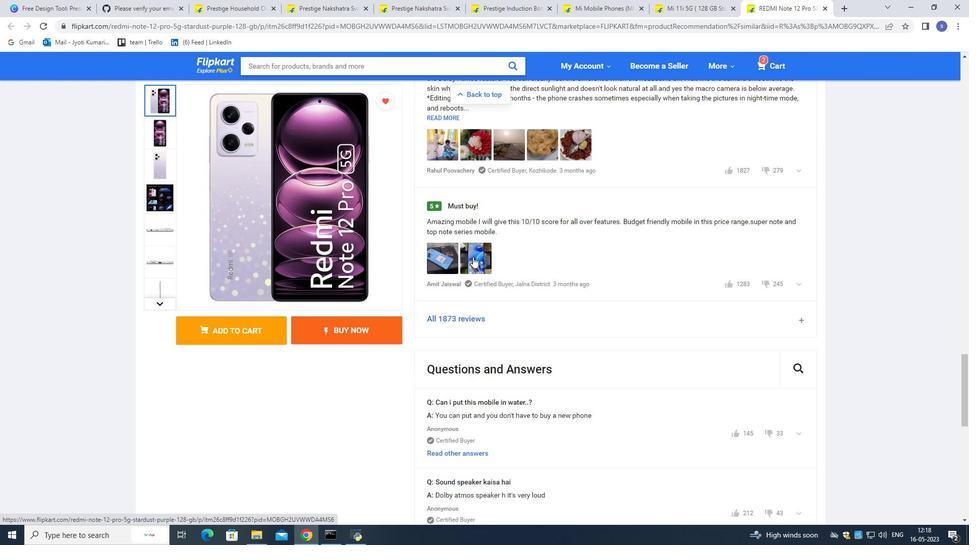 
Action: Mouse scrolled (472, 256) with delta (0, 0)
Screenshot: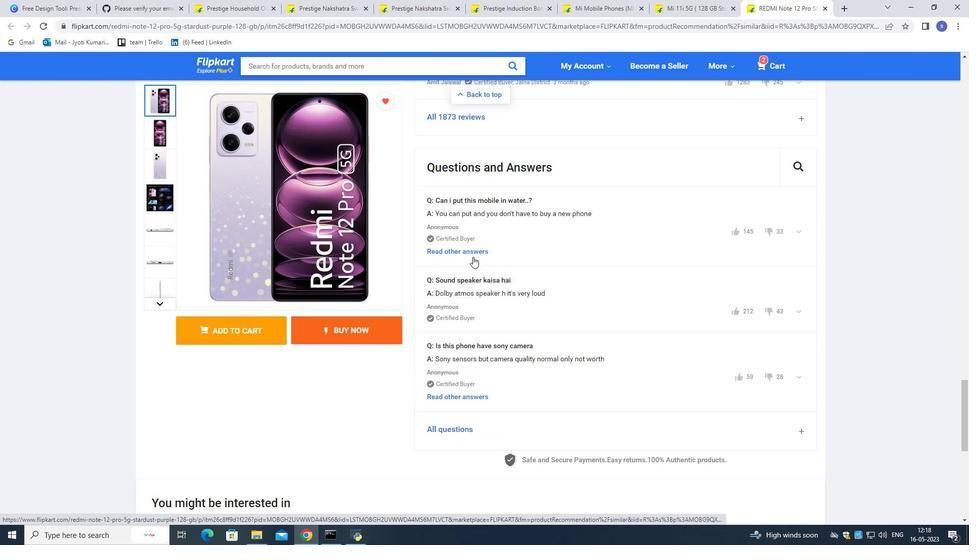 
Action: Mouse scrolled (472, 256) with delta (0, 0)
Screenshot: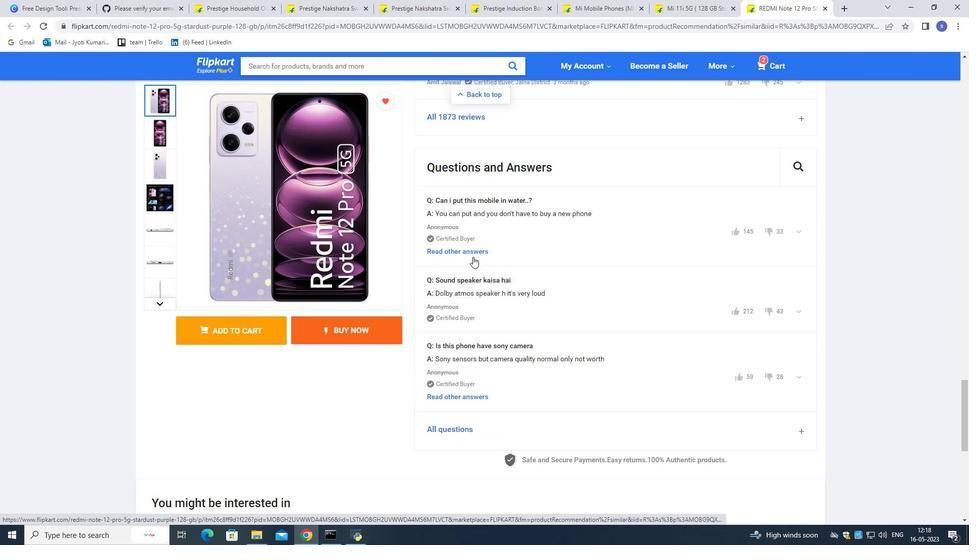 
Action: Mouse scrolled (472, 256) with delta (0, 0)
Screenshot: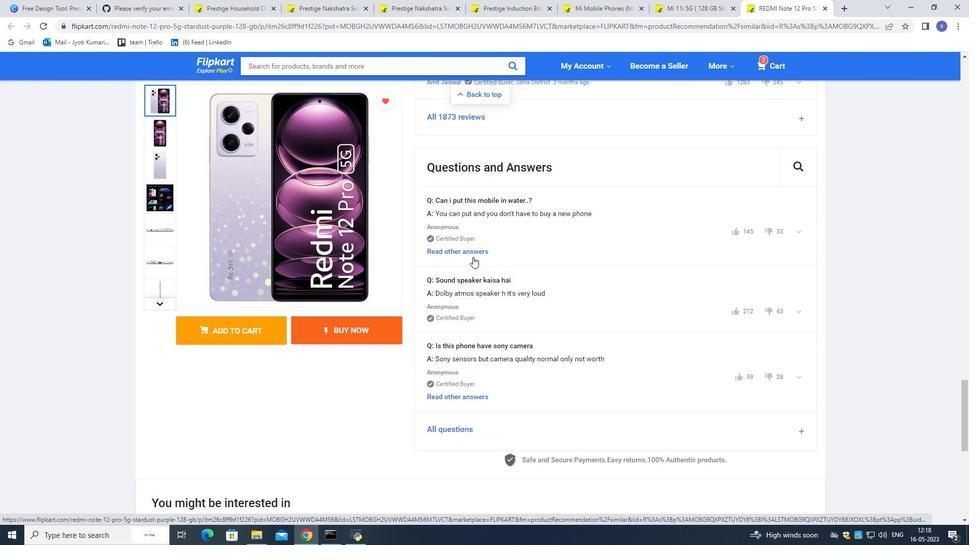 
Action: Mouse scrolled (472, 256) with delta (0, 0)
Screenshot: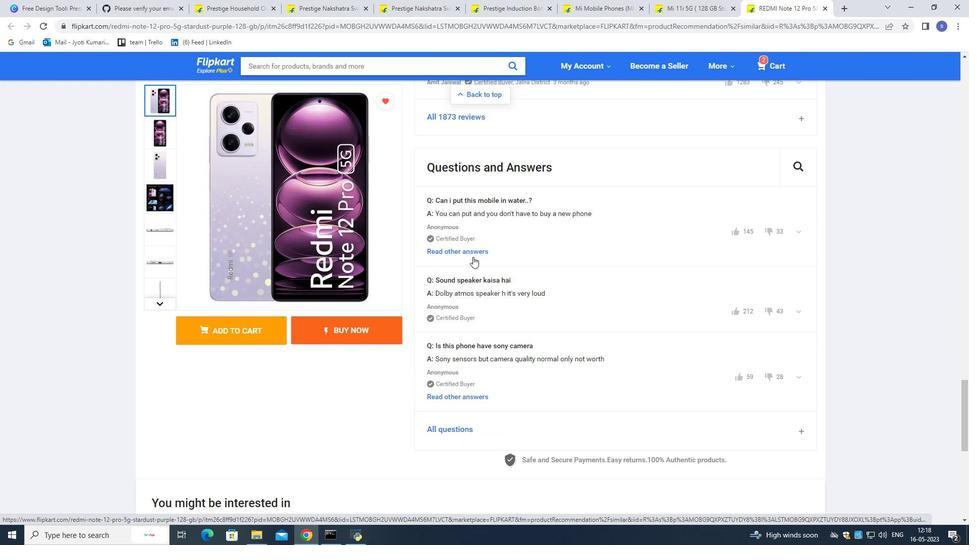
Action: Mouse scrolled (472, 256) with delta (0, 0)
Screenshot: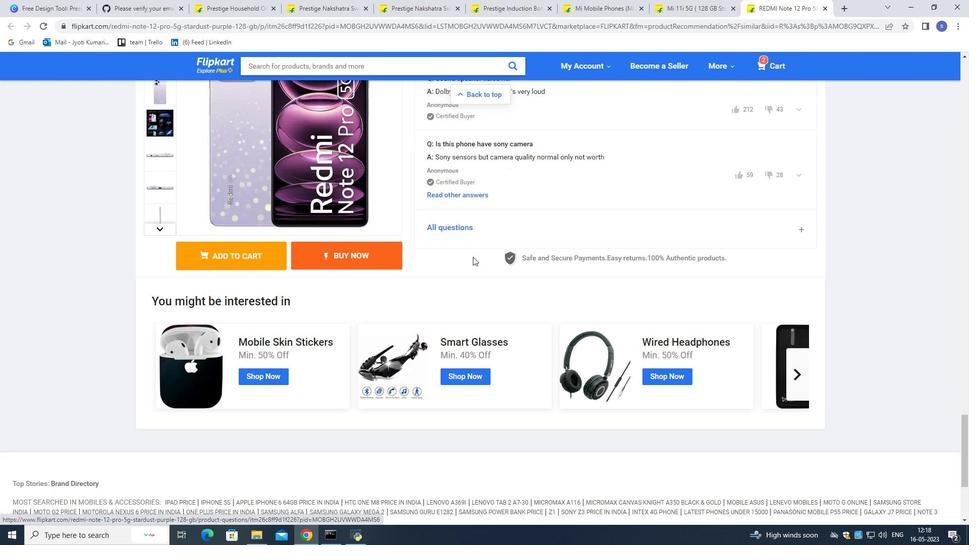 
Action: Mouse scrolled (472, 256) with delta (0, 0)
Screenshot: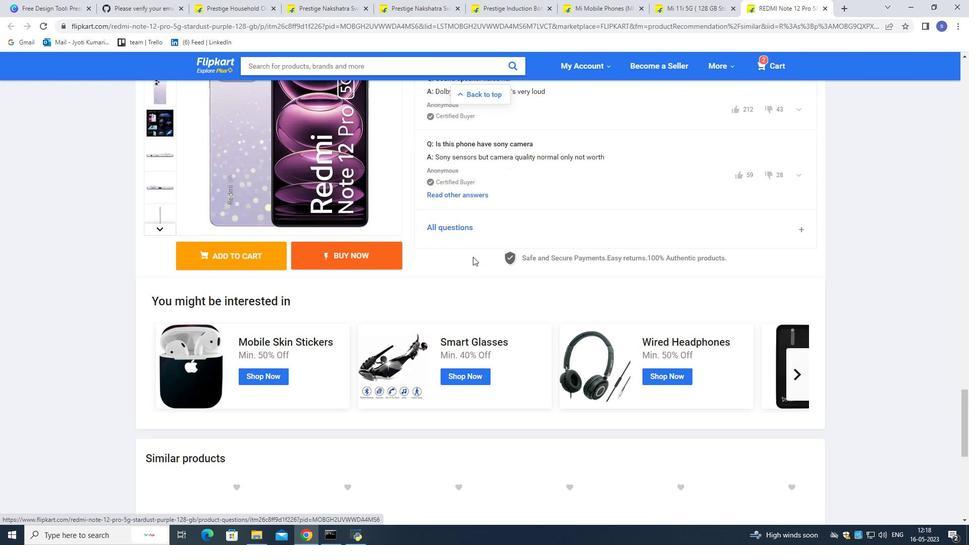 
Action: Mouse moved to (552, 326)
Screenshot: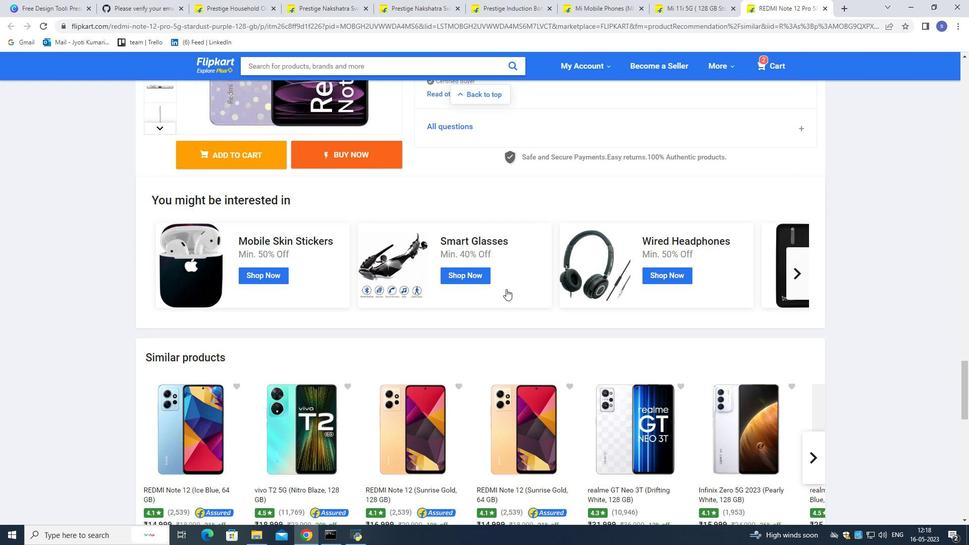 
Action: Mouse scrolled (552, 326) with delta (0, 0)
Screenshot: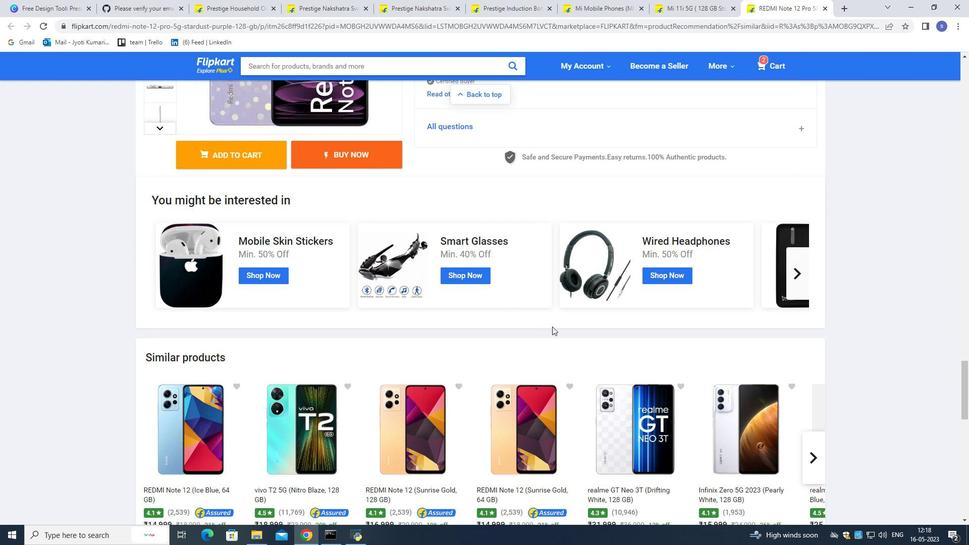 
Action: Mouse moved to (552, 327)
Screenshot: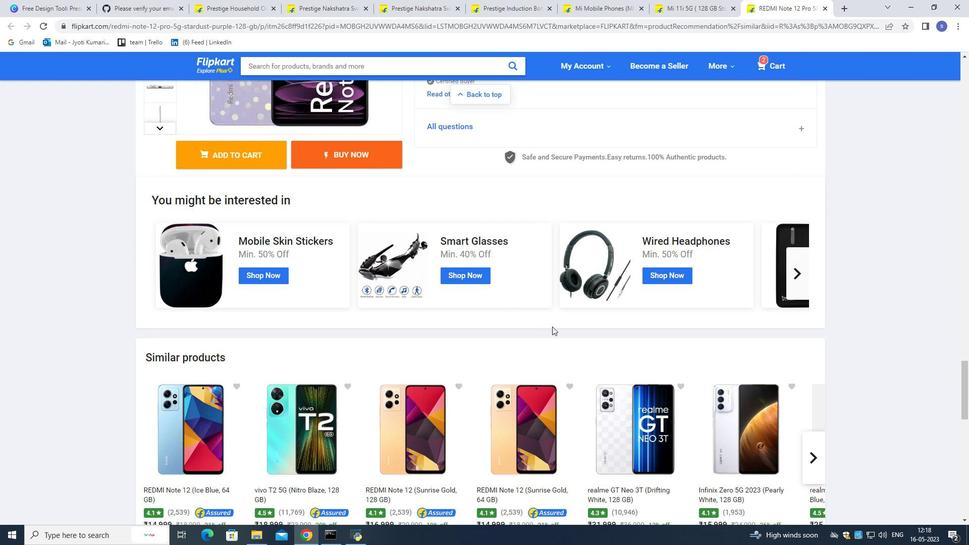 
Action: Mouse scrolled (552, 326) with delta (0, 0)
Screenshot: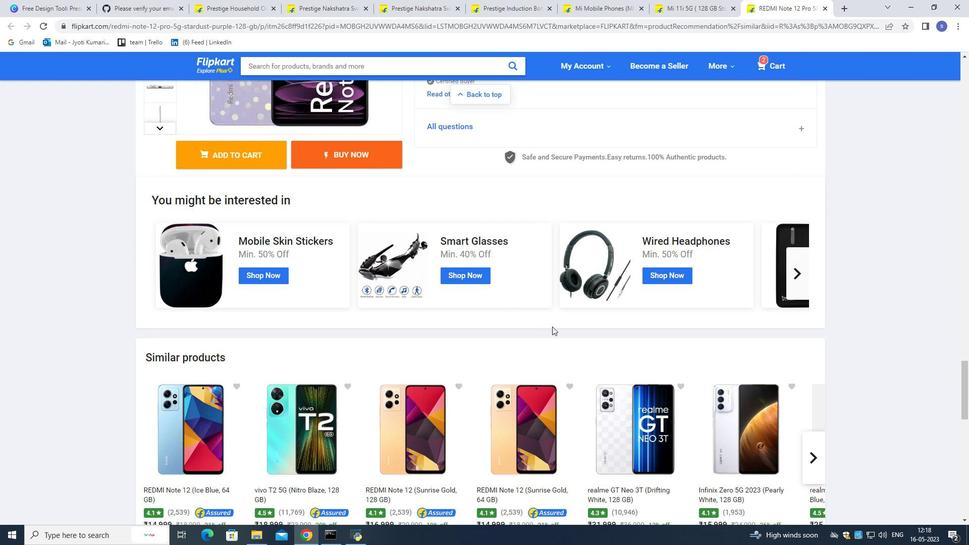 
Action: Mouse scrolled (552, 326) with delta (0, 0)
Screenshot: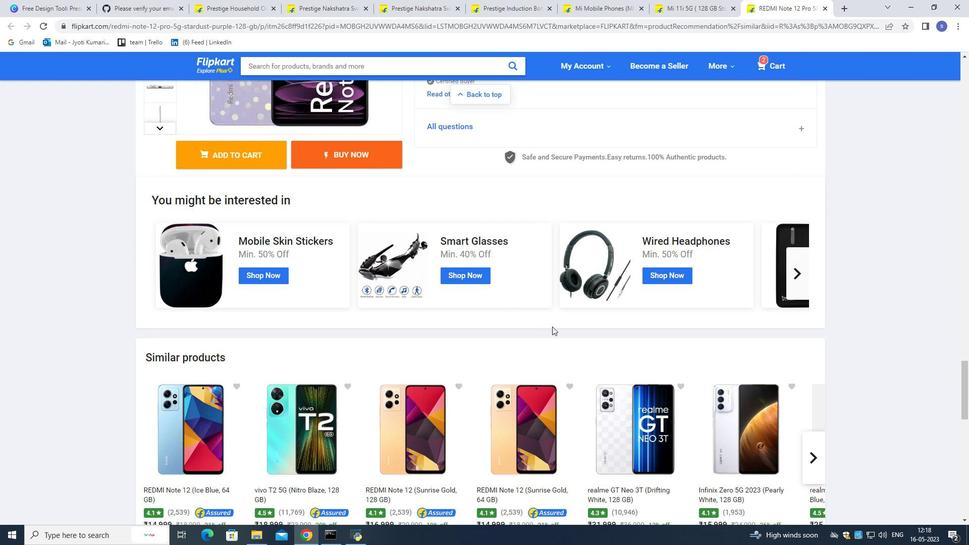 
Action: Mouse moved to (812, 301)
Screenshot: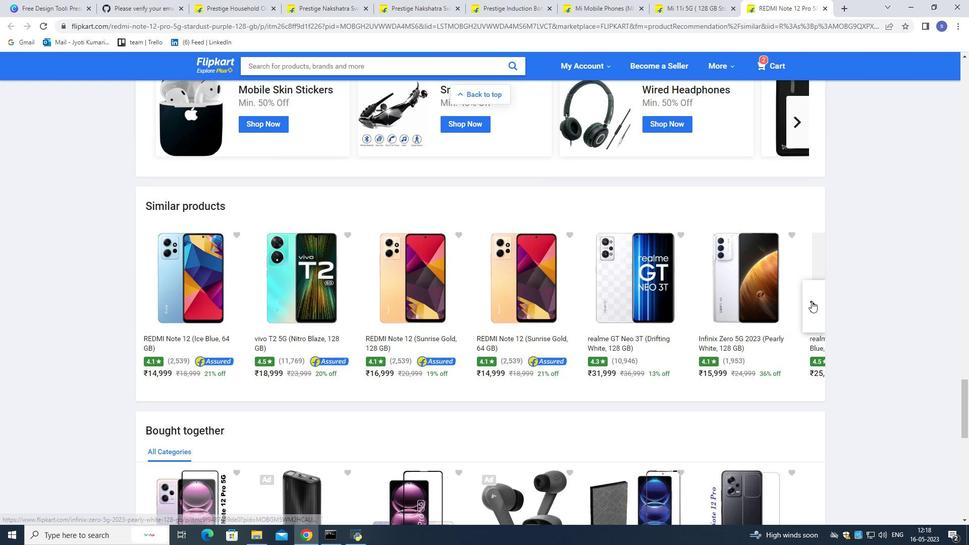 
Action: Mouse pressed left at (812, 301)
Screenshot: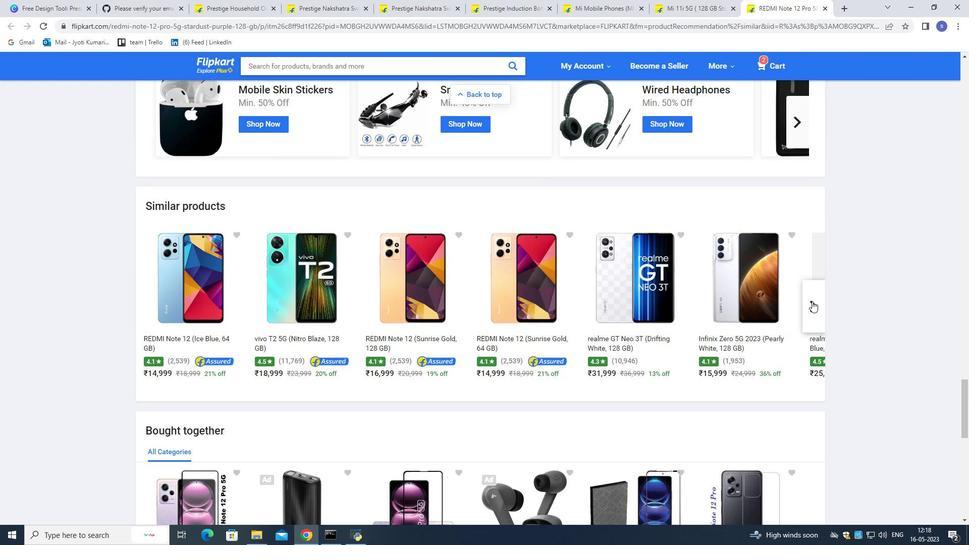 
Action: Mouse pressed left at (812, 301)
Screenshot: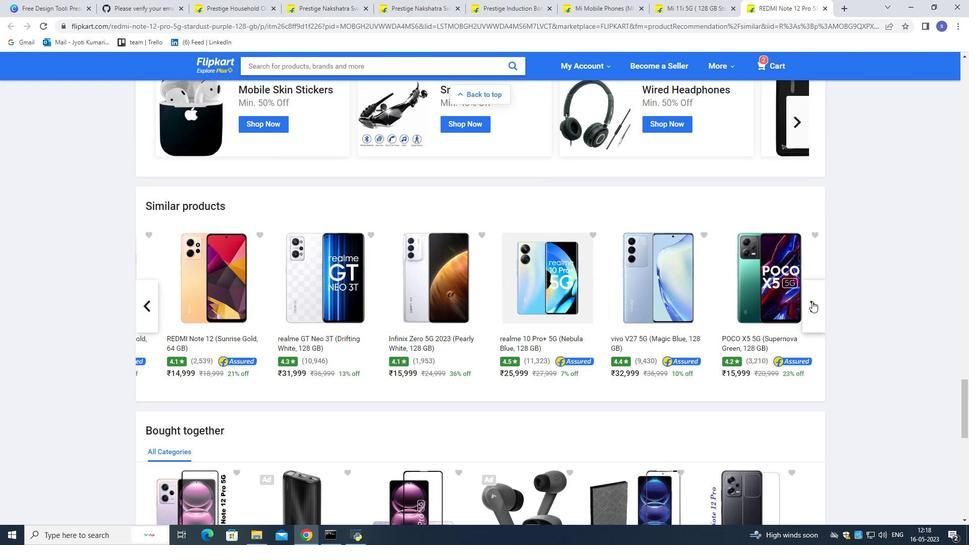 
Action: Mouse pressed left at (812, 301)
Screenshot: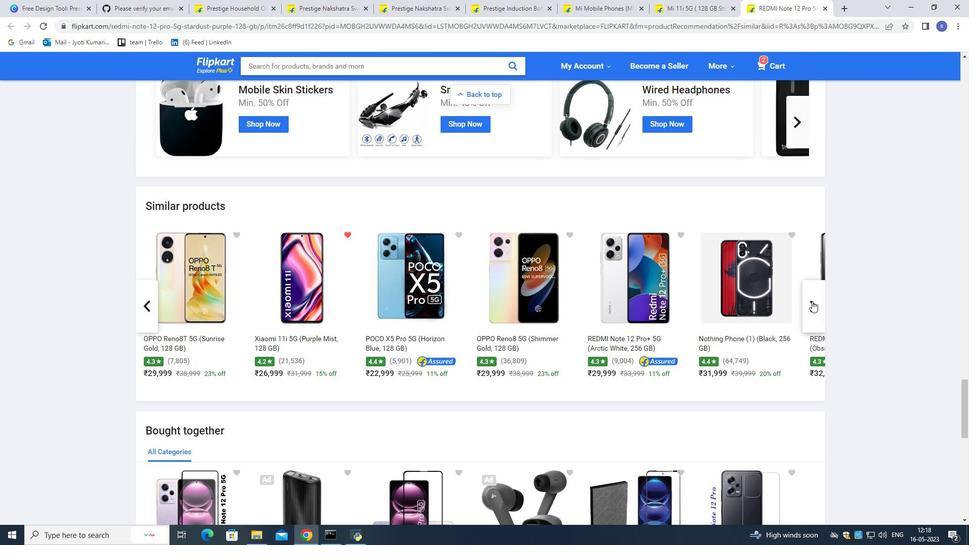 
Action: Mouse moved to (812, 300)
Screenshot: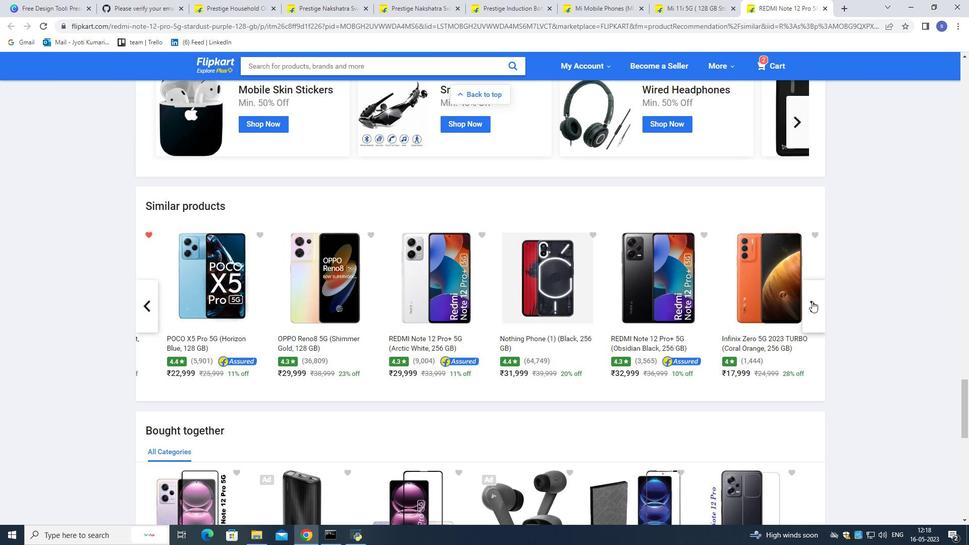 
Action: Mouse pressed left at (812, 300)
Screenshot: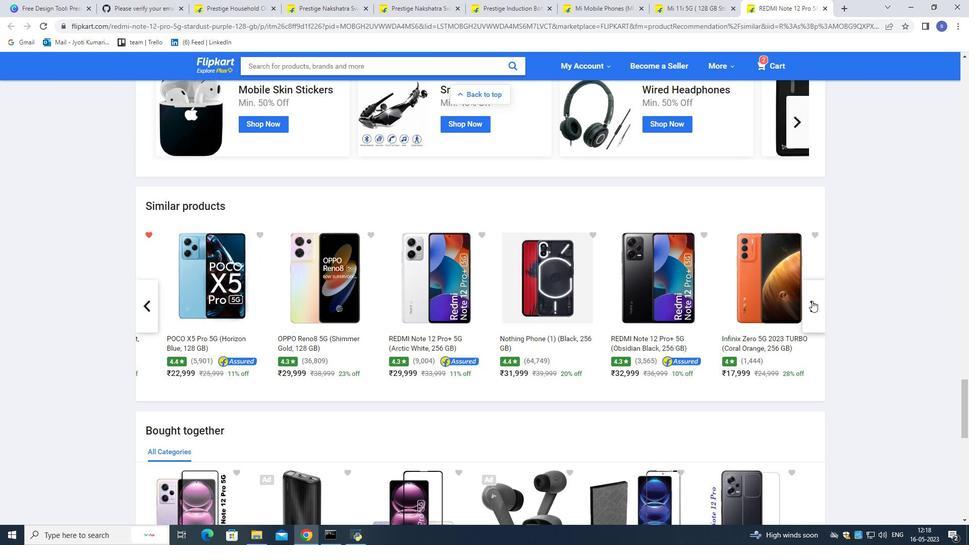 
Action: Mouse moved to (431, 212)
Screenshot: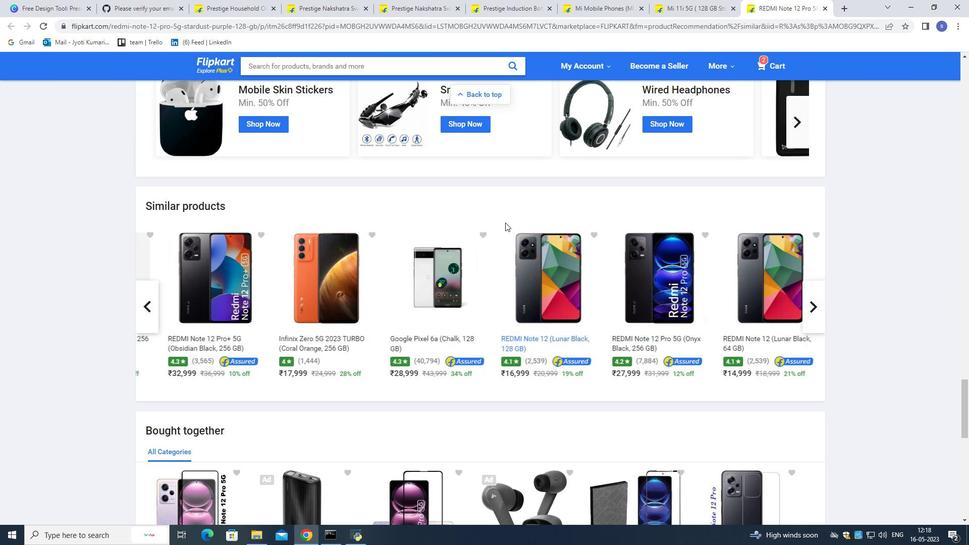 
Action: Mouse scrolled (431, 213) with delta (0, 0)
Screenshot: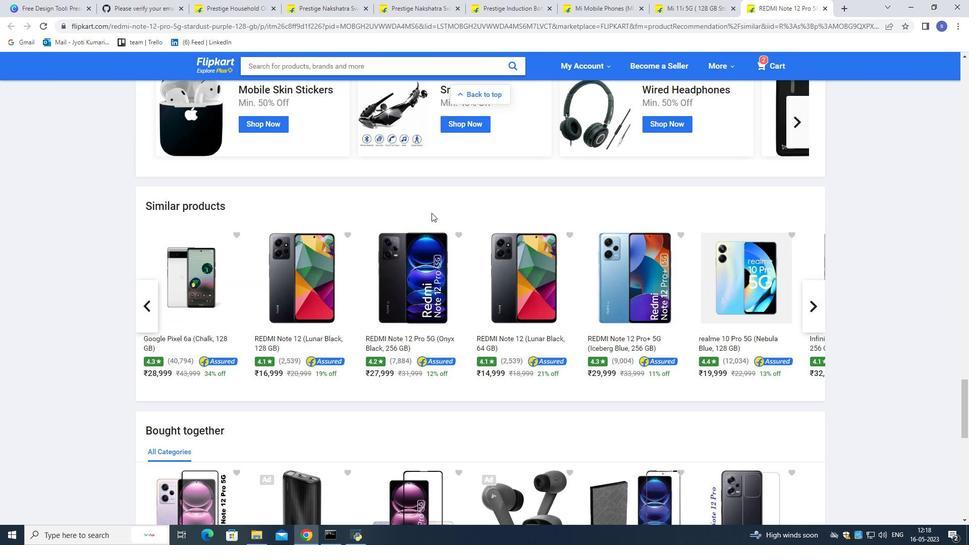 
Action: Mouse moved to (431, 212)
Screenshot: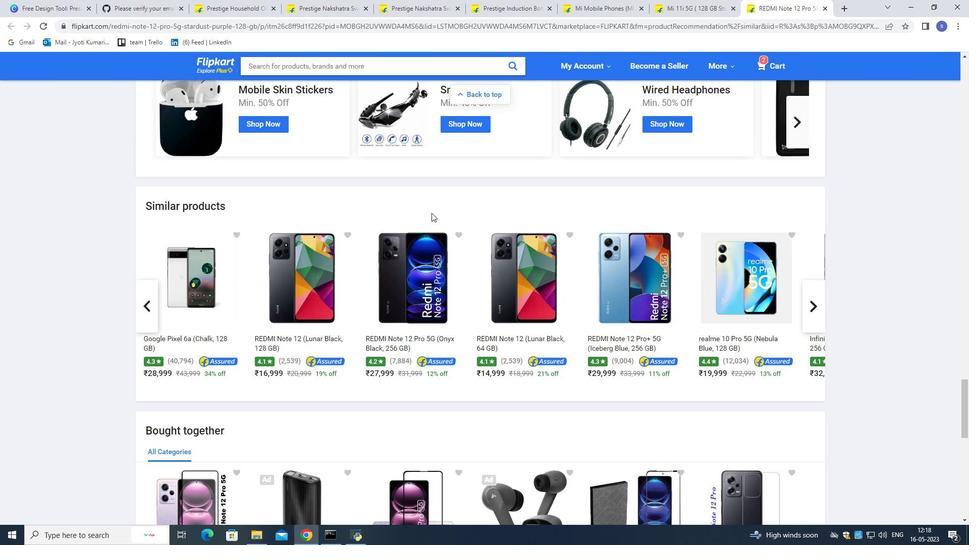 
Action: Mouse scrolled (431, 213) with delta (0, 0)
Screenshot: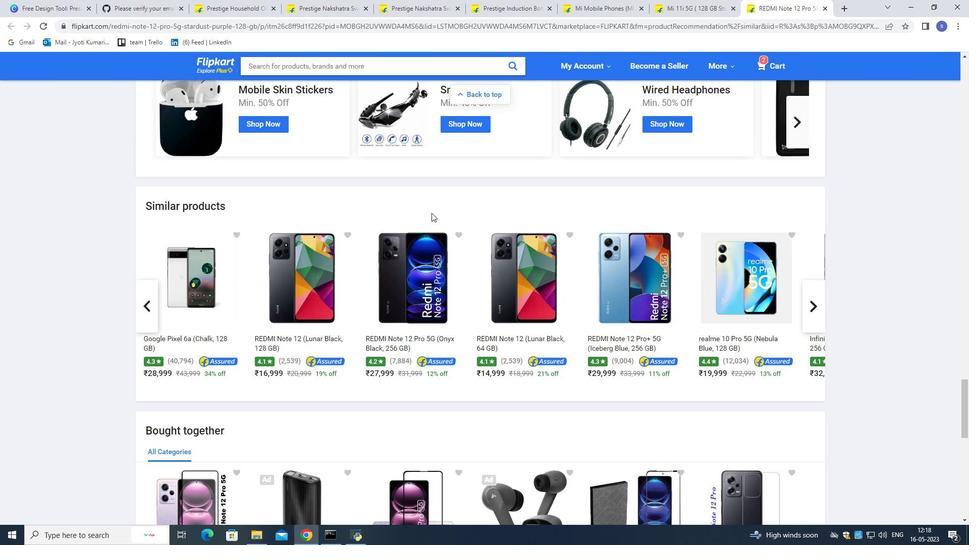 
Action: Mouse scrolled (431, 212) with delta (0, 0)
Screenshot: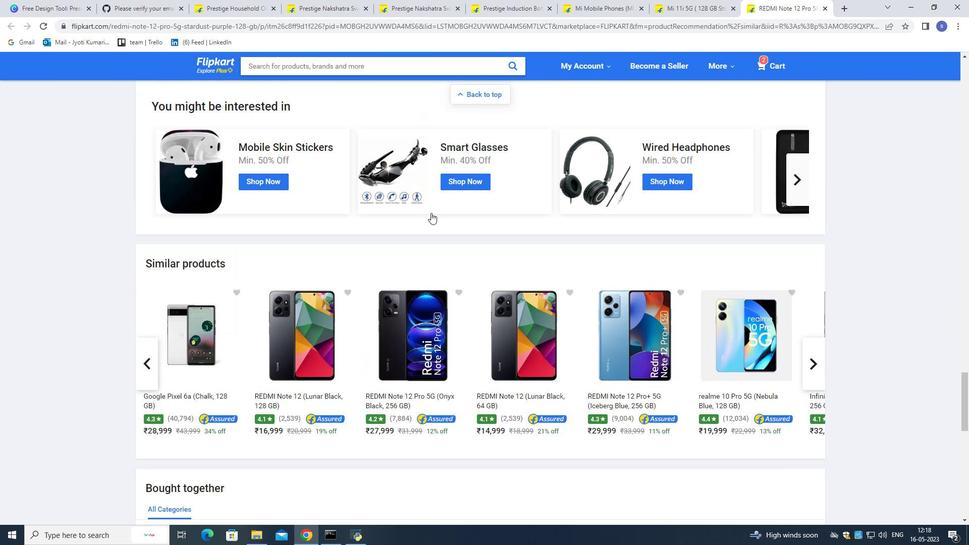 
Action: Mouse scrolled (431, 212) with delta (0, 0)
Screenshot: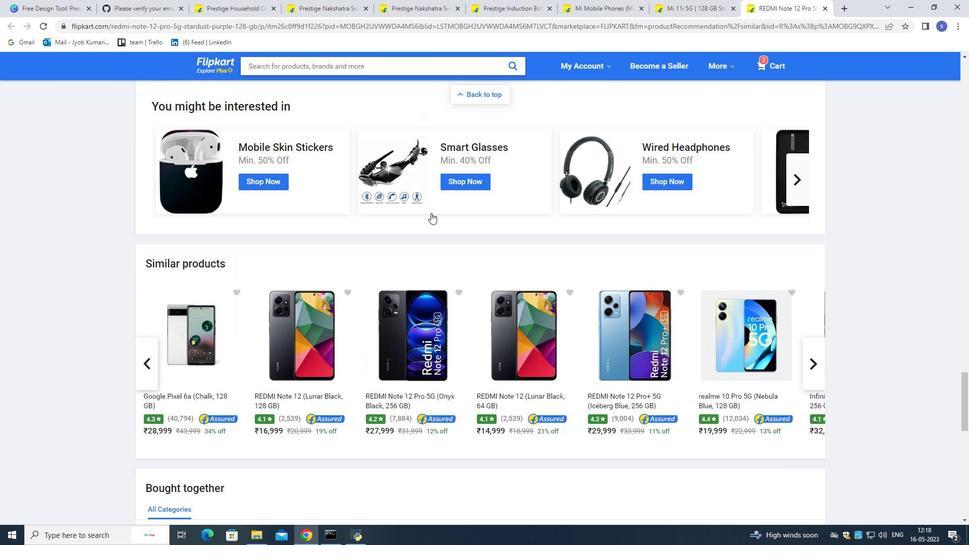 
Action: Mouse scrolled (431, 212) with delta (0, 0)
Screenshot: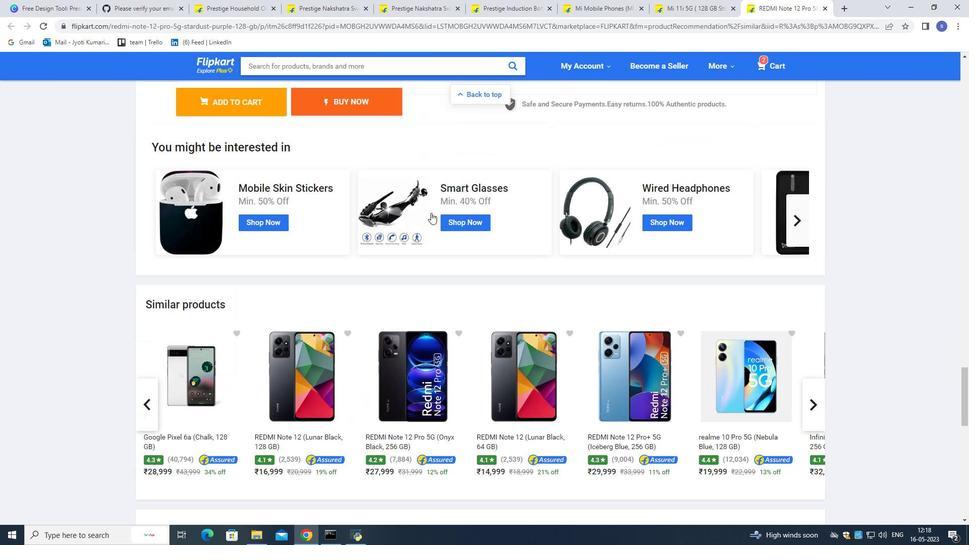 
Action: Mouse scrolled (431, 212) with delta (0, 0)
Screenshot: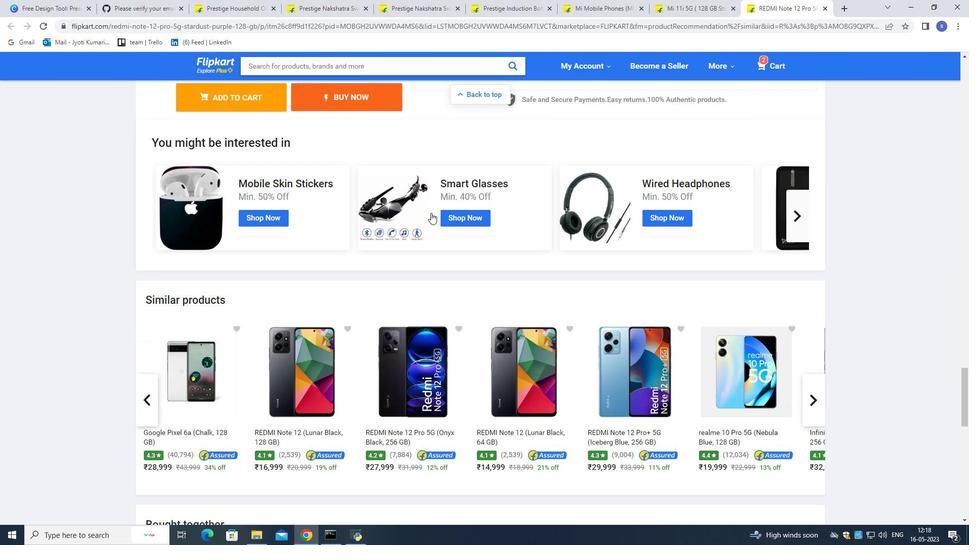 
Action: Mouse scrolled (431, 212) with delta (0, 0)
Screenshot: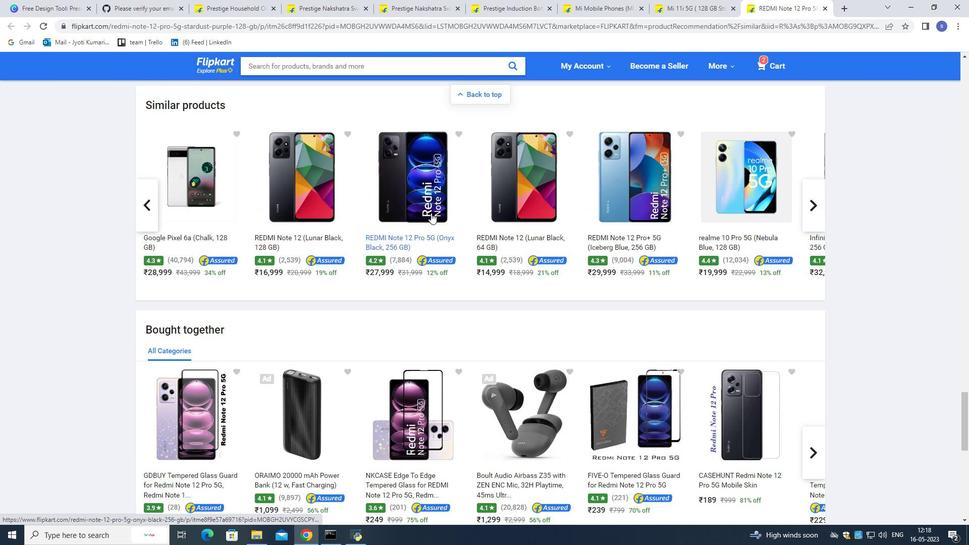 
Action: Mouse scrolled (431, 212) with delta (0, 0)
Screenshot: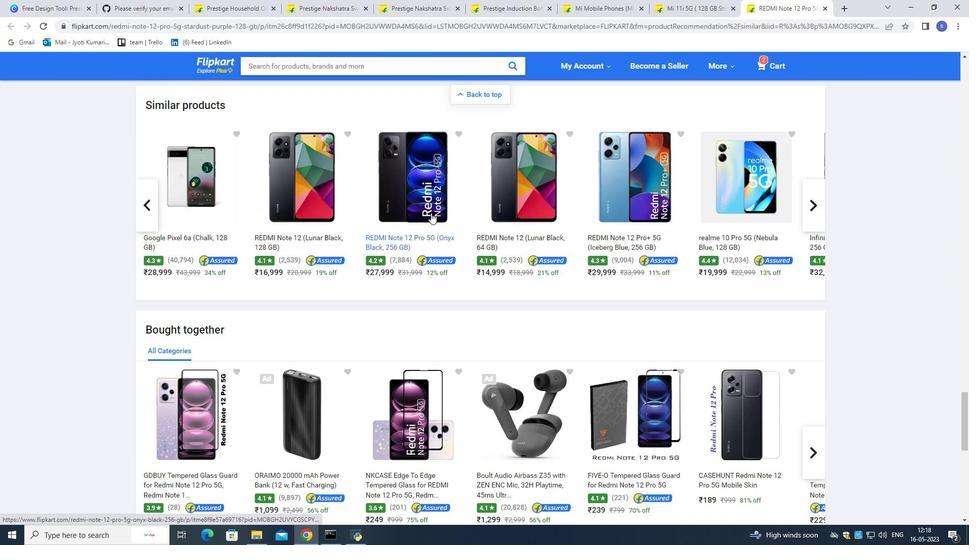 
Action: Mouse scrolled (431, 212) with delta (0, 0)
Screenshot: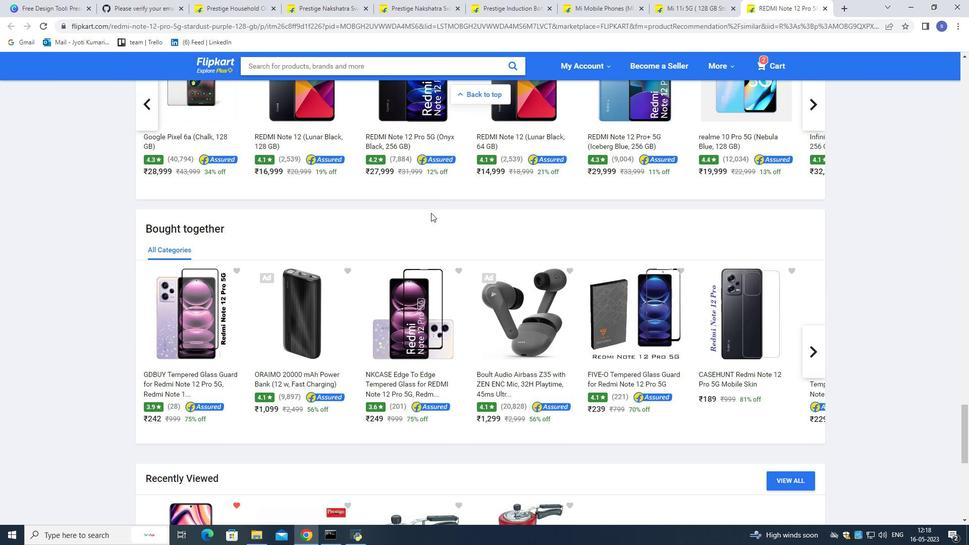 
Action: Mouse scrolled (431, 212) with delta (0, 0)
Screenshot: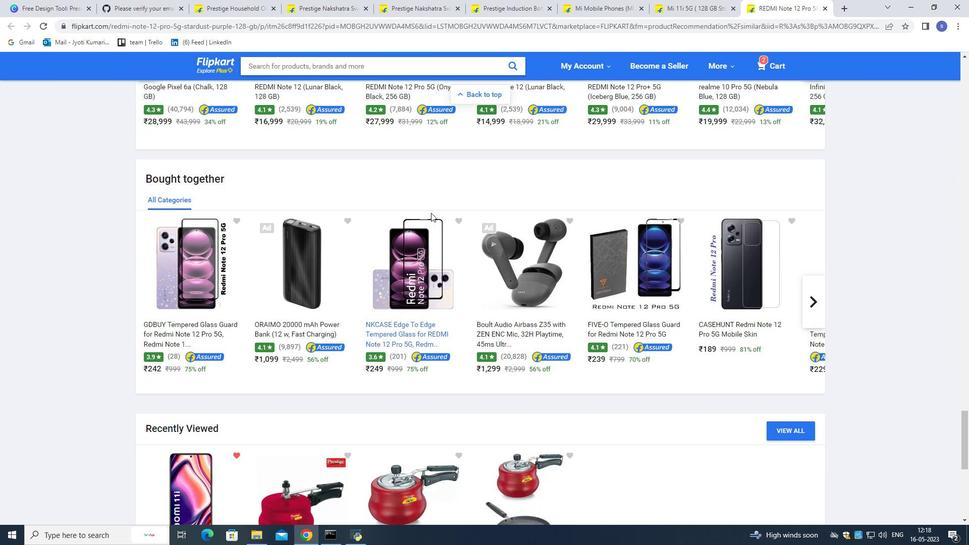 
Action: Mouse scrolled (431, 212) with delta (0, 0)
Screenshot: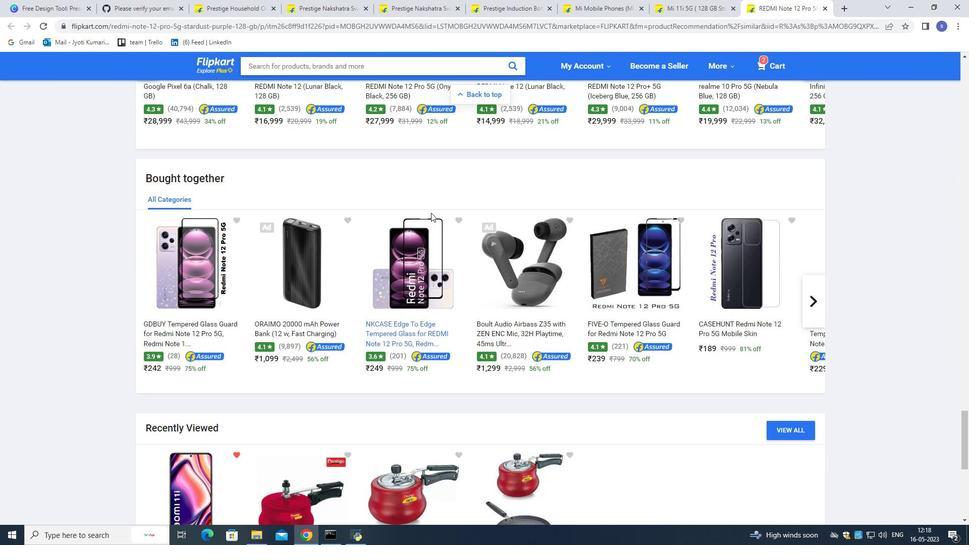 
Action: Mouse scrolled (431, 213) with delta (0, 0)
Screenshot: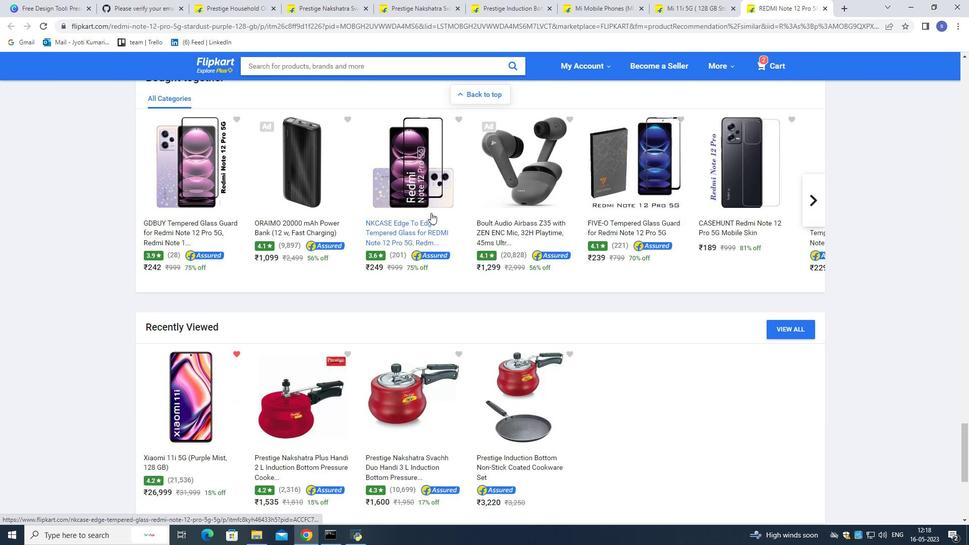 
Action: Mouse scrolled (431, 213) with delta (0, 0)
Screenshot: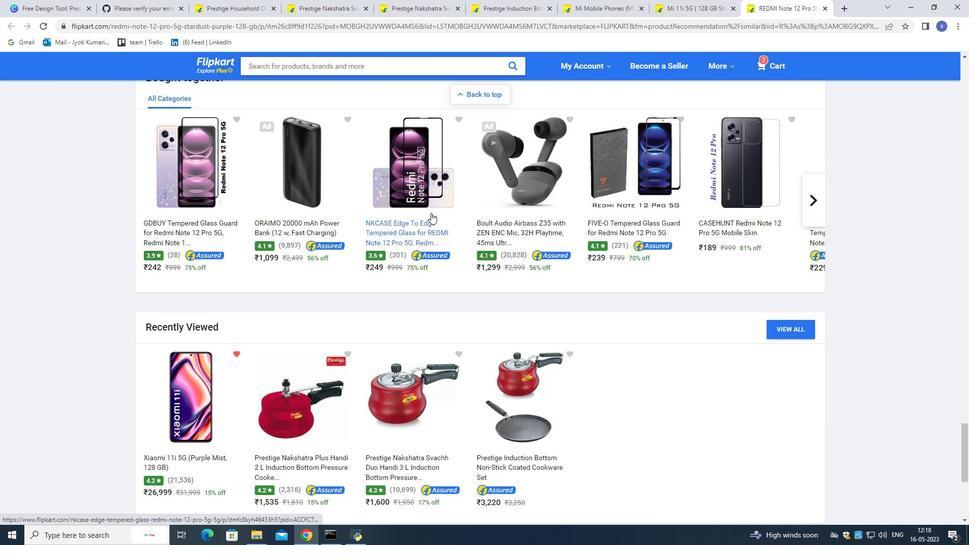 
Action: Mouse scrolled (431, 213) with delta (0, 0)
Screenshot: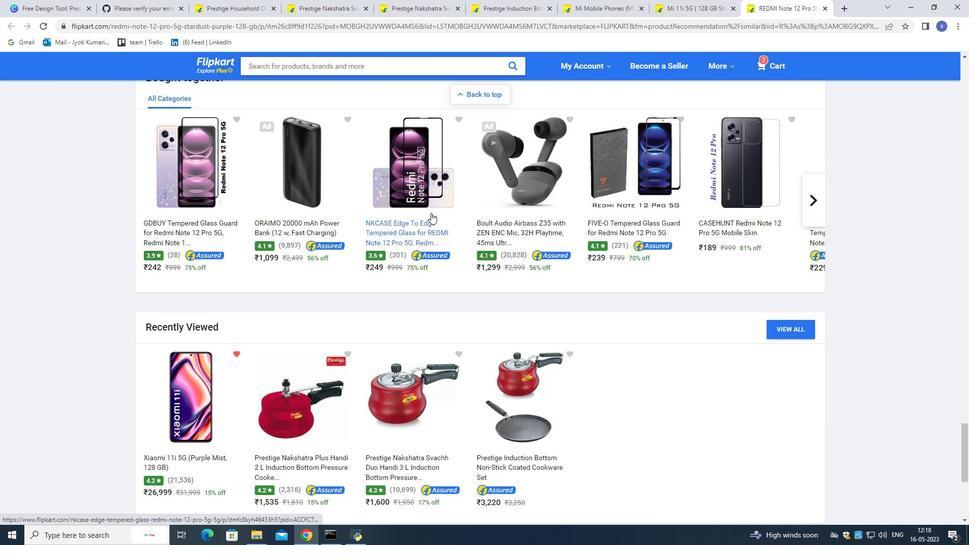 
Action: Mouse moved to (430, 212)
Screenshot: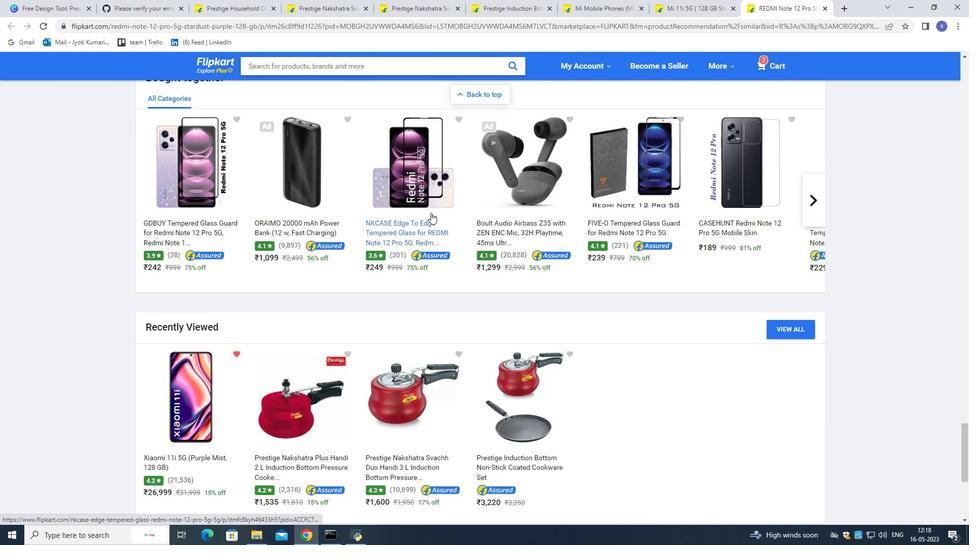 
Action: Mouse scrolled (430, 213) with delta (0, 0)
Screenshot: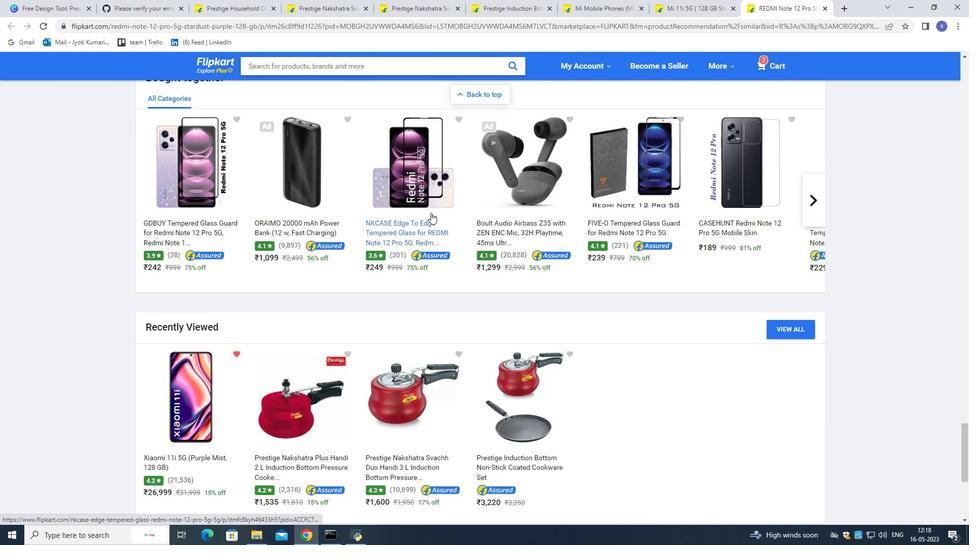 
Action: Mouse moved to (430, 211)
Screenshot: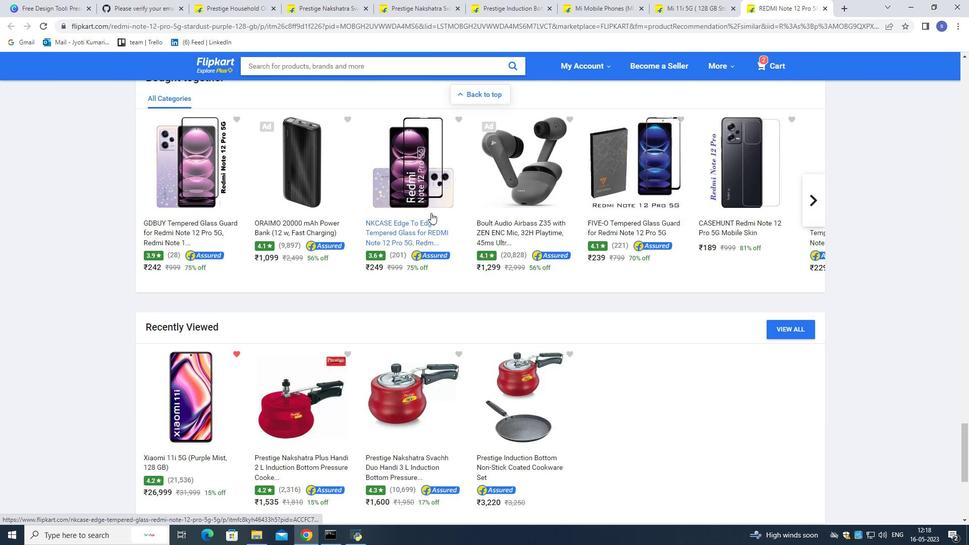
Action: Mouse scrolled (430, 212) with delta (0, 0)
Screenshot: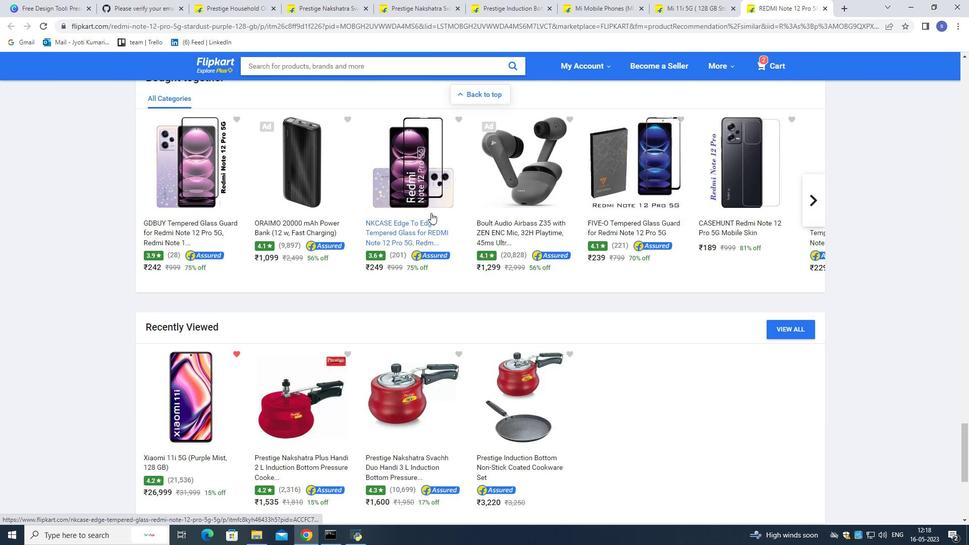 
Action: Mouse moved to (430, 210)
Screenshot: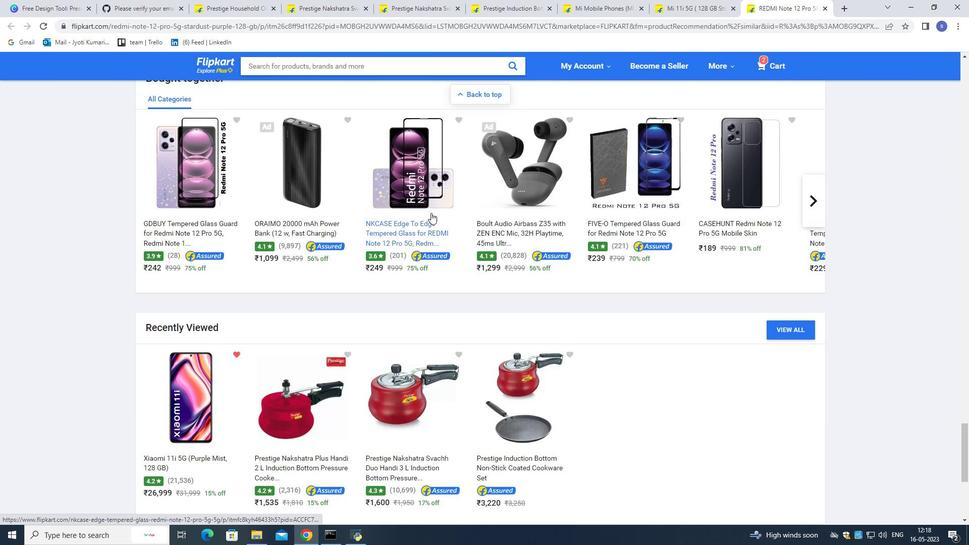 
Action: Mouse scrolled (430, 210) with delta (0, 0)
Screenshot: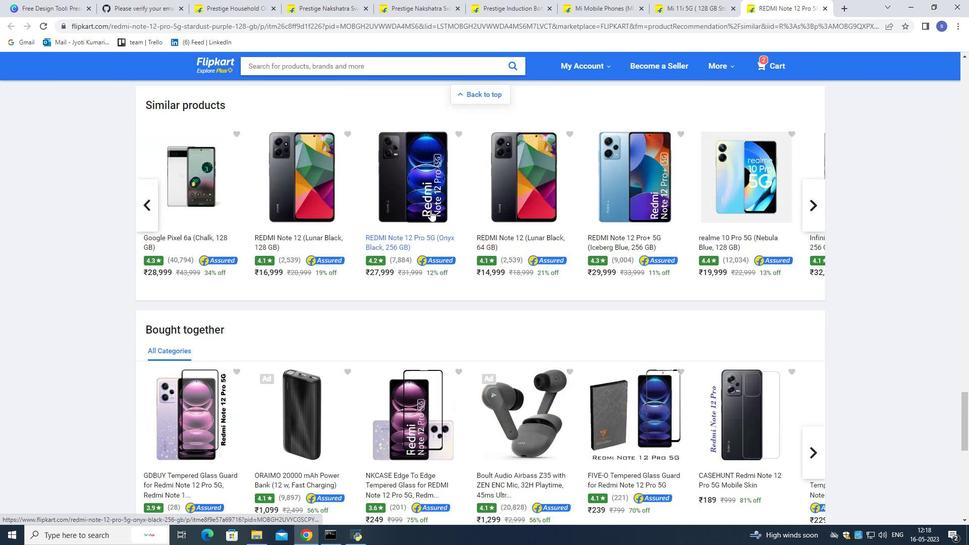 
Action: Mouse scrolled (430, 210) with delta (0, 0)
Screenshot: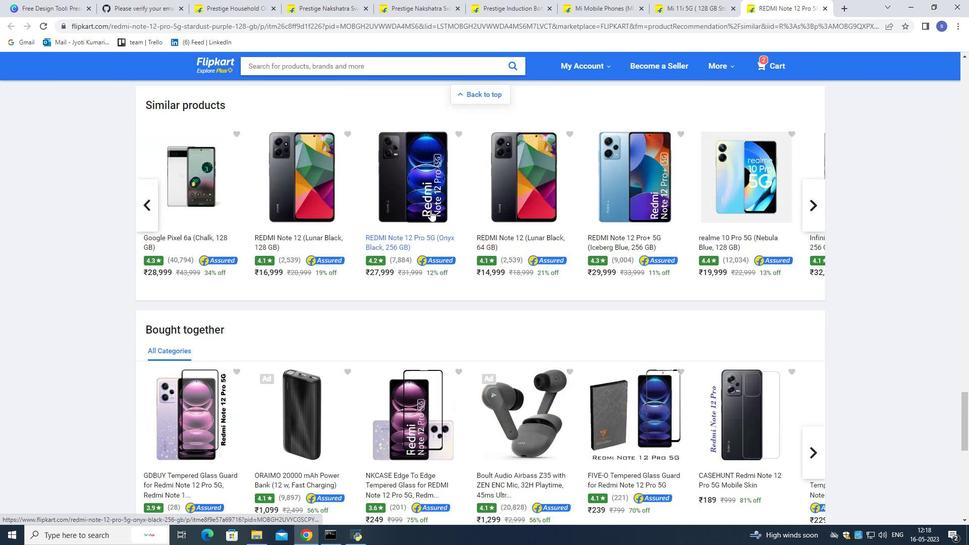 
Action: Mouse scrolled (430, 210) with delta (0, 0)
Screenshot: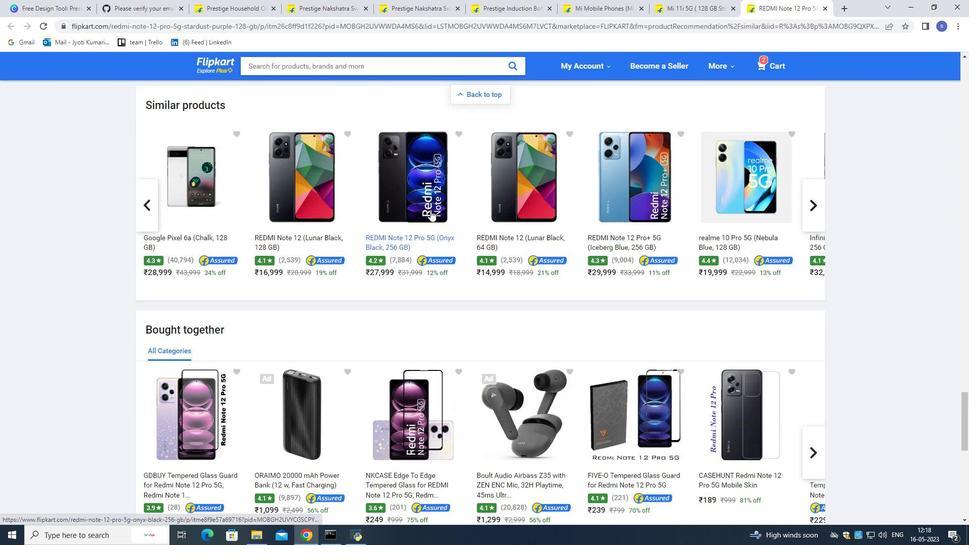 
Action: Mouse scrolled (430, 210) with delta (0, 0)
Screenshot: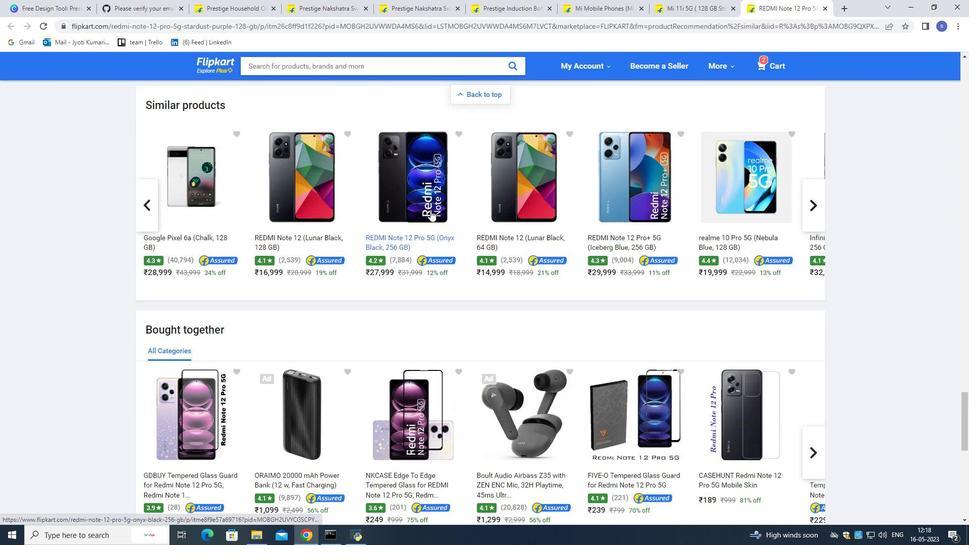 
Action: Mouse scrolled (430, 210) with delta (0, 0)
Screenshot: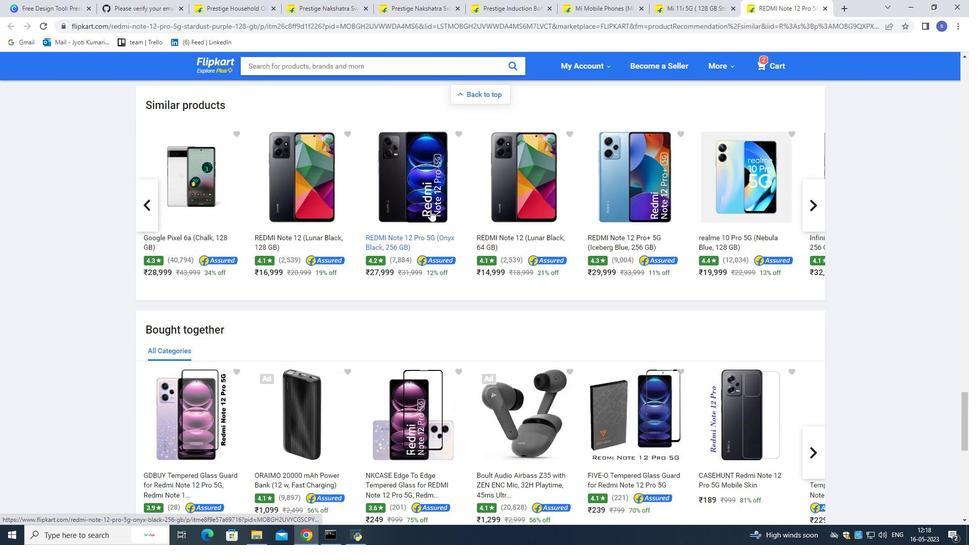 
Action: Mouse moved to (430, 210)
Screenshot: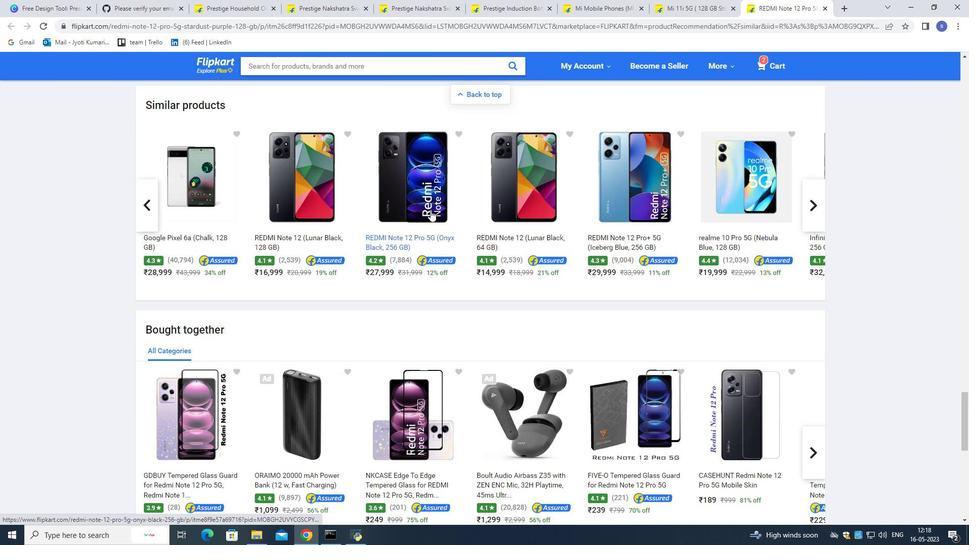 
Action: Mouse scrolled (430, 210) with delta (0, 0)
Screenshot: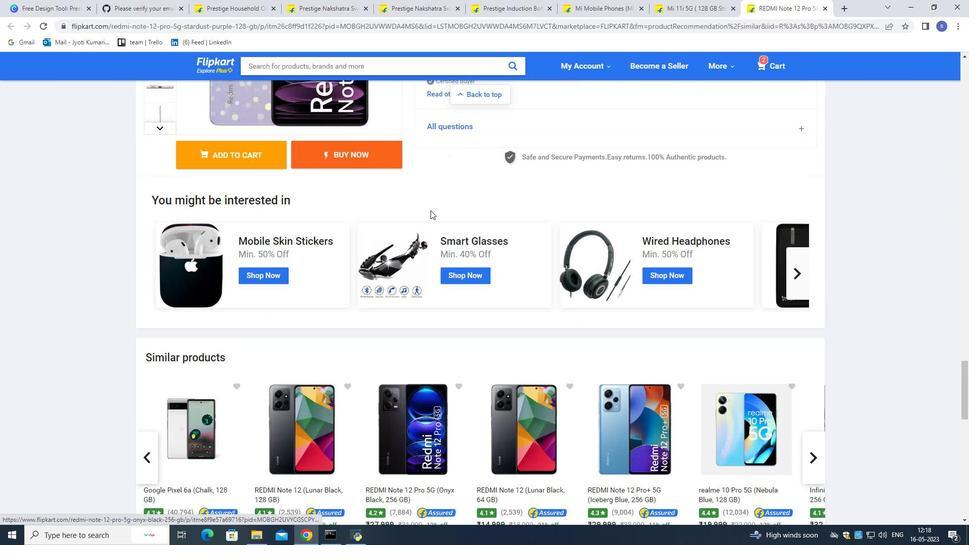 
Action: Mouse scrolled (430, 210) with delta (0, 0)
Screenshot: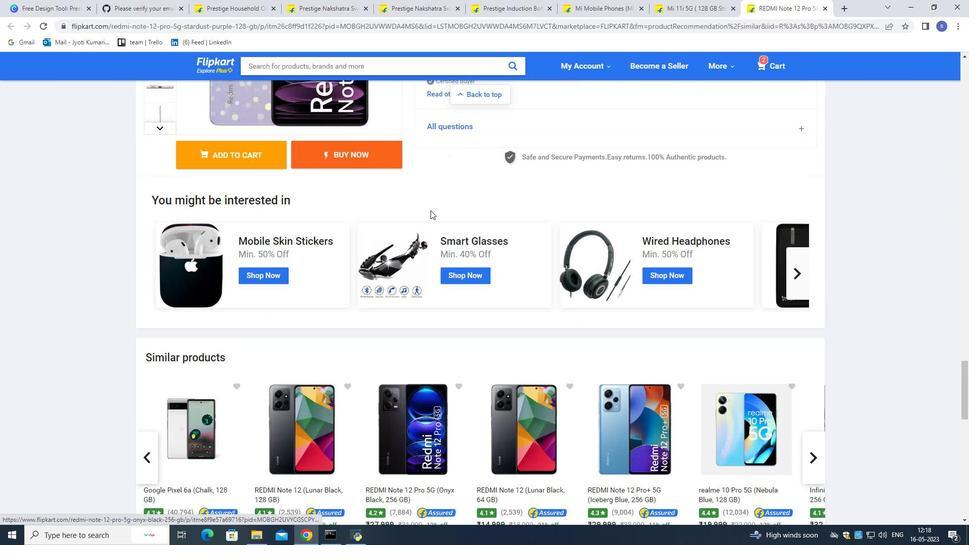 
Action: Mouse scrolled (430, 210) with delta (0, 0)
Screenshot: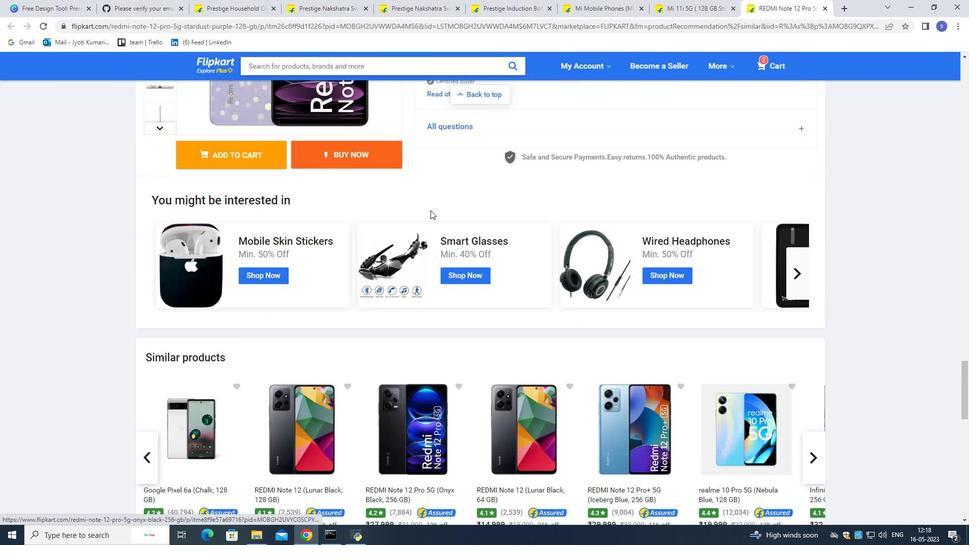 
Action: Mouse scrolled (430, 210) with delta (0, 0)
Screenshot: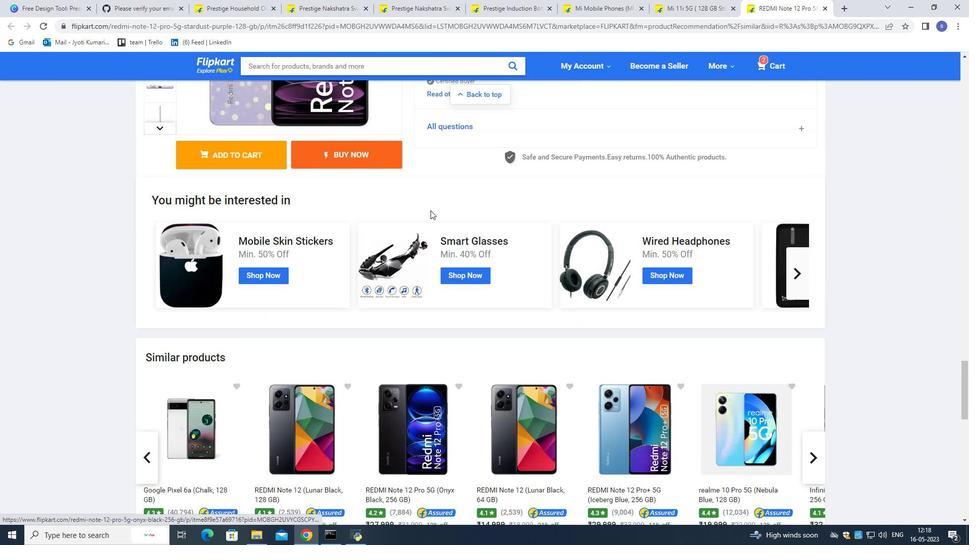 
Action: Mouse scrolled (430, 210) with delta (0, 0)
Screenshot: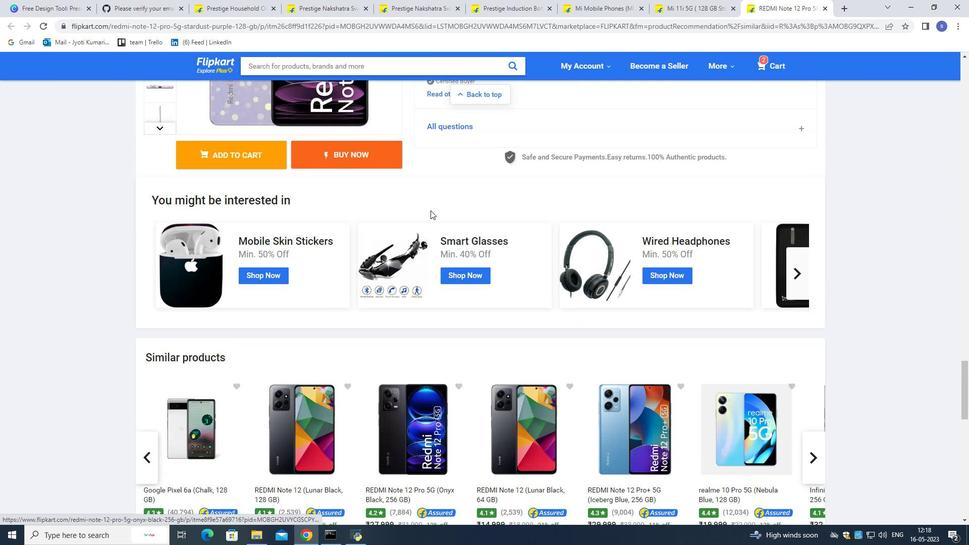 
Action: Mouse scrolled (430, 210) with delta (0, 0)
Screenshot: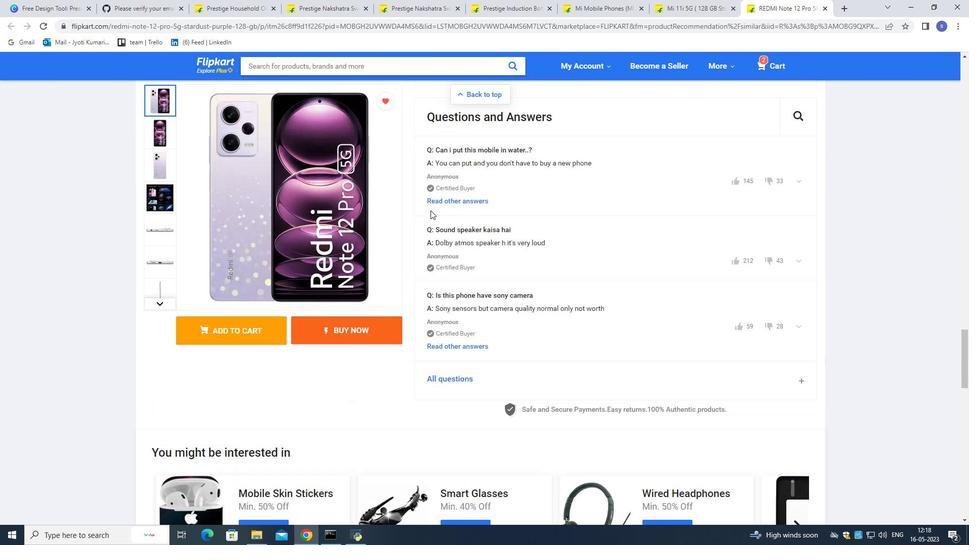 
Action: Mouse scrolled (430, 210) with delta (0, 0)
Screenshot: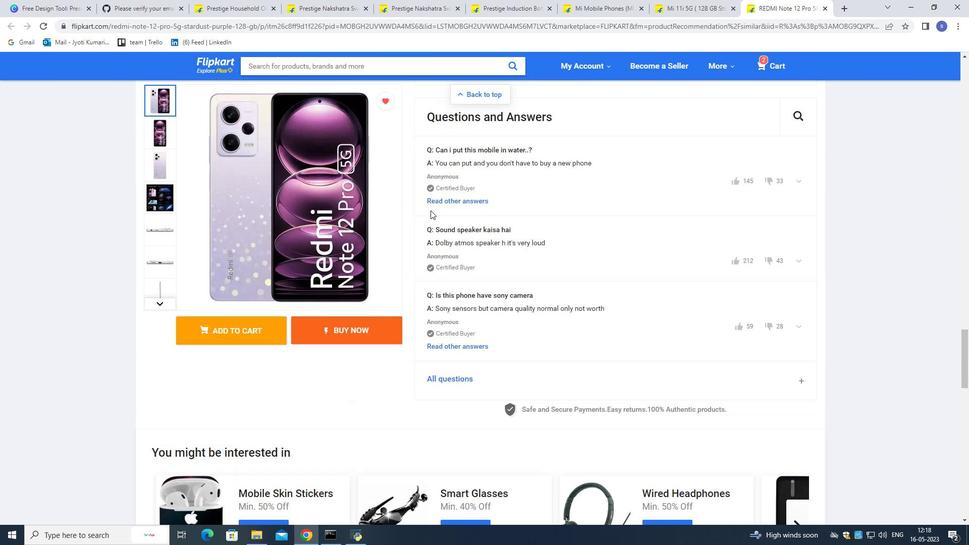 
Action: Mouse scrolled (430, 210) with delta (0, 0)
Screenshot: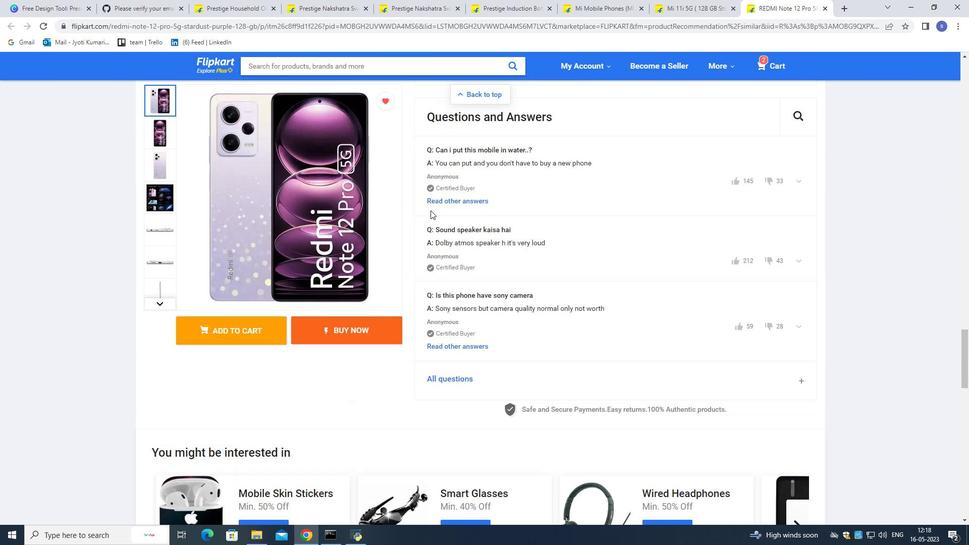 
Action: Mouse scrolled (430, 210) with delta (0, 0)
Screenshot: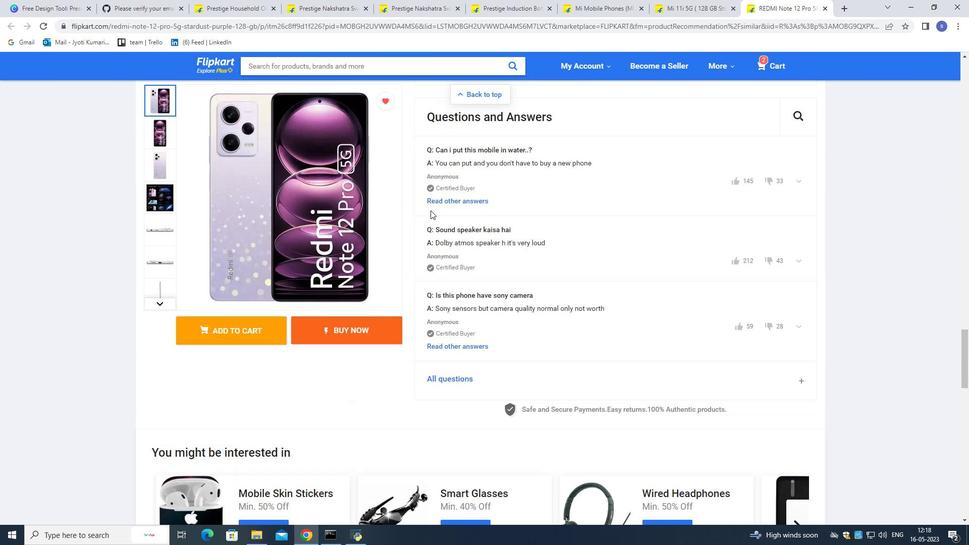 
Action: Mouse moved to (430, 208)
Screenshot: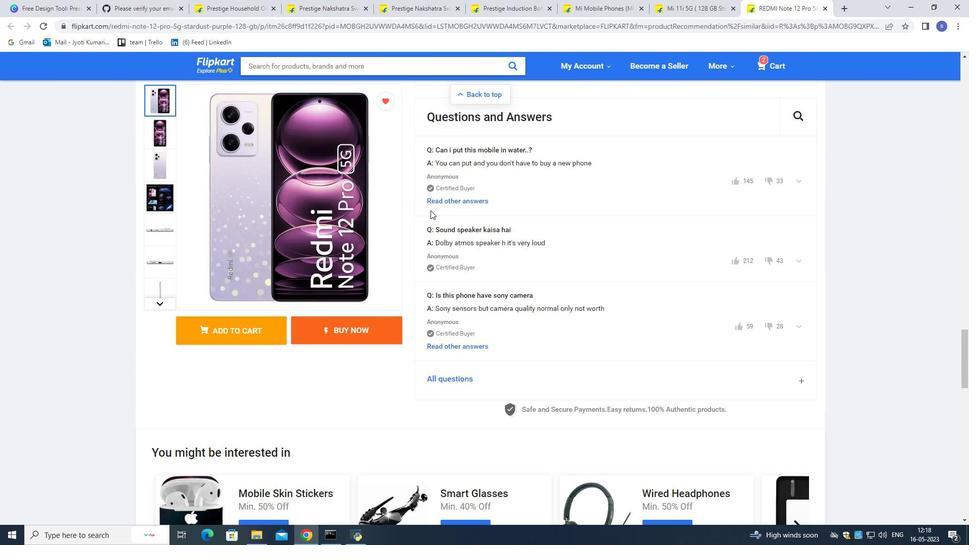
Action: Mouse scrolled (430, 209) with delta (0, 0)
Screenshot: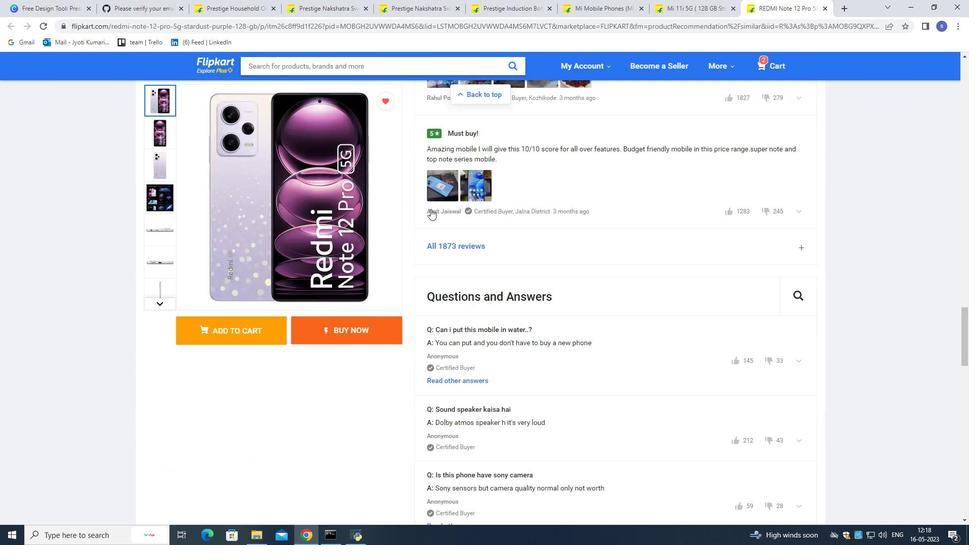 
Action: Mouse scrolled (430, 209) with delta (0, 0)
Screenshot: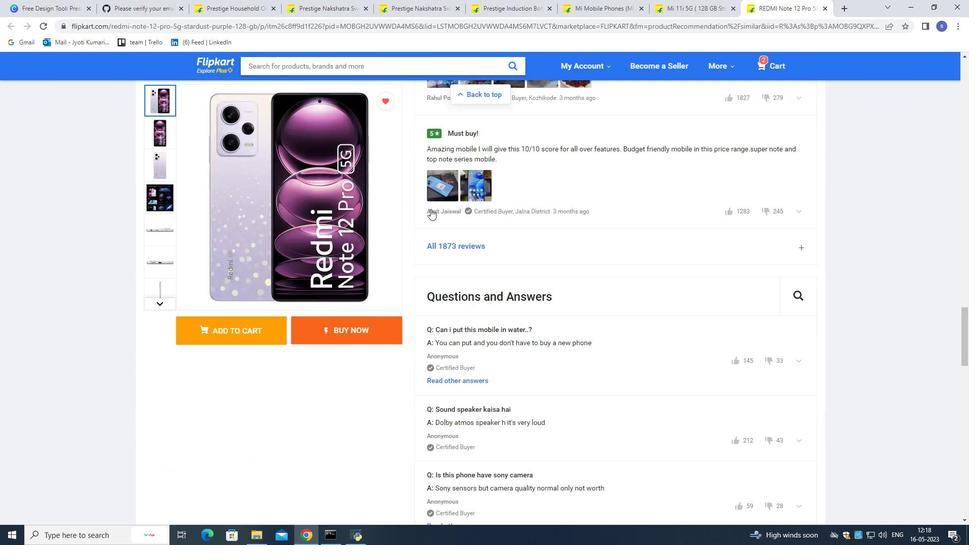 
Action: Mouse scrolled (430, 209) with delta (0, 0)
Screenshot: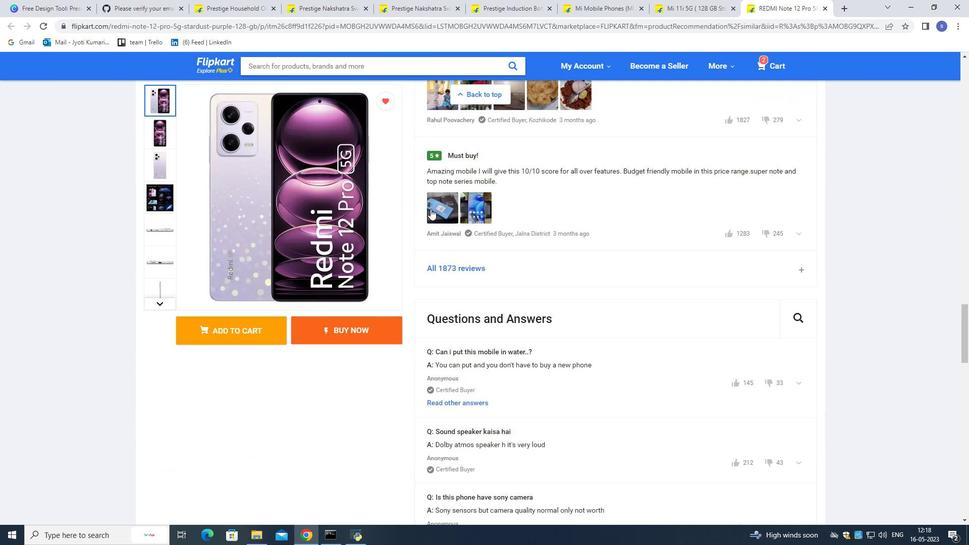 
Action: Mouse moved to (430, 208)
Screenshot: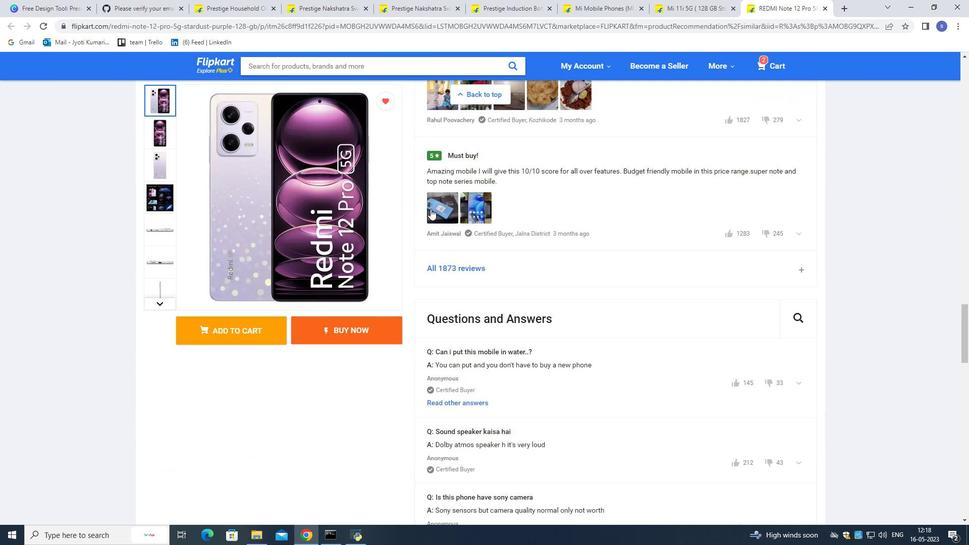 
Action: Mouse scrolled (430, 209) with delta (0, 0)
Screenshot: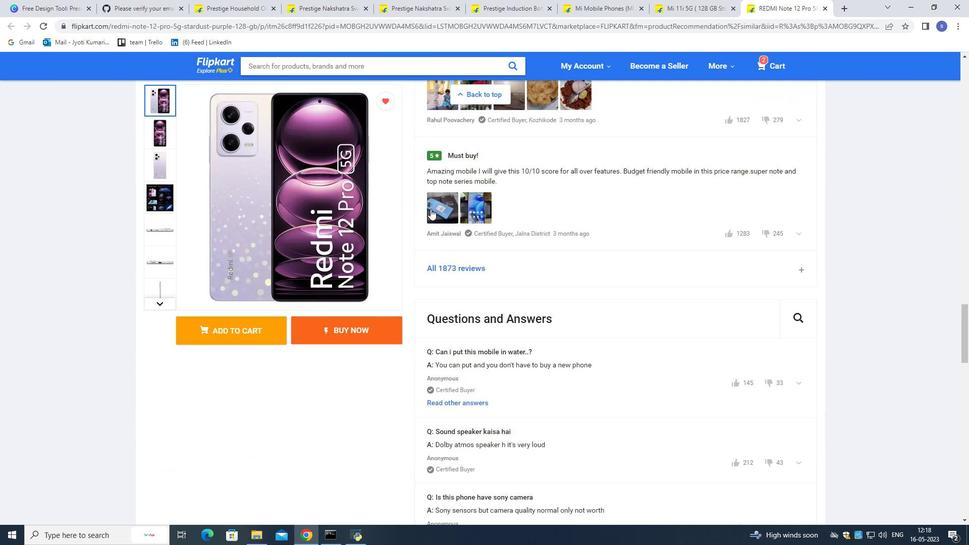 
Action: Mouse moved to (430, 208)
Screenshot: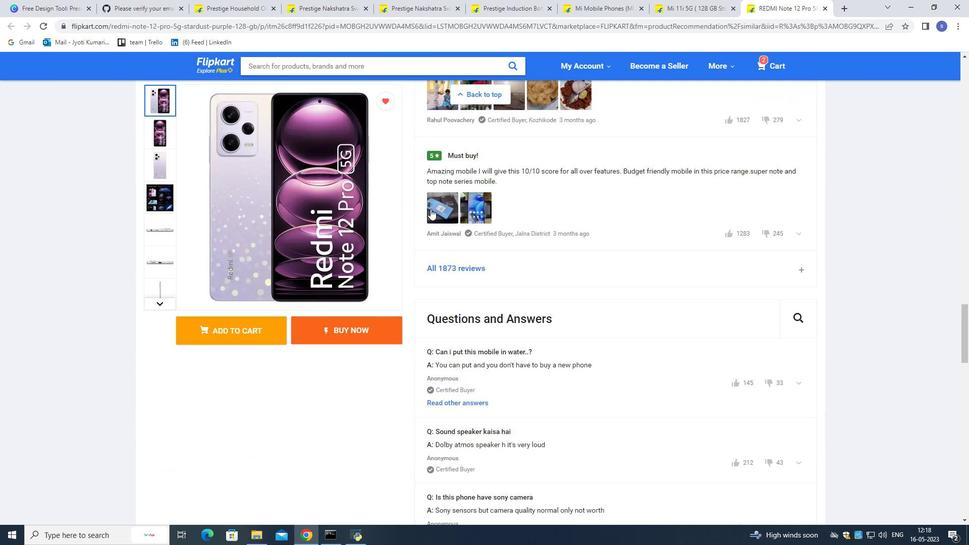 
Action: Mouse scrolled (430, 208) with delta (0, 0)
Screenshot: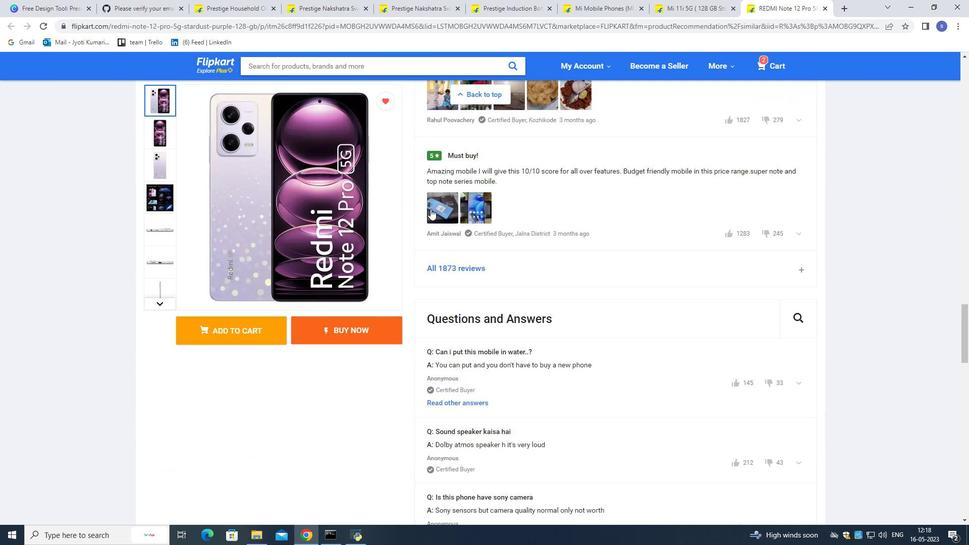 
Action: Mouse moved to (430, 207)
Screenshot: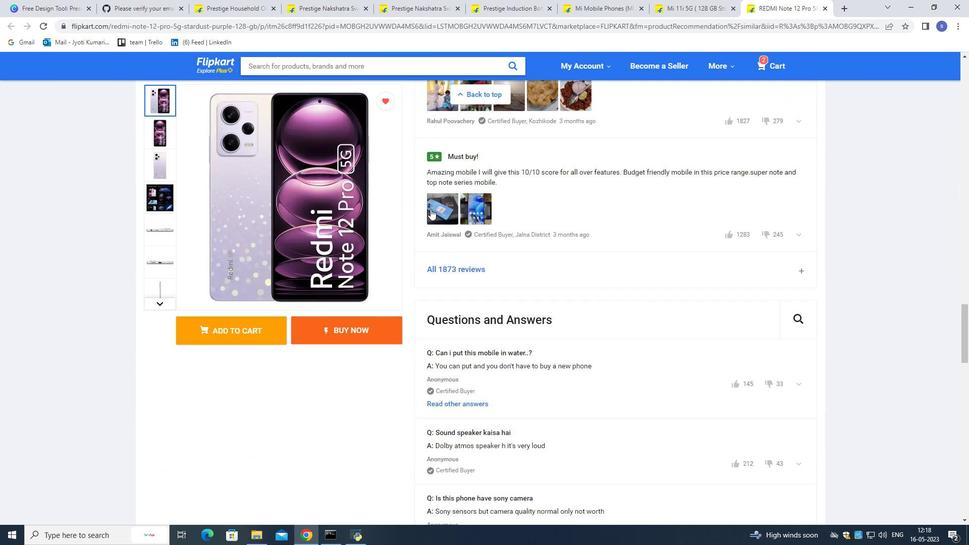 
Action: Mouse scrolled (430, 207) with delta (0, 0)
Screenshot: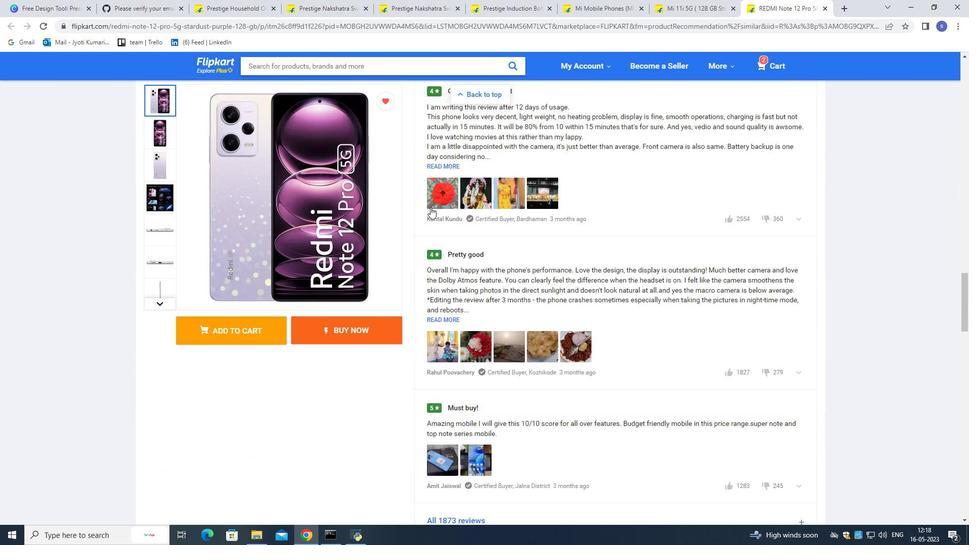 
Action: Mouse scrolled (430, 207) with delta (0, 0)
Screenshot: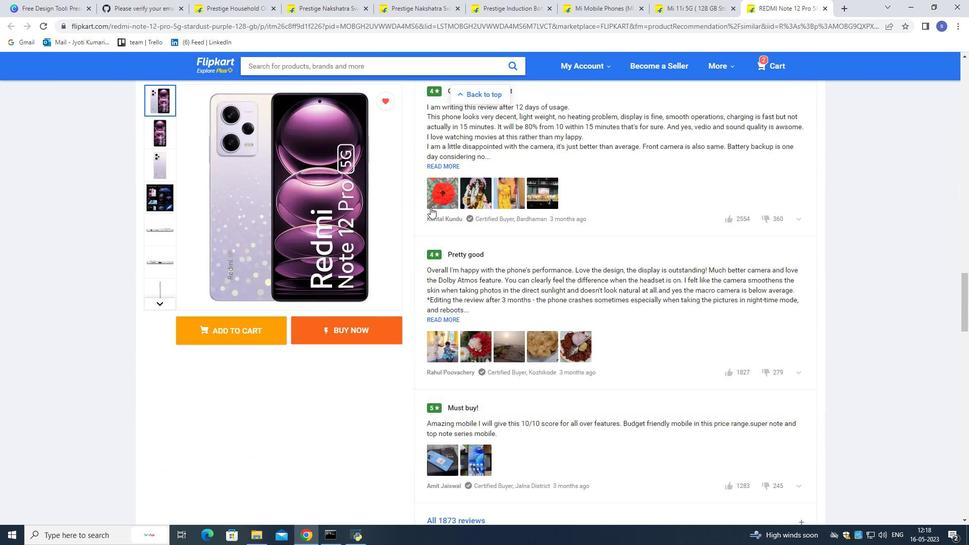 
Action: Mouse scrolled (430, 207) with delta (0, 0)
Screenshot: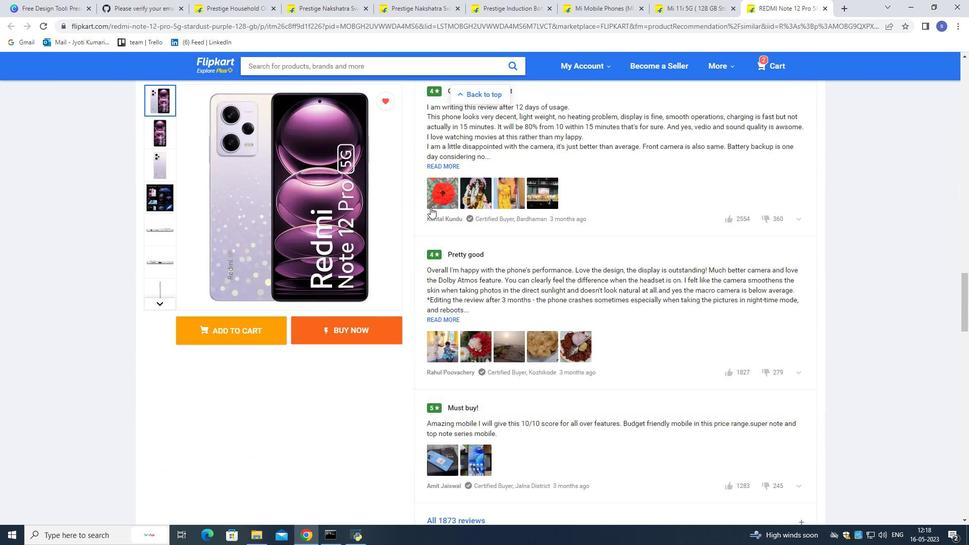 
Action: Mouse scrolled (430, 207) with delta (0, 0)
Screenshot: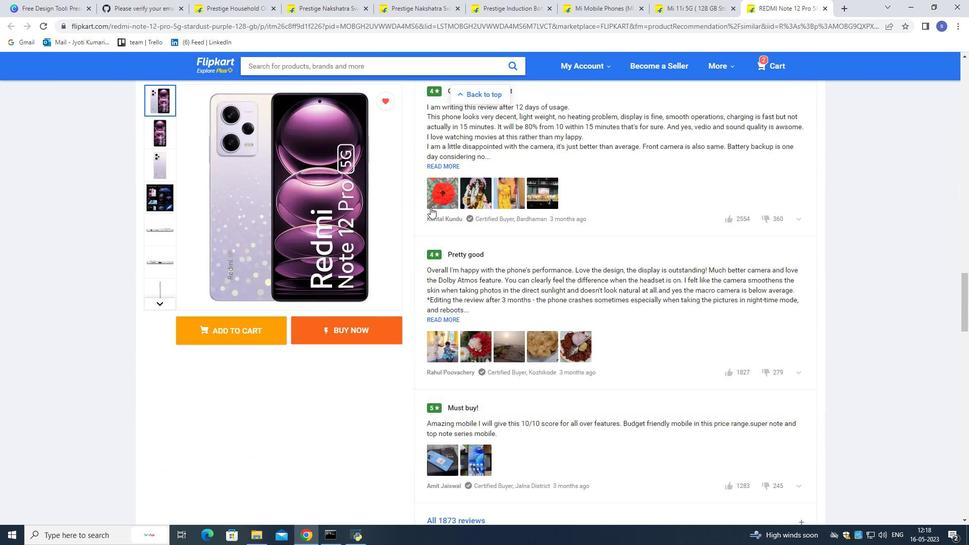 
Action: Mouse moved to (430, 207)
Screenshot: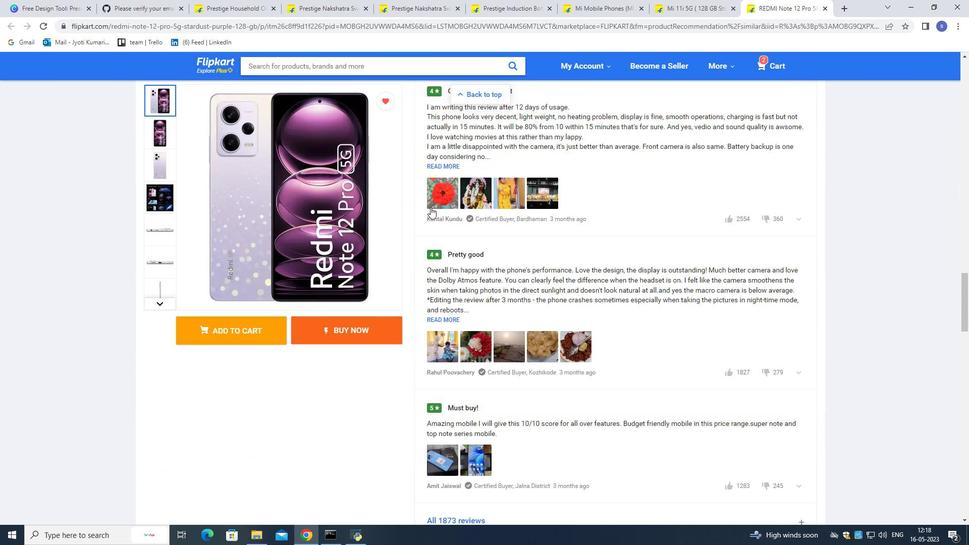 
Action: Mouse scrolled (430, 207) with delta (0, 0)
Screenshot: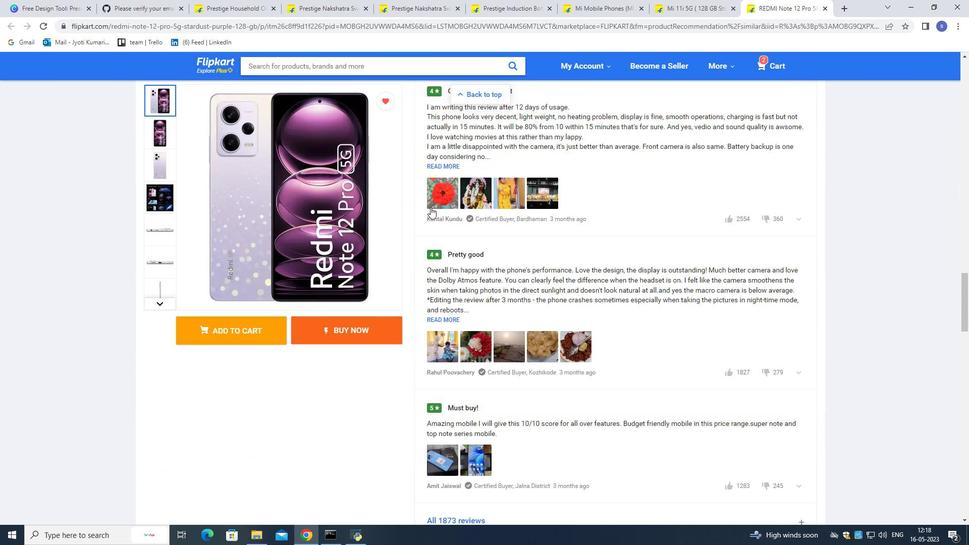 
Action: Mouse moved to (430, 206)
Screenshot: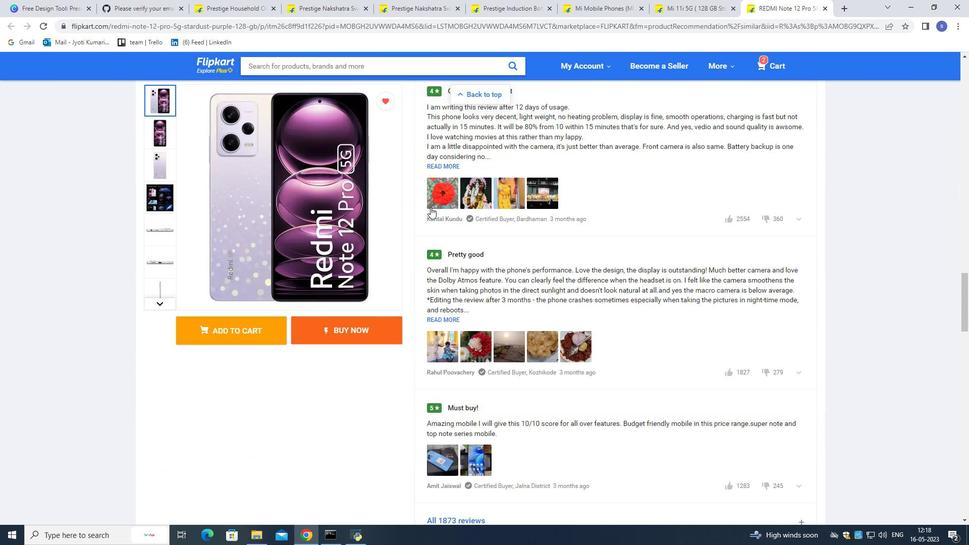 
Action: Mouse scrolled (430, 207) with delta (0, 0)
Screenshot: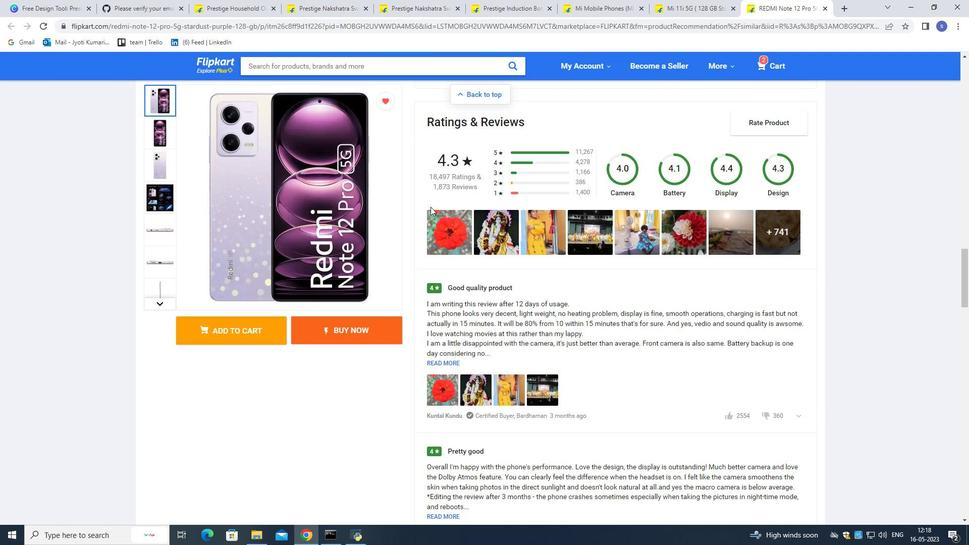 
Action: Mouse scrolled (430, 207) with delta (0, 0)
Screenshot: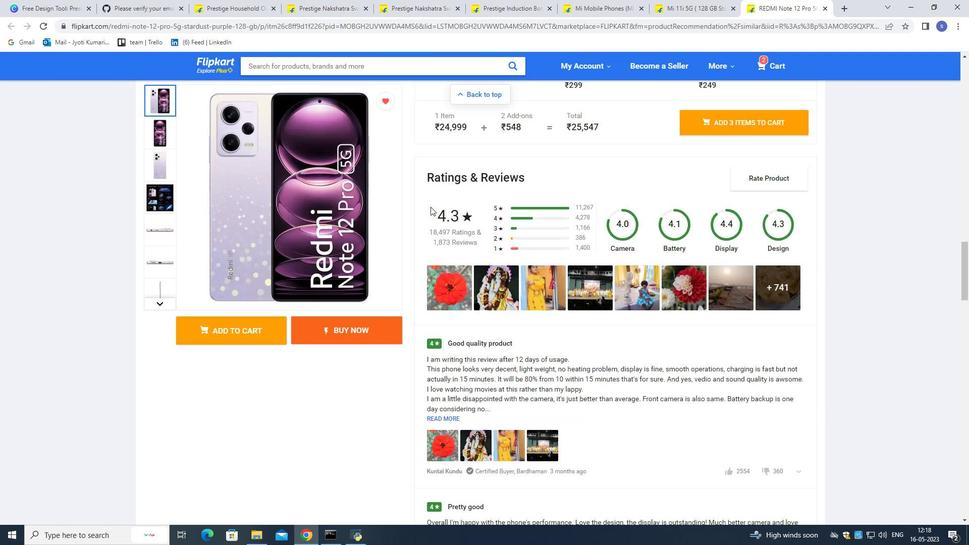 
Action: Mouse scrolled (430, 207) with delta (0, 0)
Screenshot: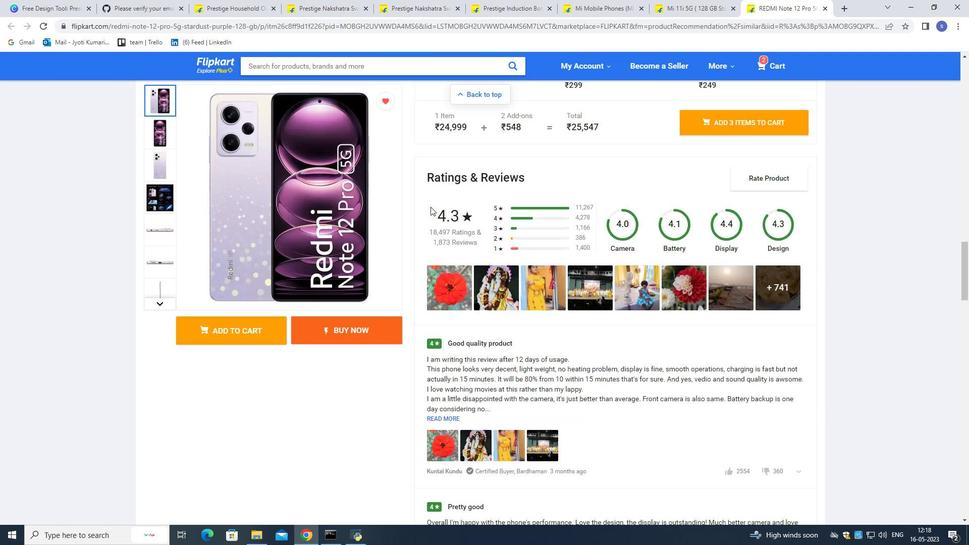 
Action: Mouse moved to (430, 206)
Screenshot: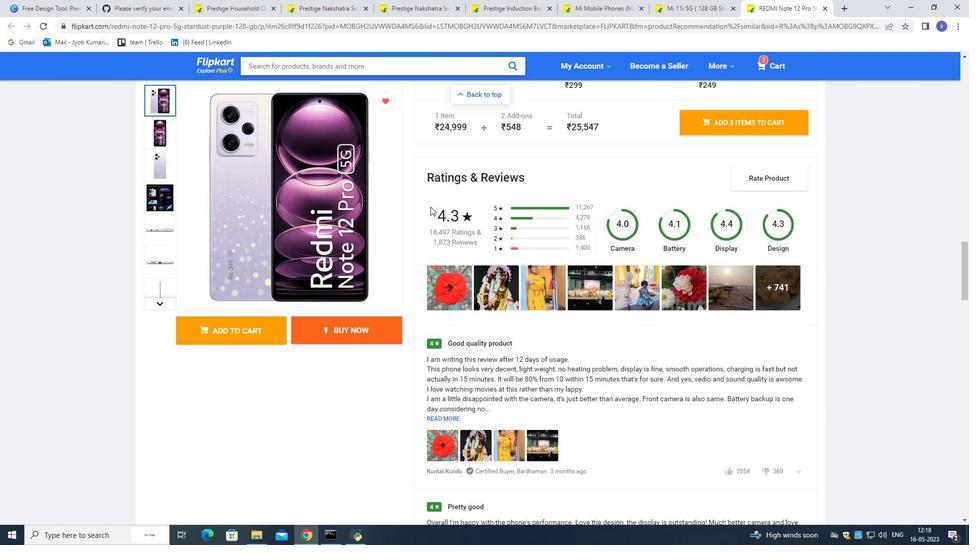 
Action: Mouse scrolled (430, 206) with delta (0, 0)
Screenshot: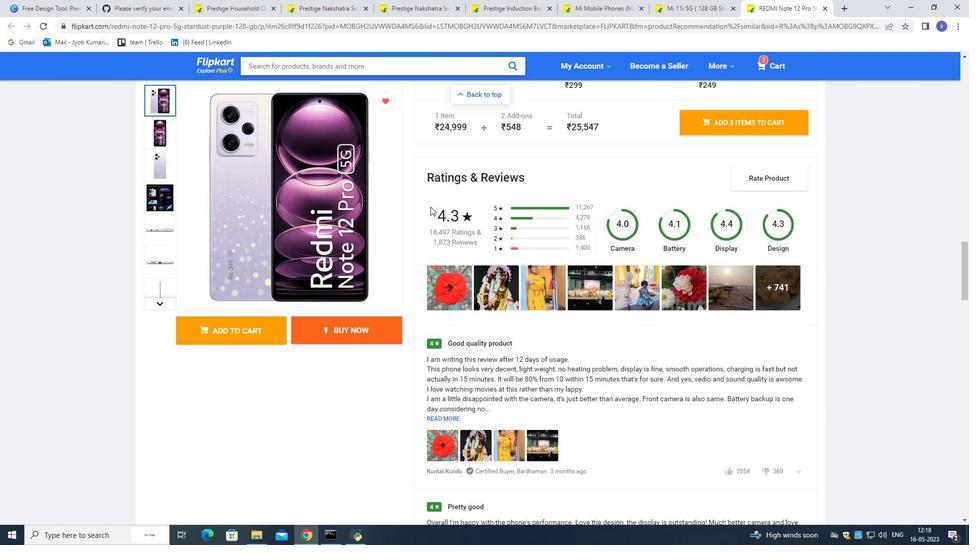 
Action: Mouse moved to (430, 205)
Screenshot: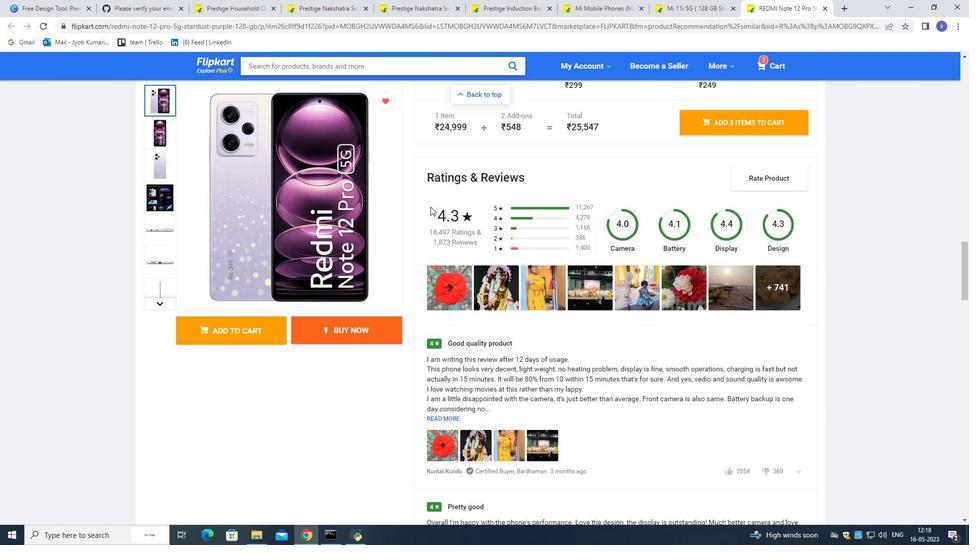 
Action: Mouse scrolled (430, 206) with delta (0, 0)
Screenshot: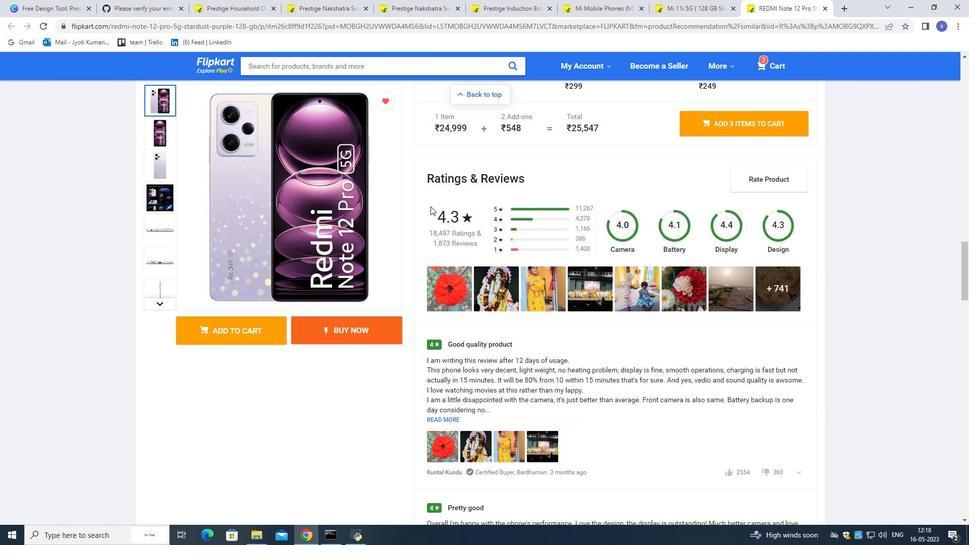 
Action: Mouse moved to (430, 205)
Screenshot: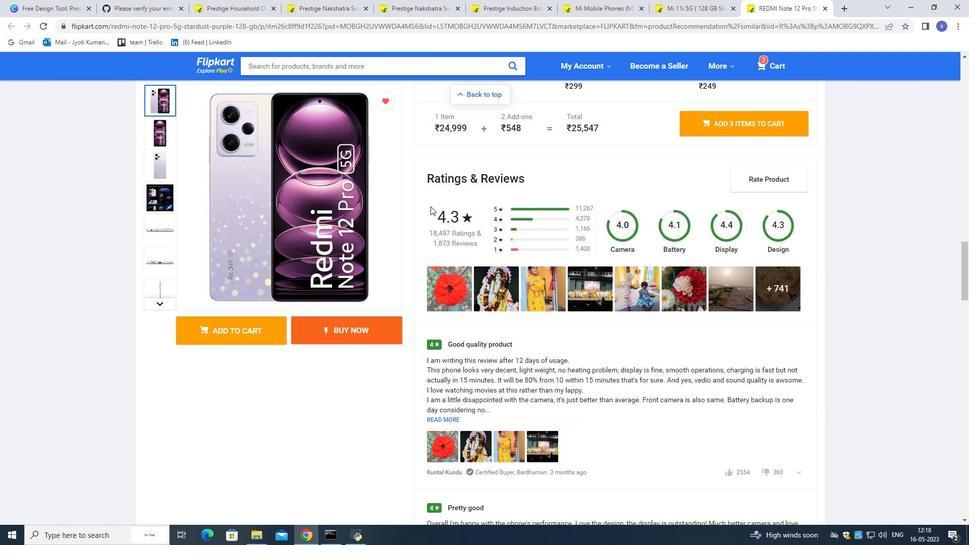 
Action: Mouse scrolled (430, 205) with delta (0, 0)
Screenshot: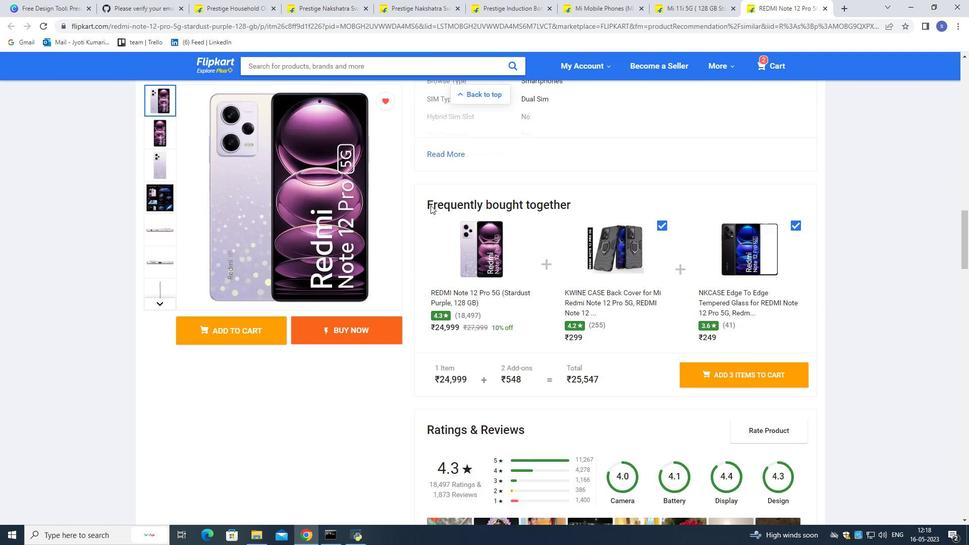 
Action: Mouse scrolled (430, 205) with delta (0, 0)
Screenshot: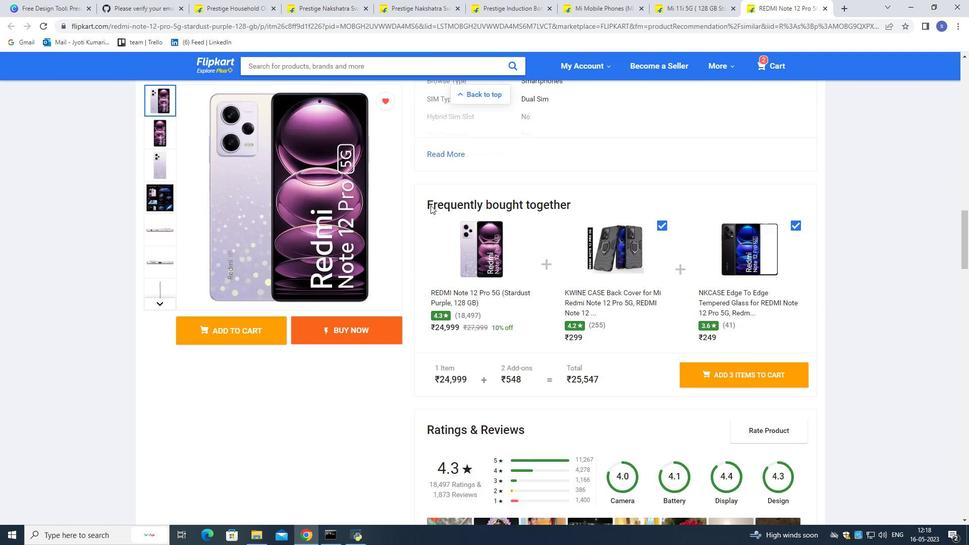 
Action: Mouse scrolled (430, 205) with delta (0, 0)
Screenshot: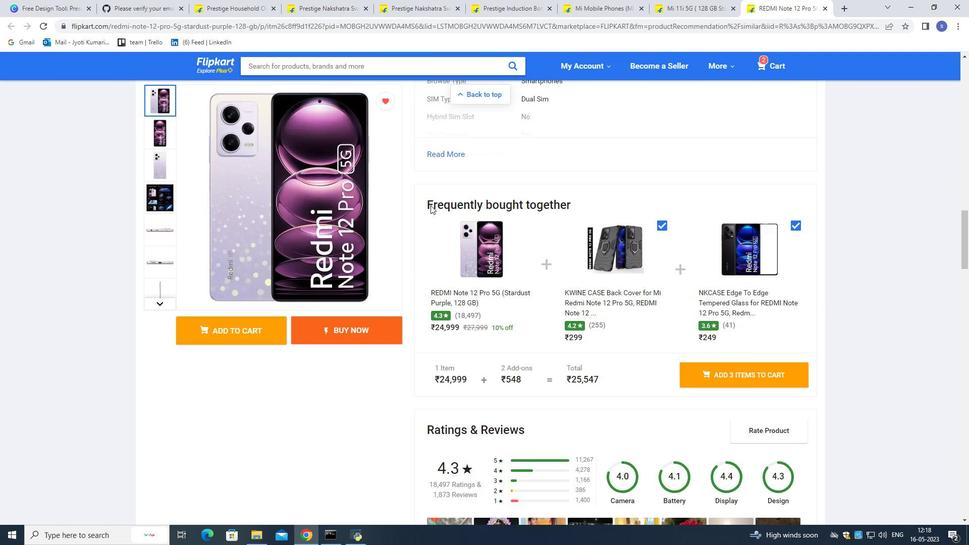 
Action: Mouse scrolled (430, 205) with delta (0, 0)
Screenshot: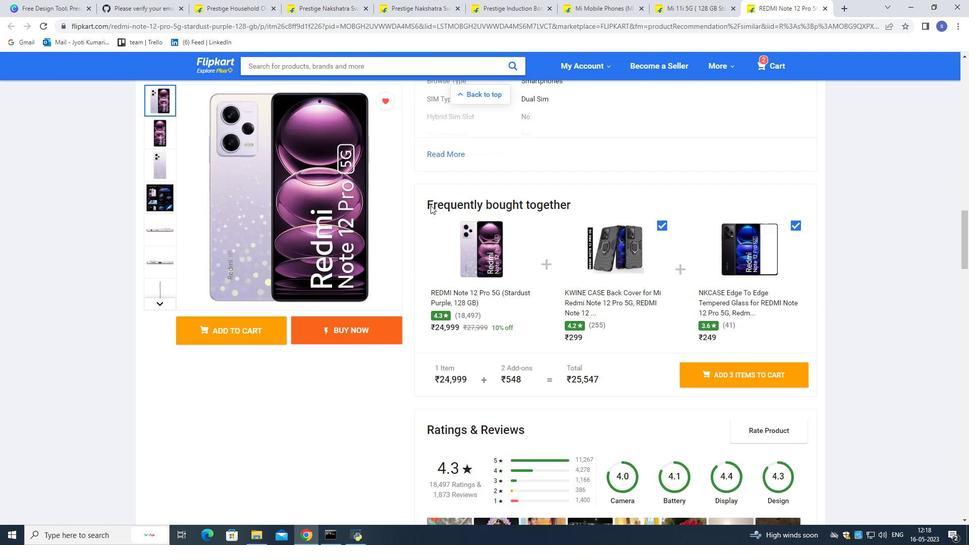
Action: Mouse moved to (214, 63)
Screenshot: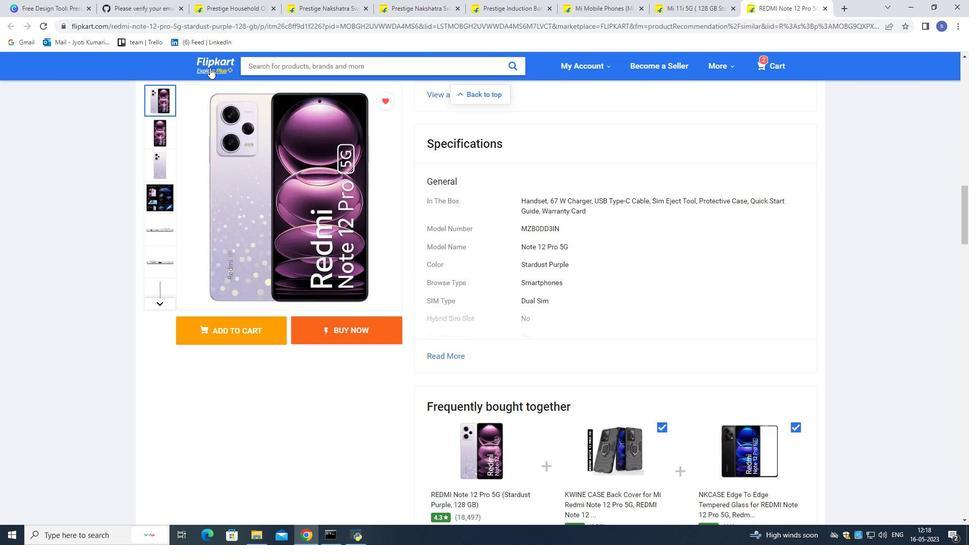 
Action: Mouse pressed left at (214, 63)
Screenshot: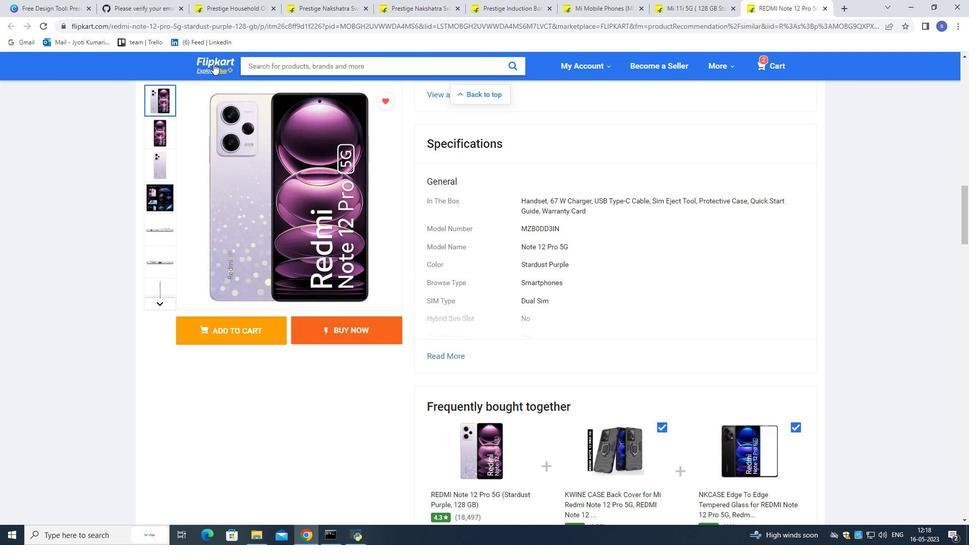 
Action: Mouse moved to (352, 113)
Screenshot: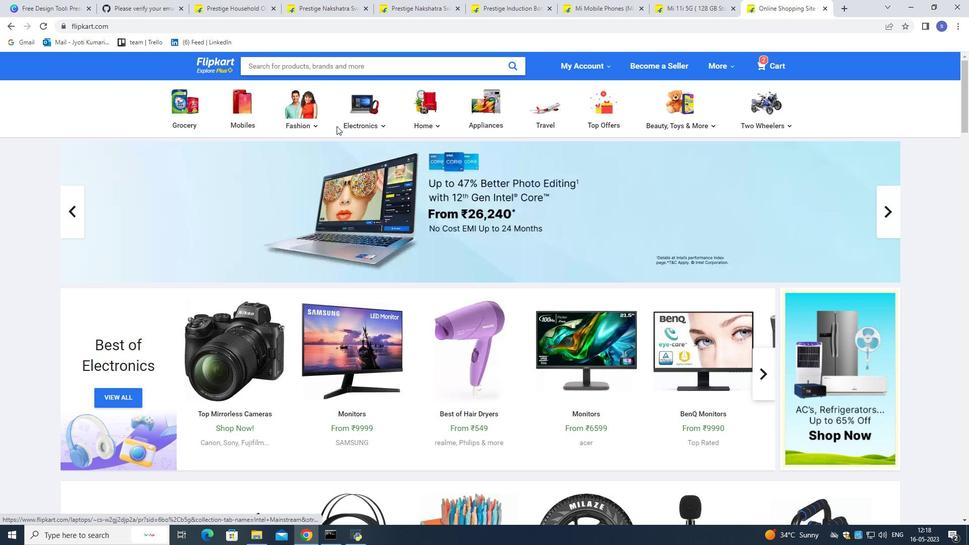 
Action: Mouse pressed left at (352, 113)
Screenshot: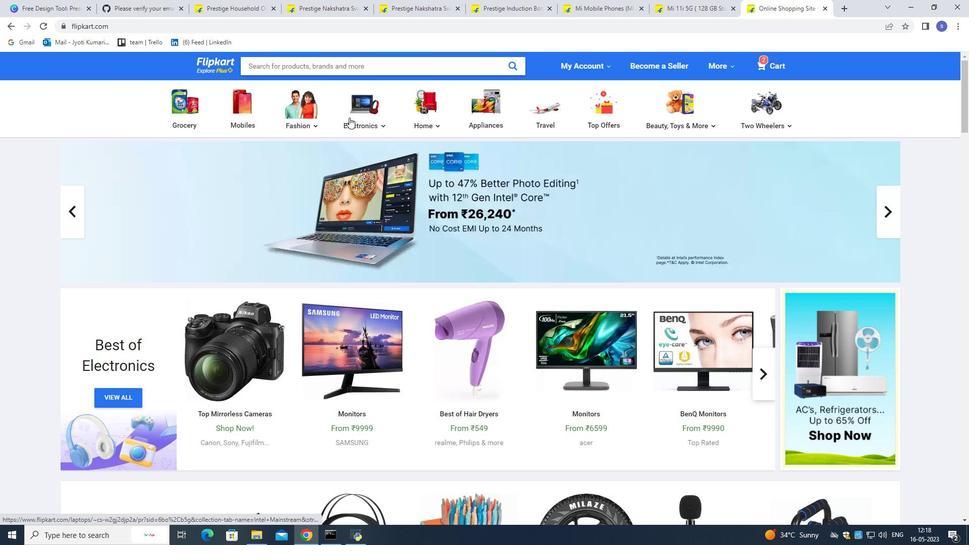 
Action: Mouse moved to (401, 183)
Screenshot: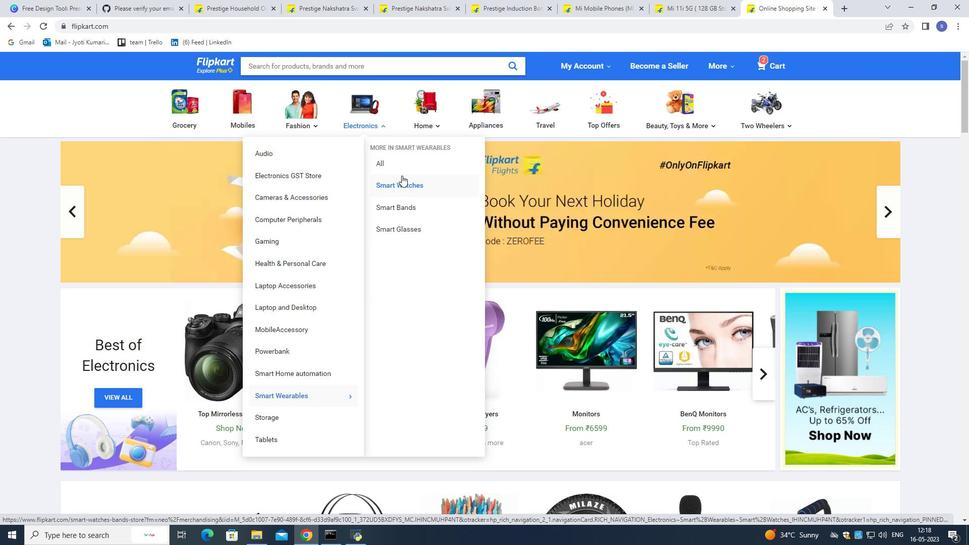 
Action: Mouse pressed left at (401, 183)
Screenshot: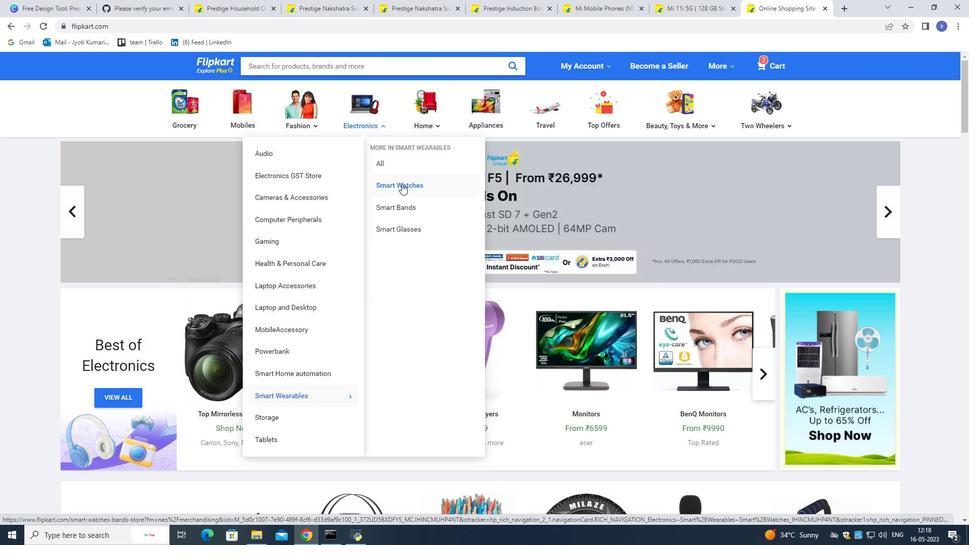 
Action: Mouse moved to (400, 195)
Screenshot: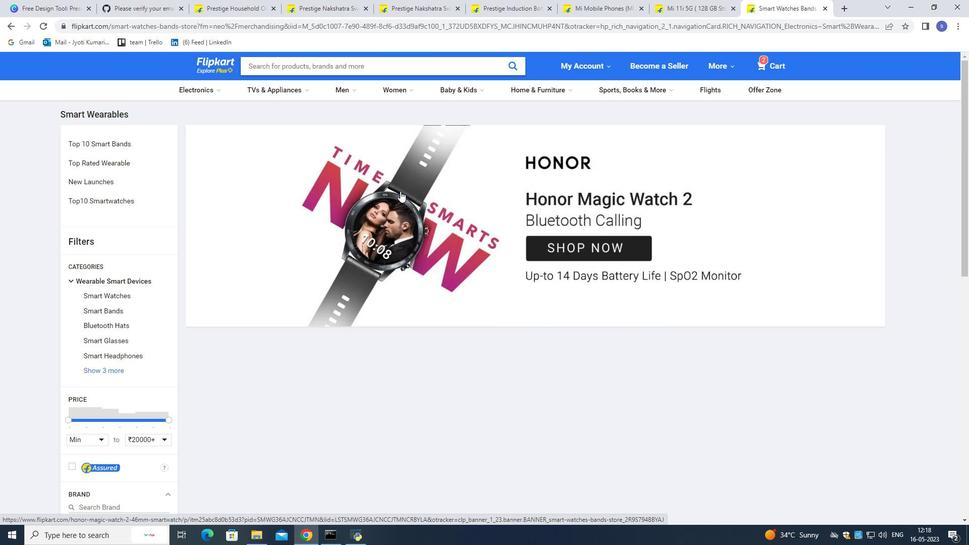 
Action: Mouse scrolled (400, 194) with delta (0, 0)
Screenshot: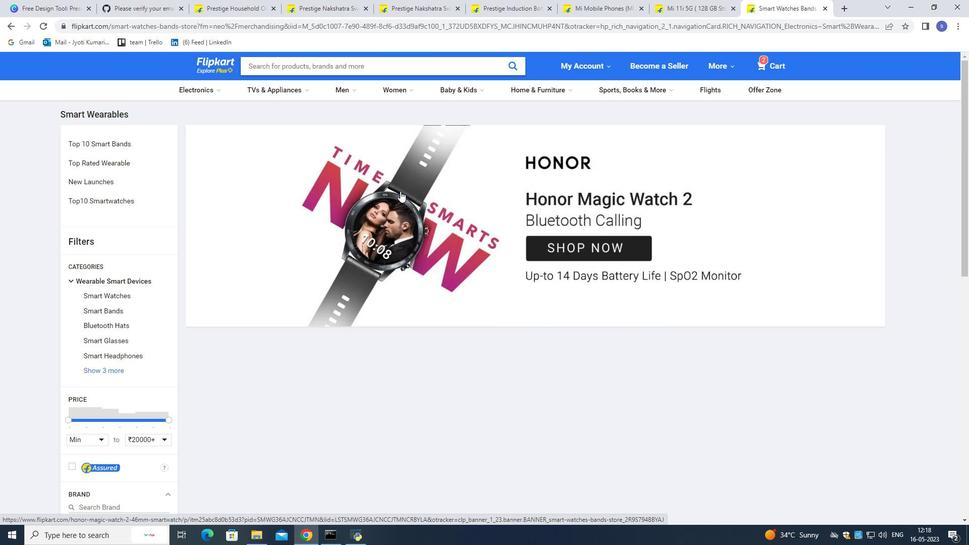 
Action: Mouse moved to (400, 195)
Screenshot: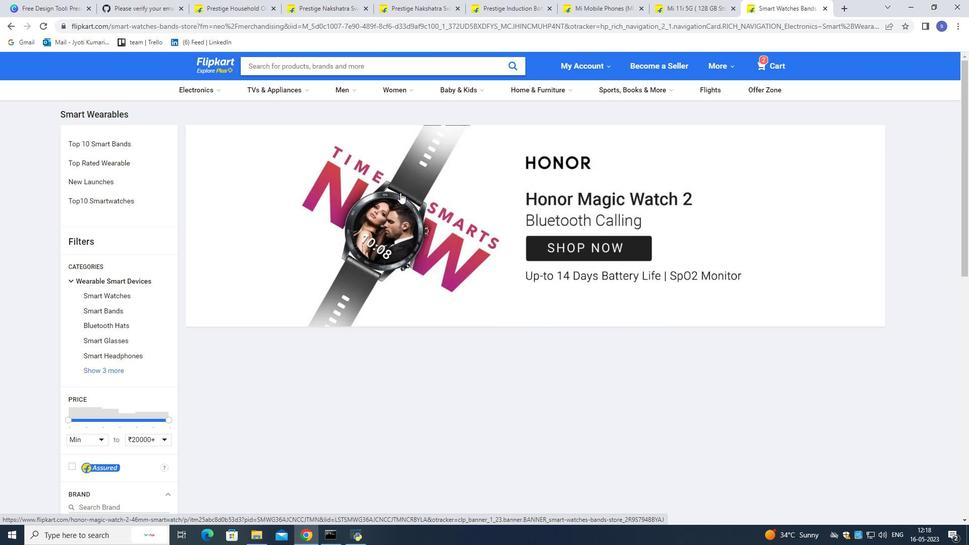 
Action: Mouse scrolled (400, 195) with delta (0, 0)
Screenshot: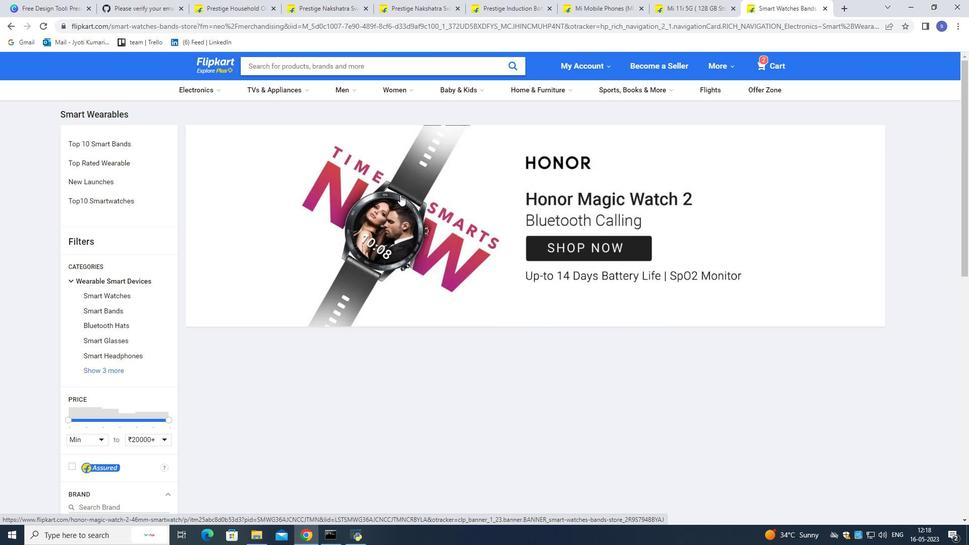 
Action: Mouse moved to (400, 196)
Screenshot: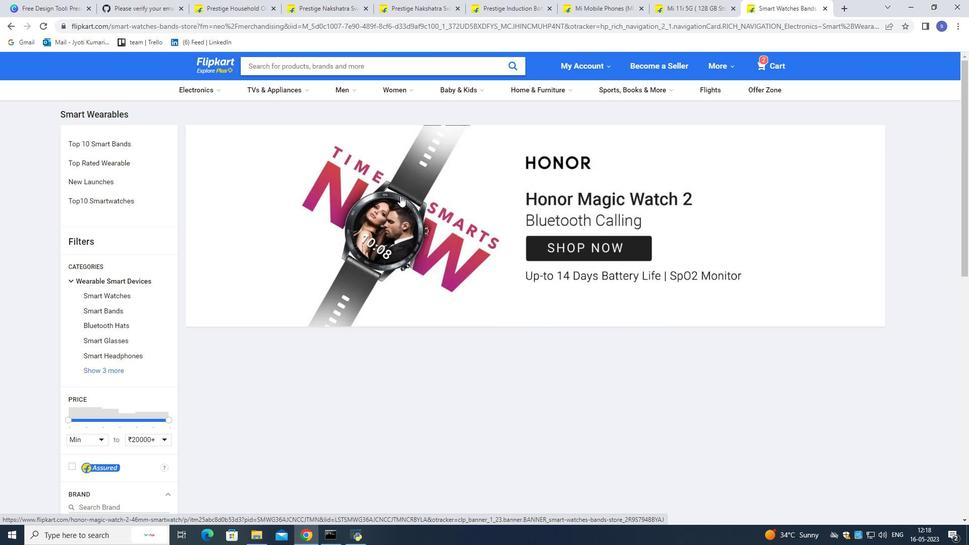 
Action: Mouse scrolled (400, 195) with delta (0, 0)
Screenshot: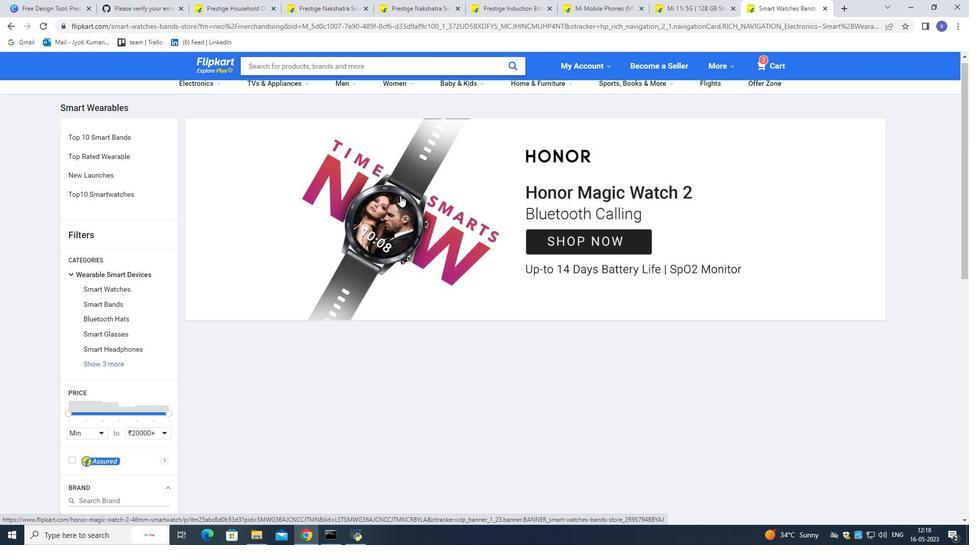 
Action: Mouse scrolled (400, 195) with delta (0, 0)
Screenshot: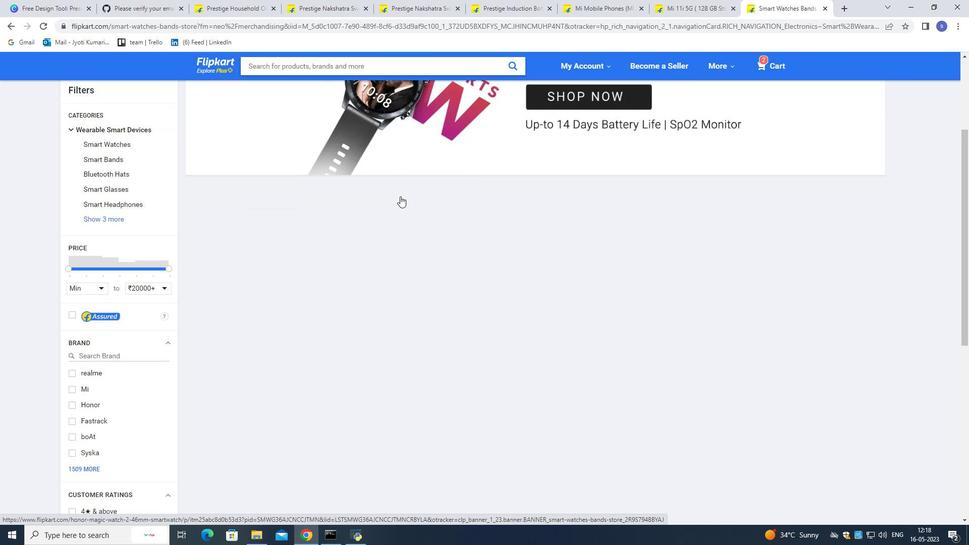 
Action: Mouse scrolled (400, 195) with delta (0, 0)
Screenshot: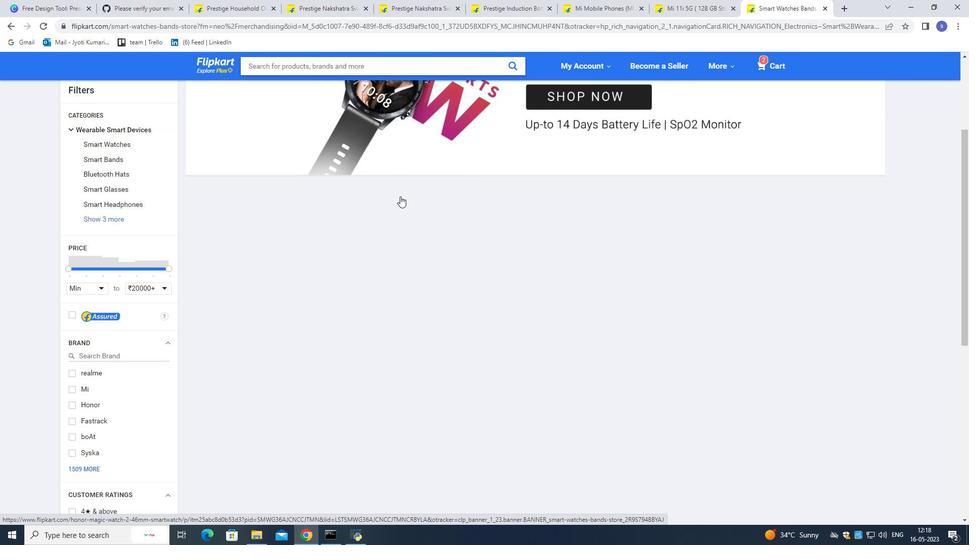 
Action: Mouse scrolled (400, 195) with delta (0, 0)
Screenshot: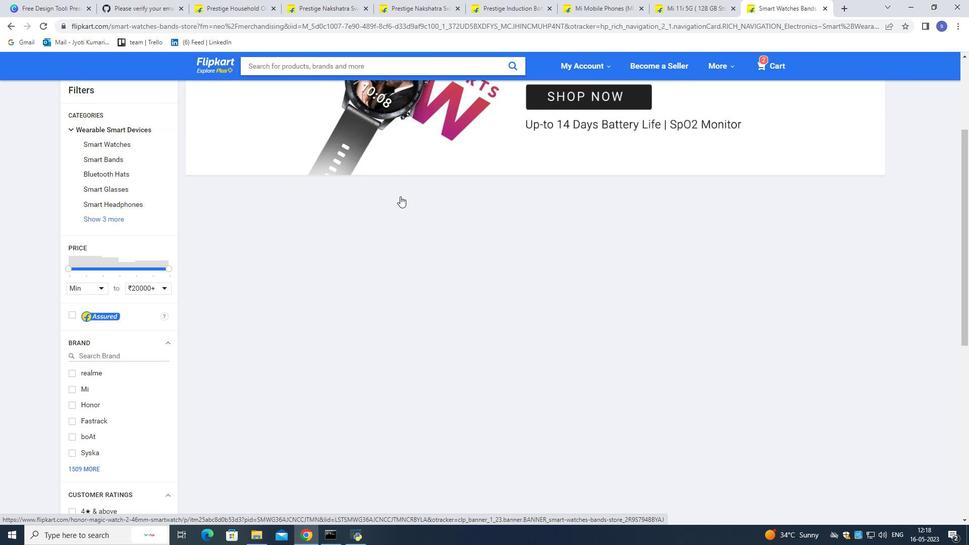 
Action: Mouse scrolled (400, 195) with delta (0, 0)
Screenshot: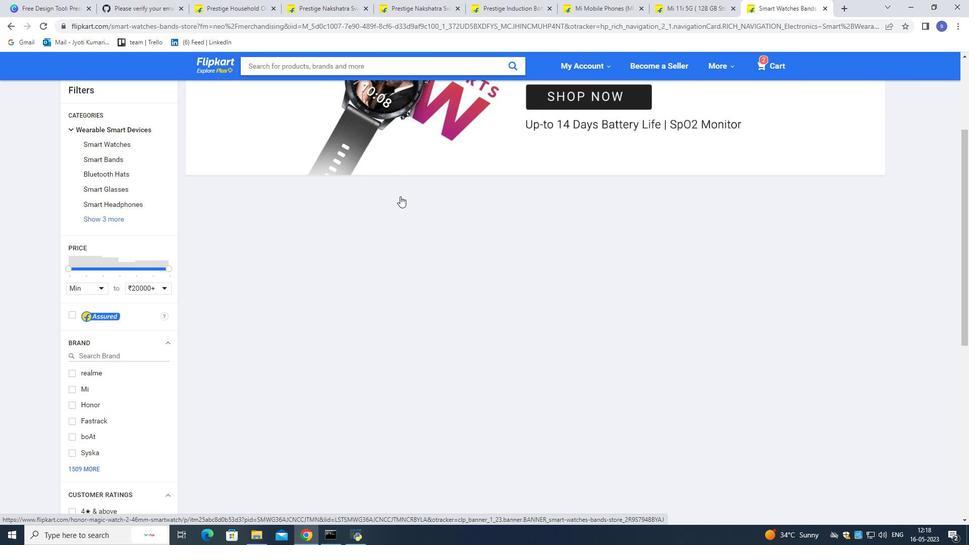 
Action: Mouse scrolled (400, 195) with delta (0, 0)
Screenshot: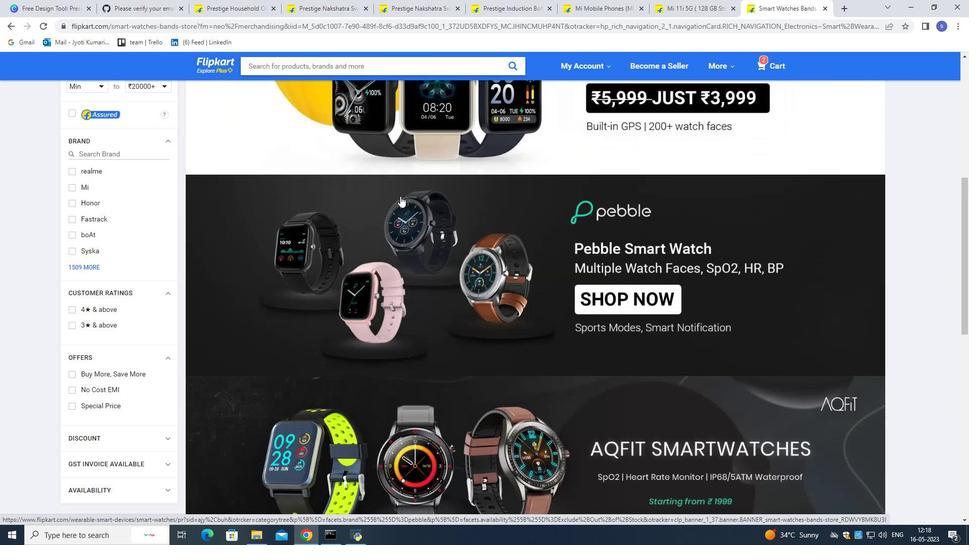 
Action: Mouse scrolled (400, 195) with delta (0, 0)
Screenshot: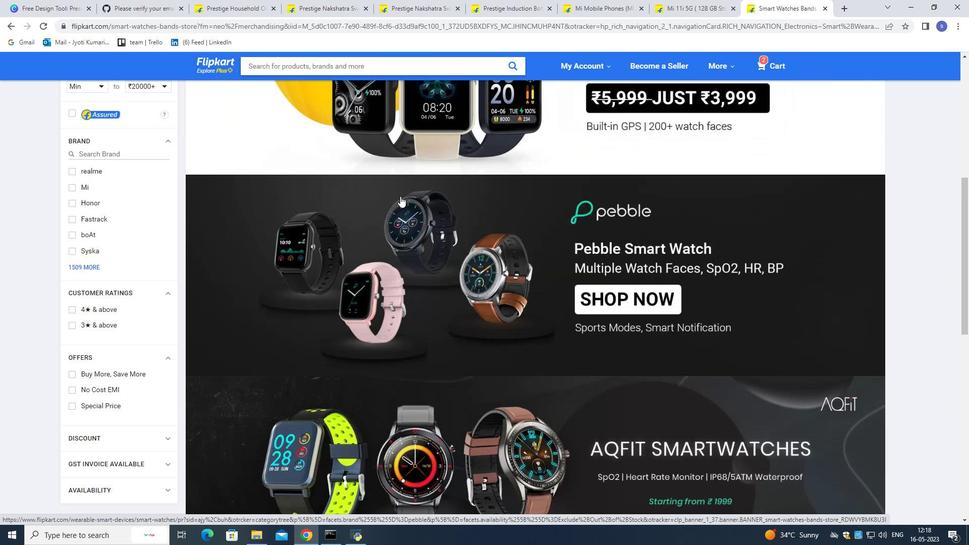 
Action: Mouse scrolled (400, 195) with delta (0, 0)
Screenshot: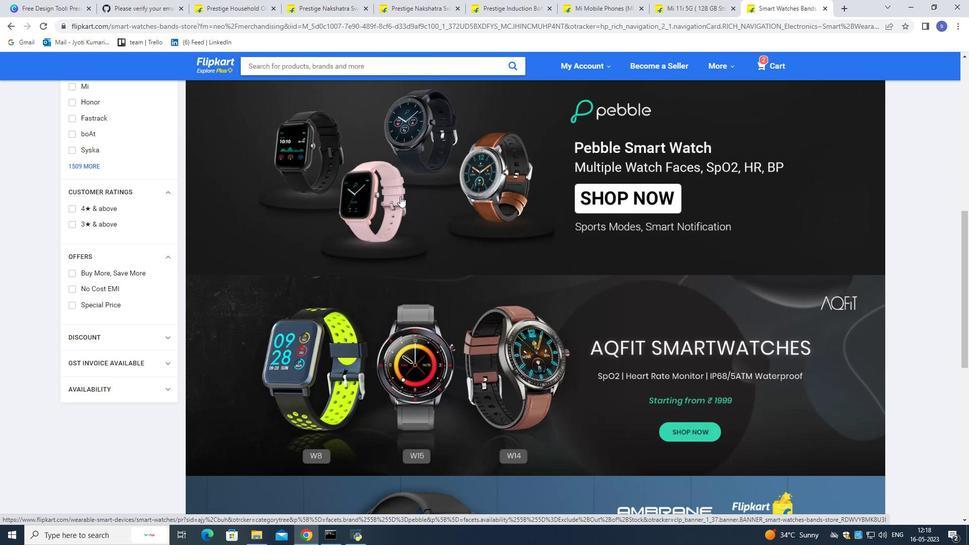 
Action: Mouse scrolled (400, 195) with delta (0, 0)
Screenshot: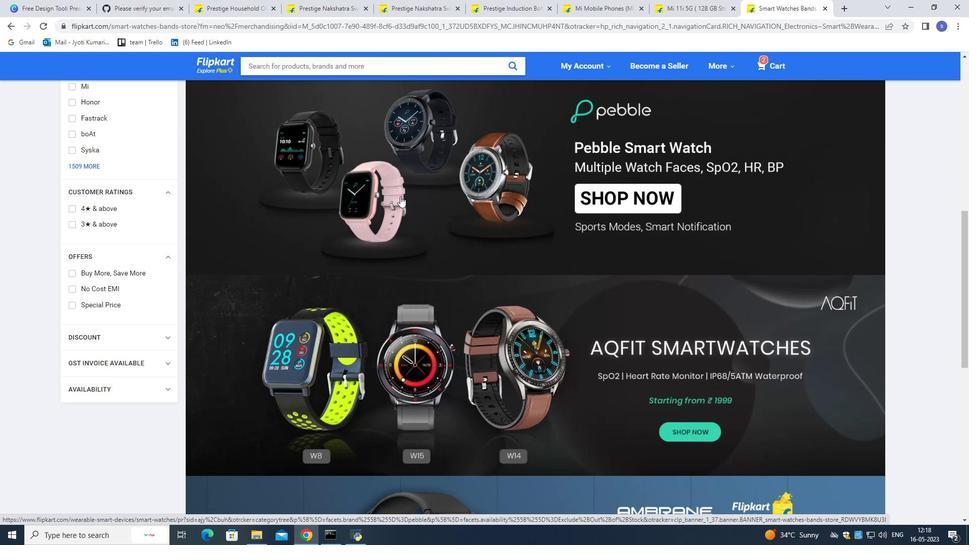 
Action: Mouse scrolled (400, 195) with delta (0, 0)
Screenshot: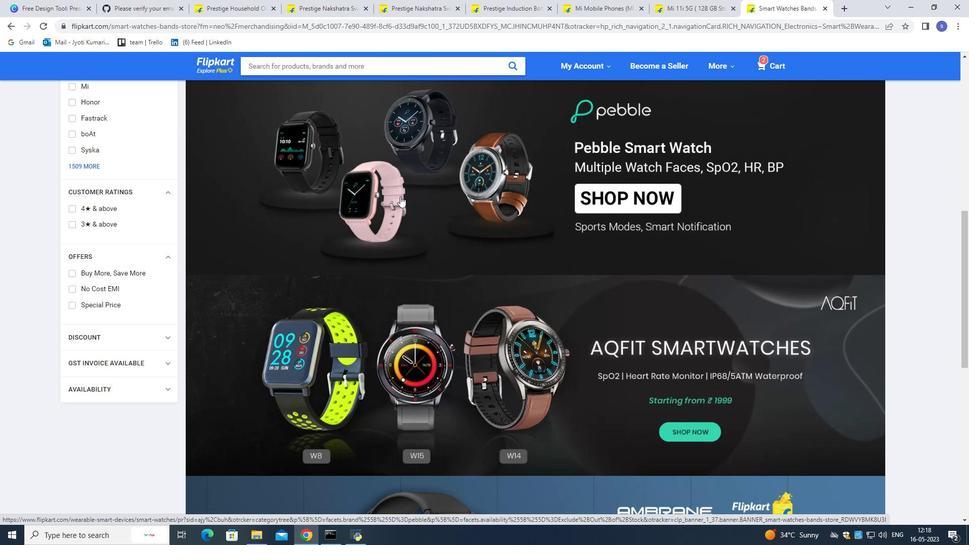 
Action: Mouse moved to (398, 192)
Screenshot: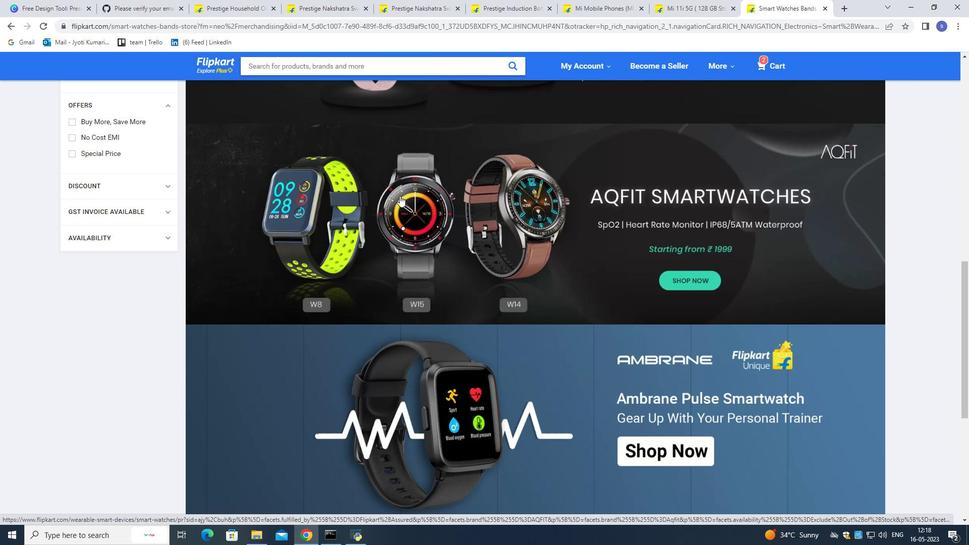
Action: Mouse scrolled (398, 193) with delta (0, 0)
Screenshot: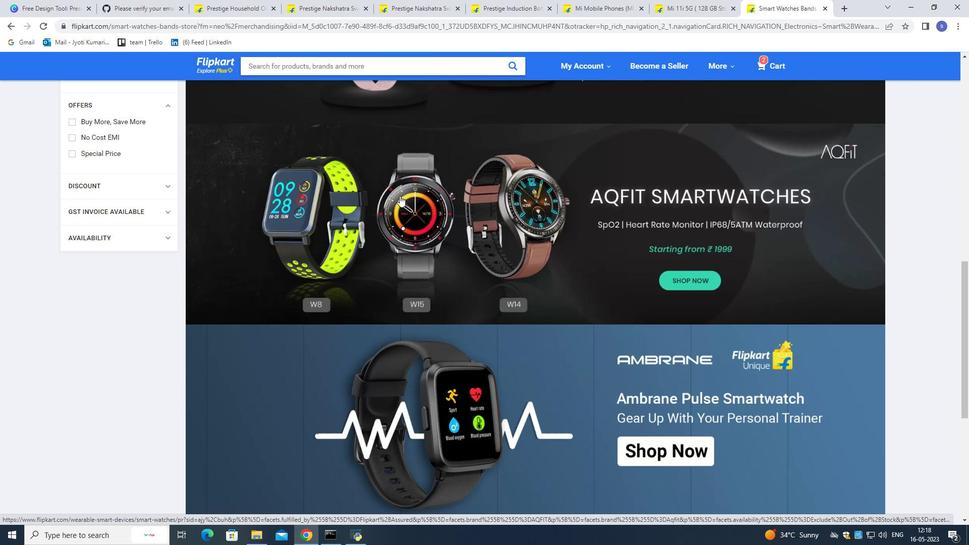 
Action: Mouse moved to (398, 191)
Screenshot: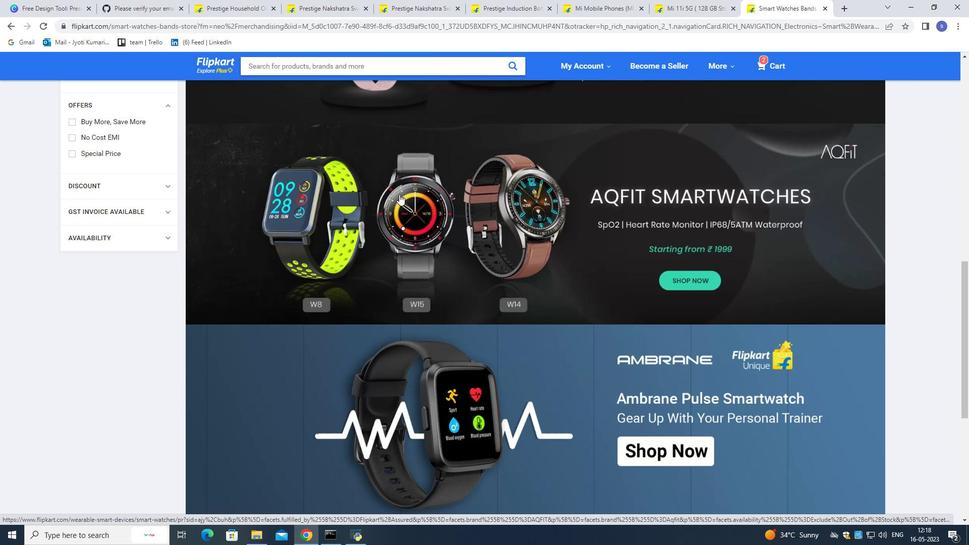 
Action: Mouse scrolled (398, 191) with delta (0, 0)
Screenshot: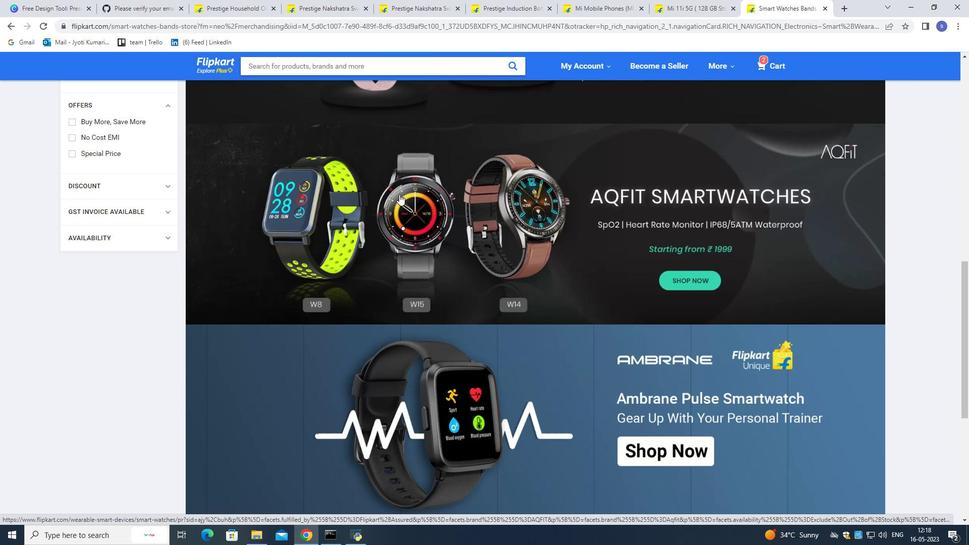 
Action: Mouse scrolled (398, 191) with delta (0, 0)
Screenshot: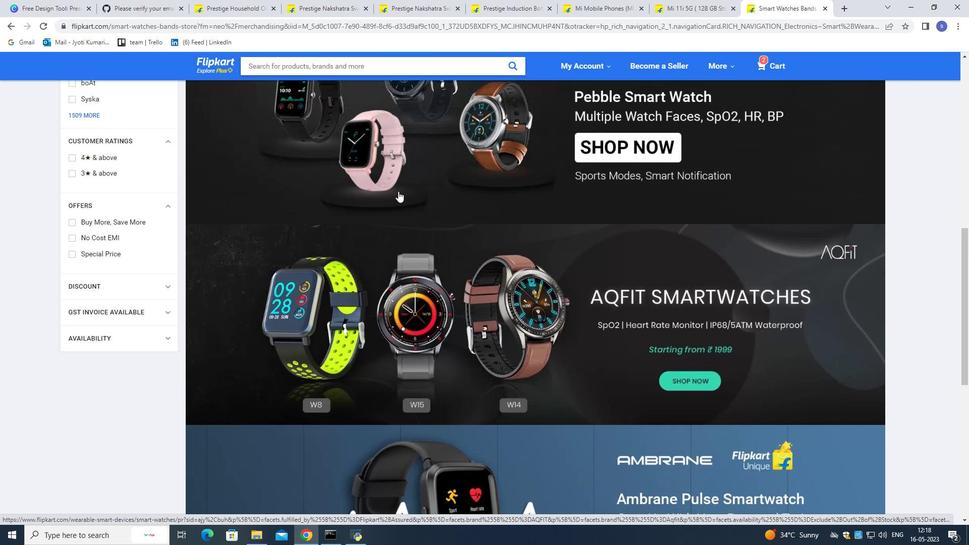 
Action: Mouse scrolled (398, 191) with delta (0, 0)
Screenshot: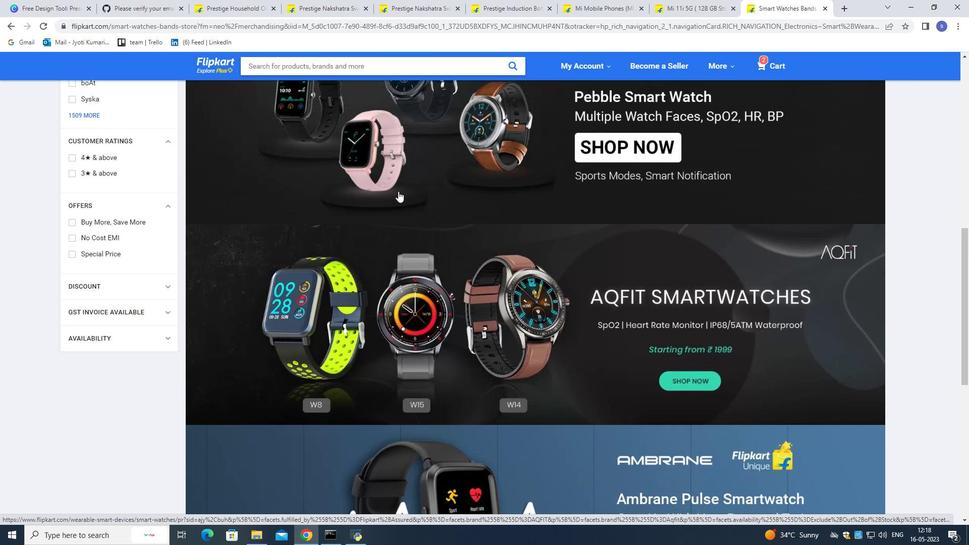 
Action: Mouse scrolled (398, 191) with delta (0, 0)
Screenshot: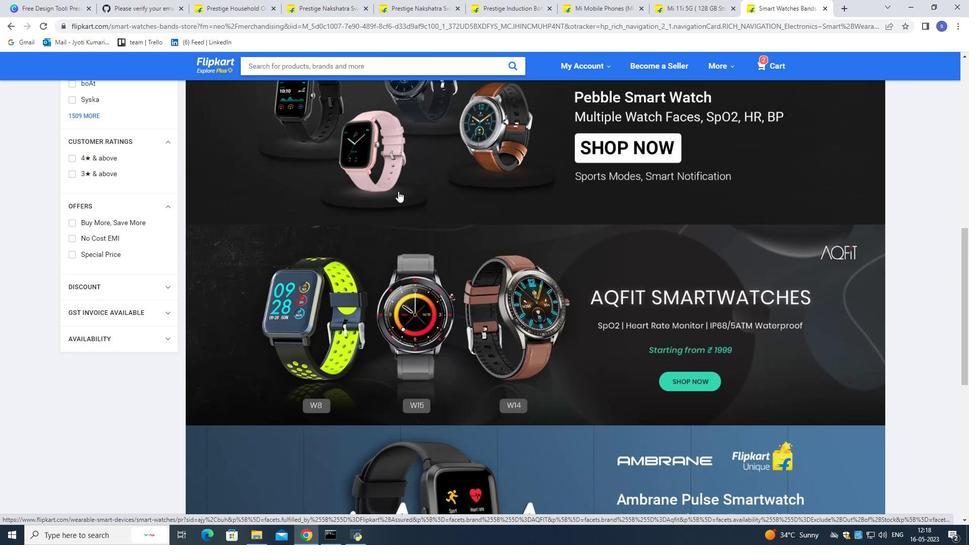 
Action: Mouse moved to (398, 190)
Screenshot: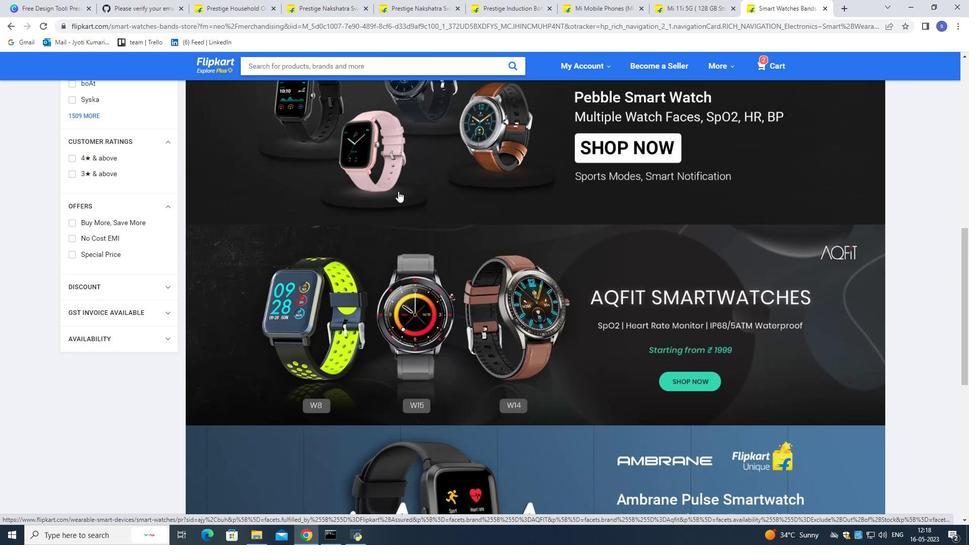 
Action: Mouse scrolled (398, 191) with delta (0, 0)
Screenshot: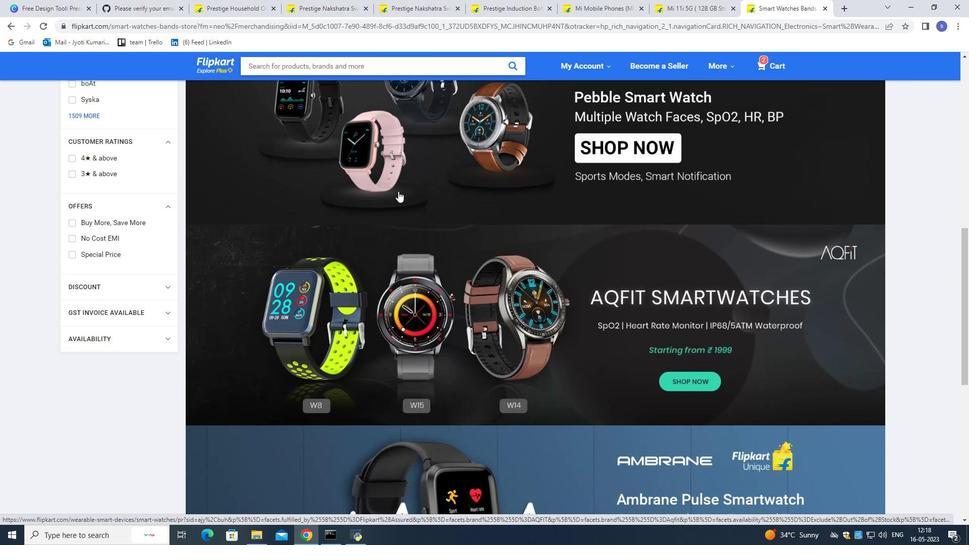 
Action: Mouse scrolled (398, 191) with delta (0, 0)
Screenshot: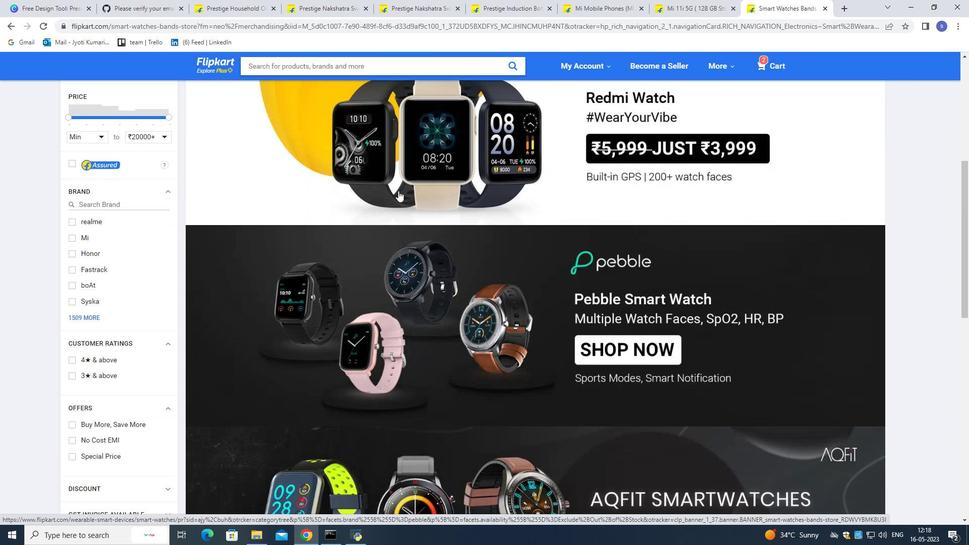 
Action: Mouse scrolled (398, 191) with delta (0, 0)
Screenshot: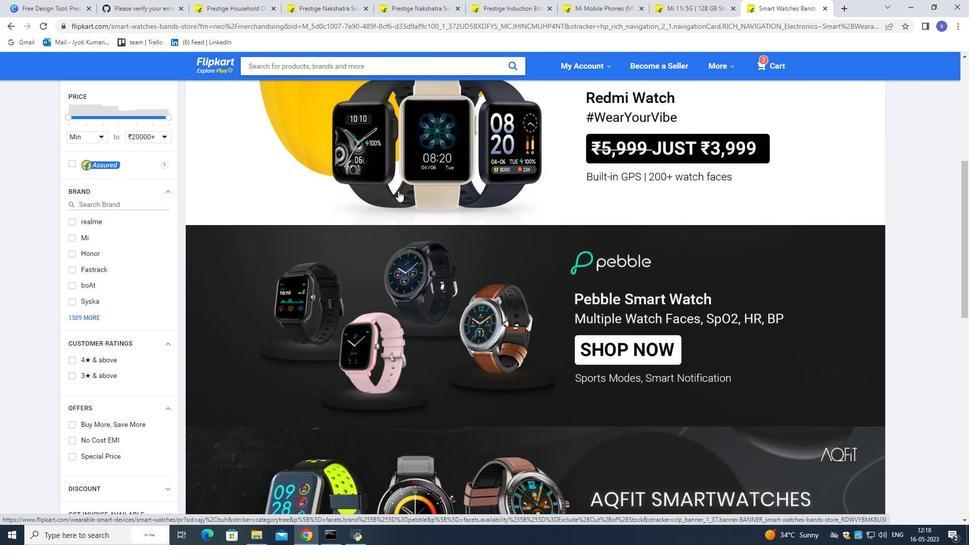 
Action: Mouse moved to (102, 269)
Screenshot: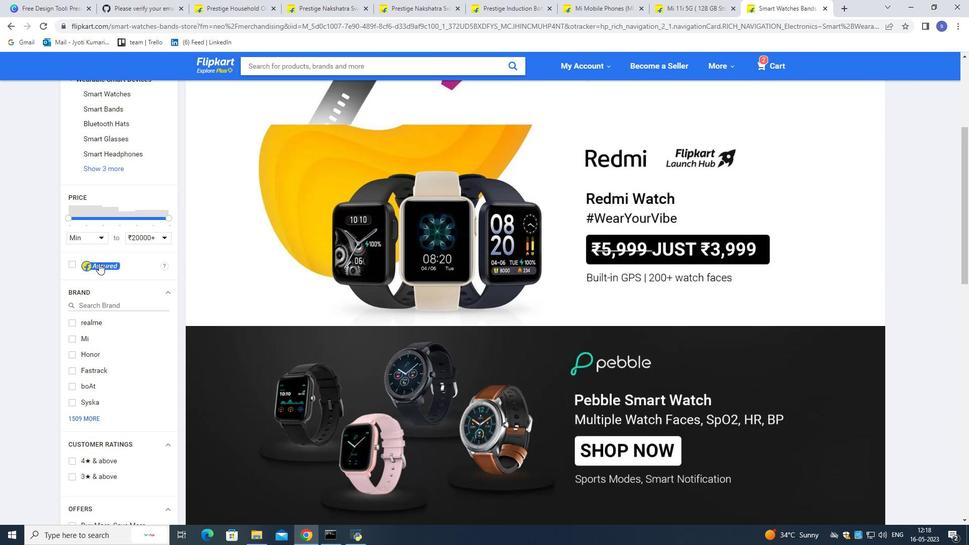 
Action: Mouse scrolled (102, 268) with delta (0, 0)
Screenshot: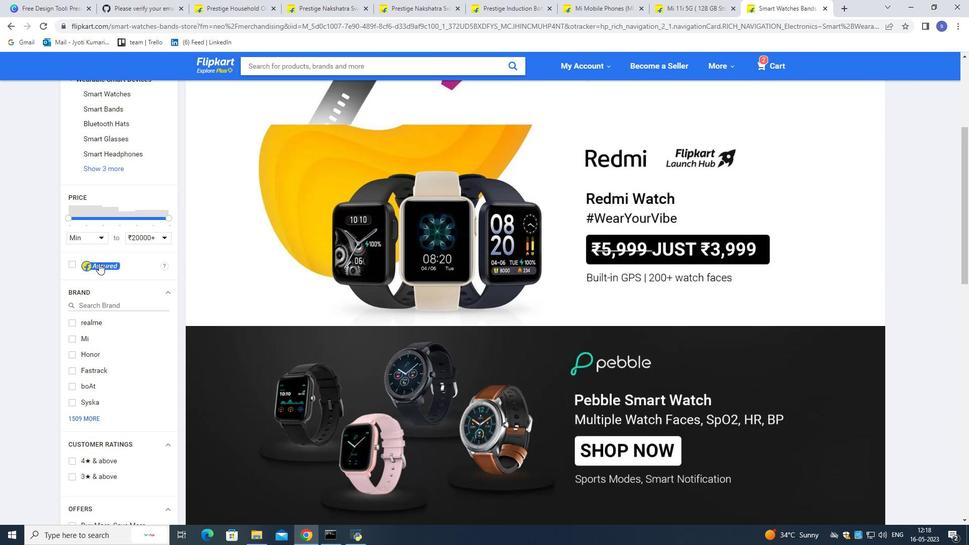 
Action: Mouse moved to (104, 272)
Screenshot: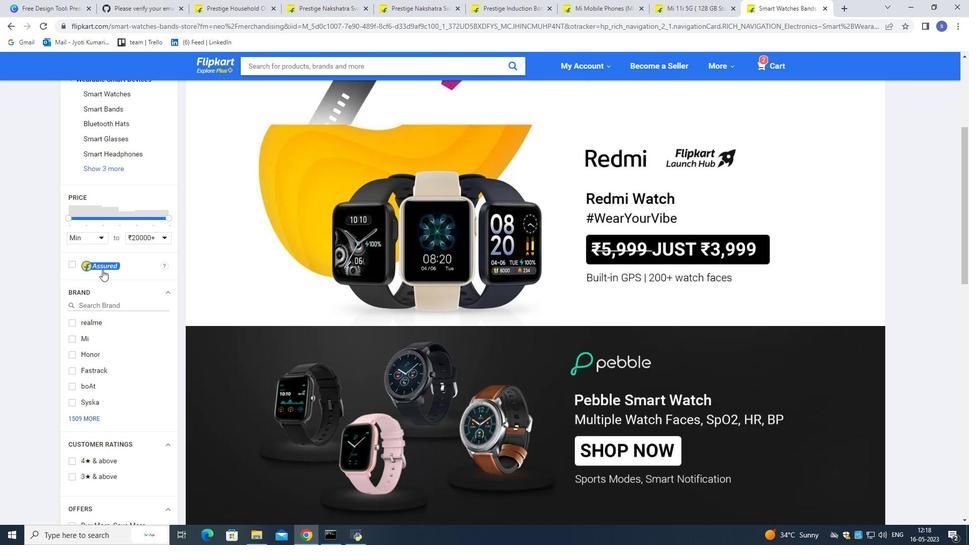 
Action: Mouse scrolled (104, 271) with delta (0, 0)
Screenshot: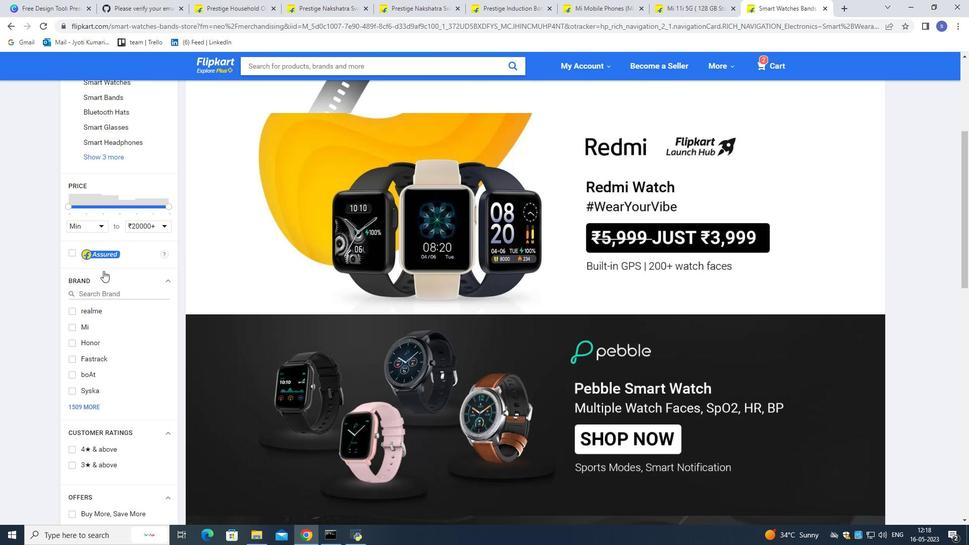 
Action: Mouse moved to (103, 276)
Screenshot: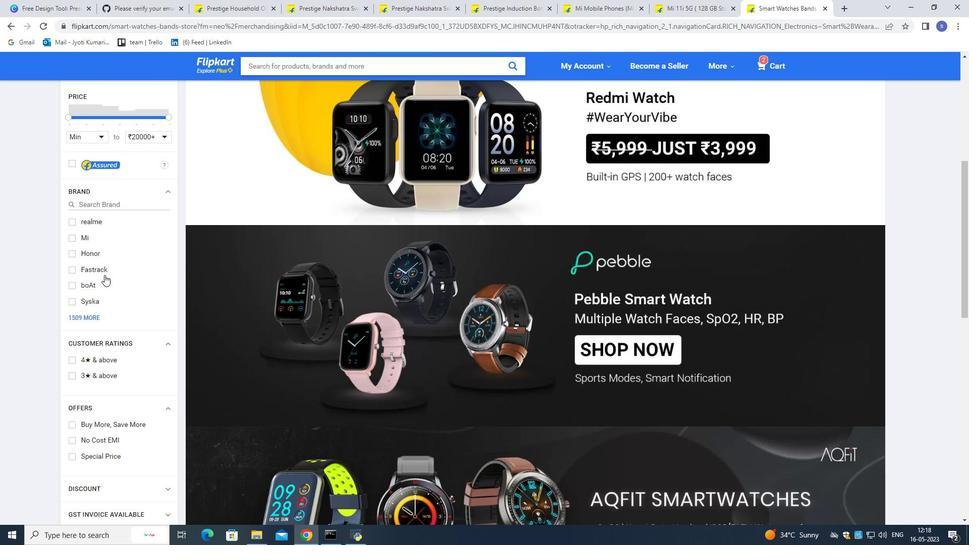
Action: Mouse scrolled (103, 276) with delta (0, 0)
Screenshot: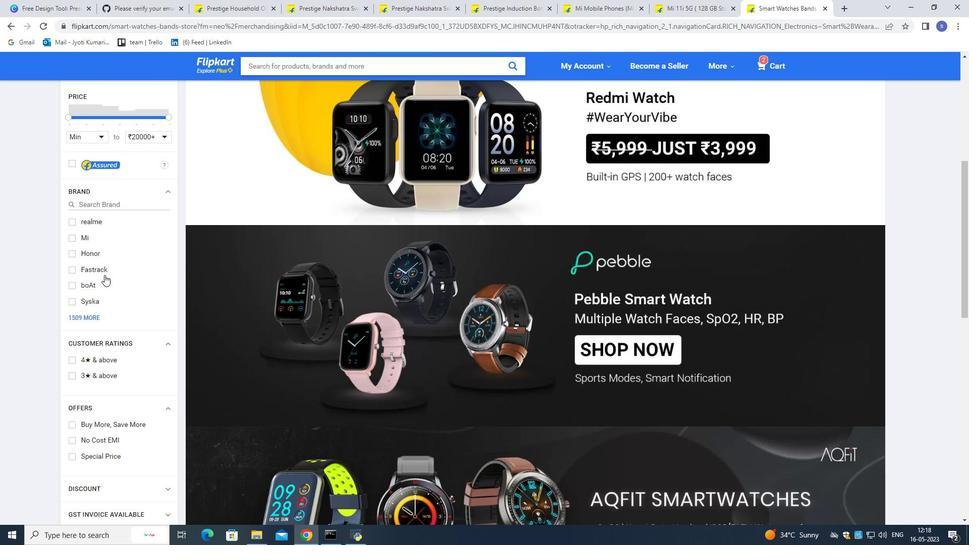
Action: Mouse scrolled (103, 276) with delta (0, 0)
Screenshot: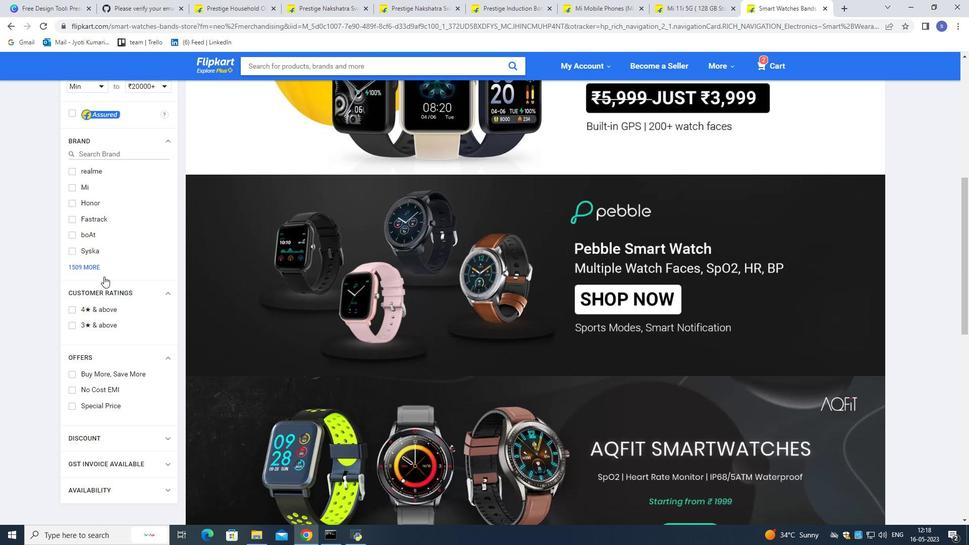 
Action: Mouse moved to (103, 277)
